Task: In the  document knowledge Apply all border to the tabe with  'with box; Style line and width 1 pt 'Select Header and apply  'Bold' Select the text and align it to the  Center
Action: Mouse moved to (43, 100)
Screenshot: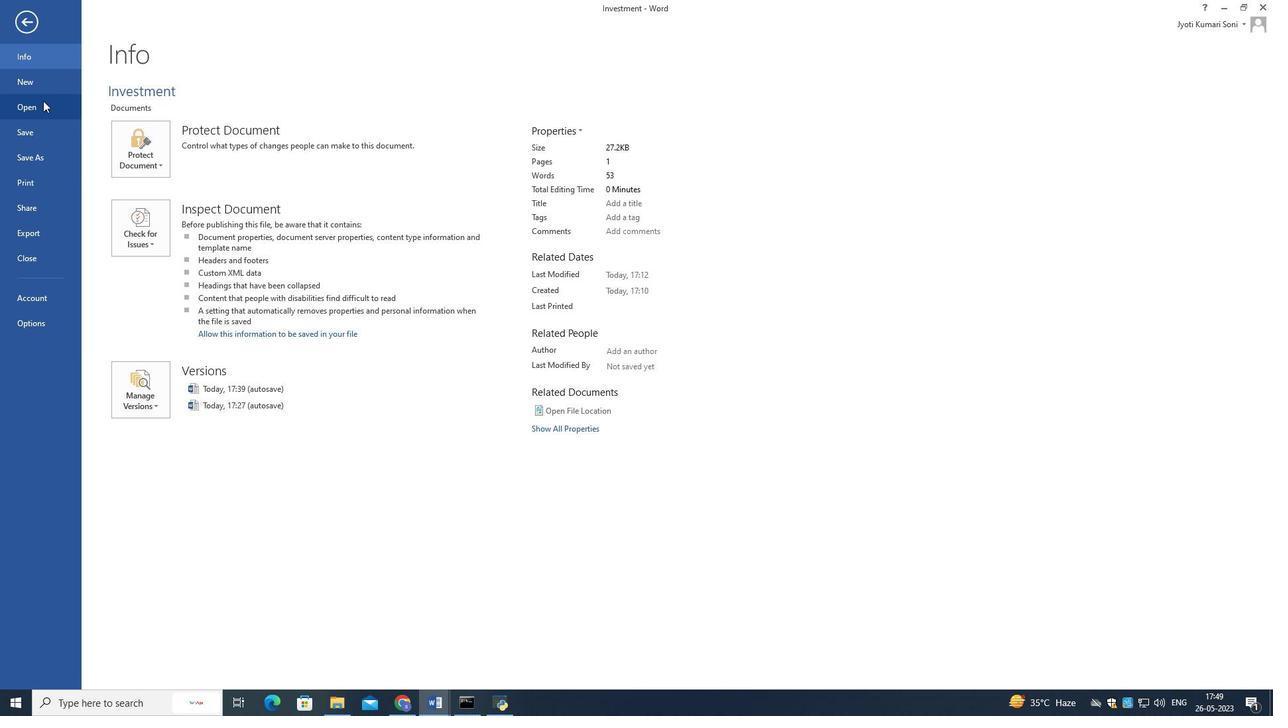 
Action: Mouse pressed left at (43, 100)
Screenshot: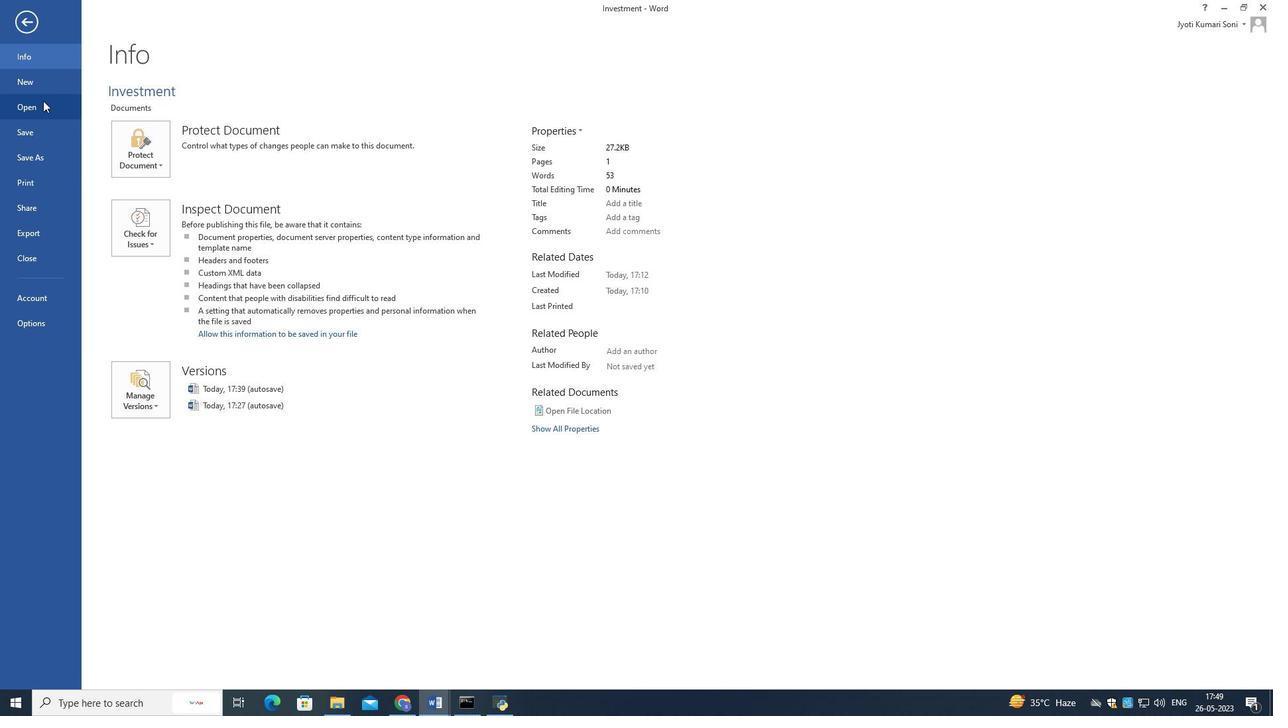 
Action: Mouse moved to (490, 117)
Screenshot: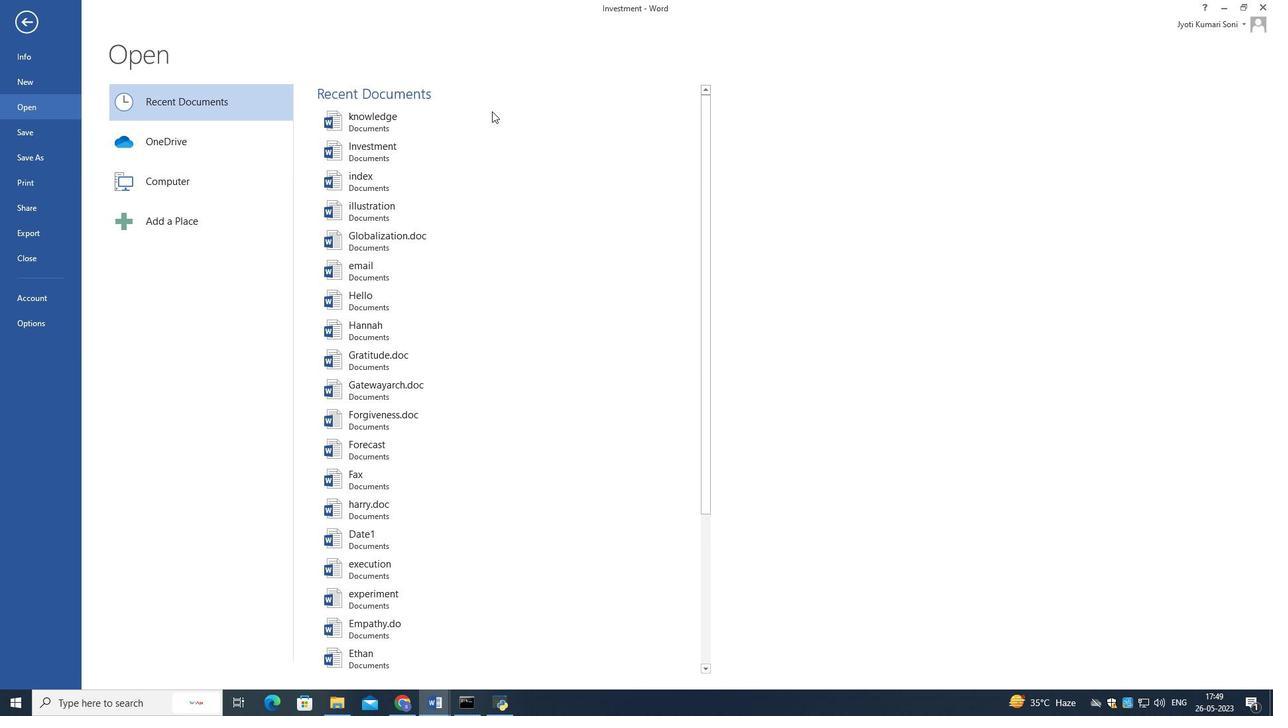 
Action: Mouse pressed left at (490, 117)
Screenshot: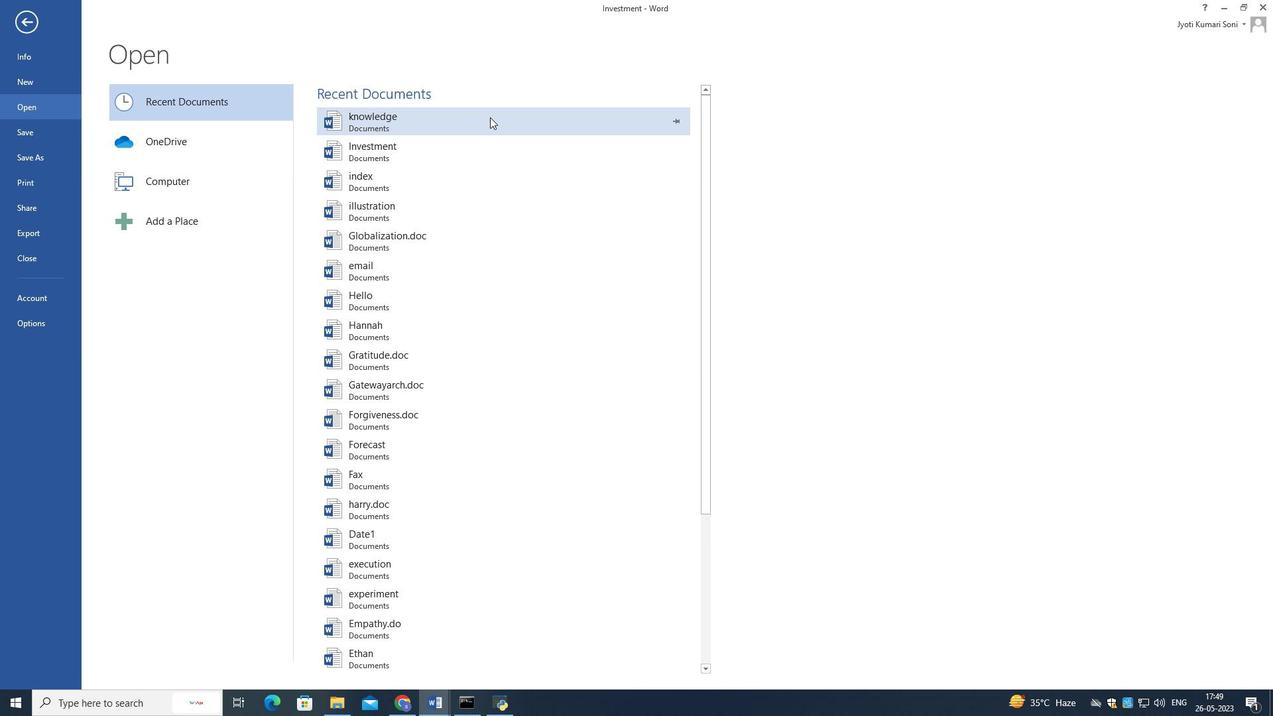 
Action: Mouse moved to (507, 173)
Screenshot: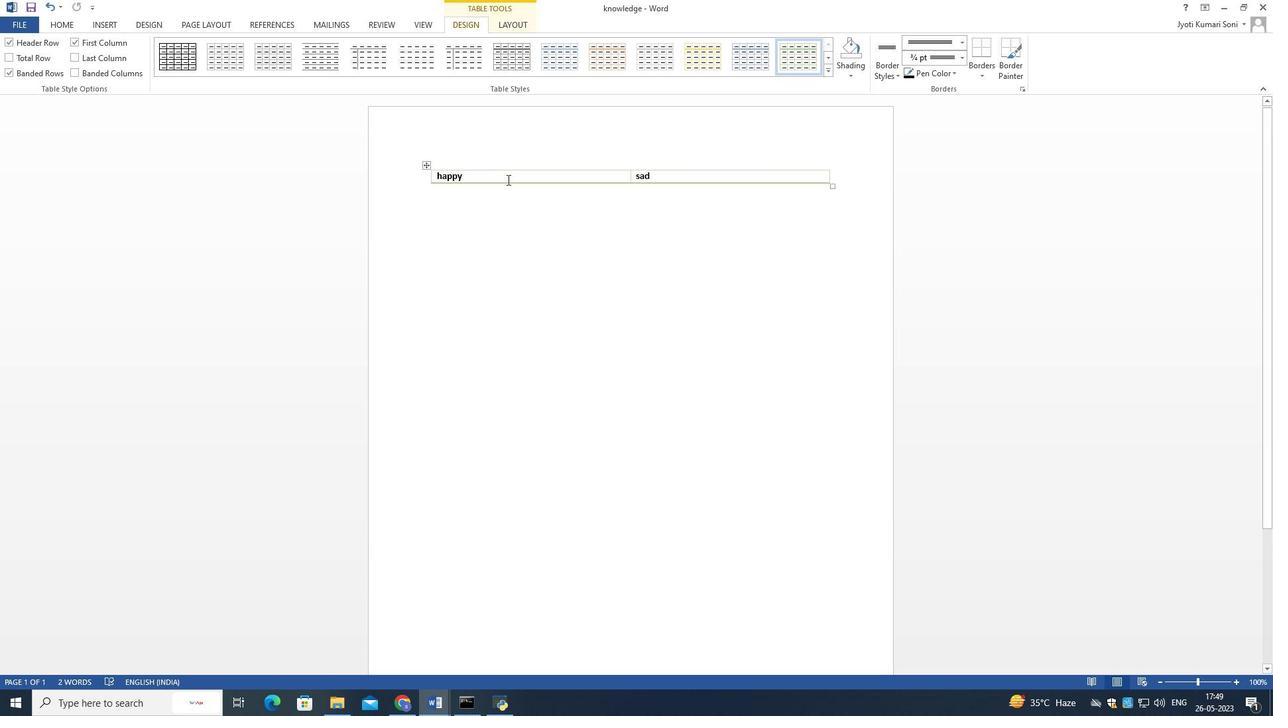 
Action: Mouse pressed left at (507, 173)
Screenshot: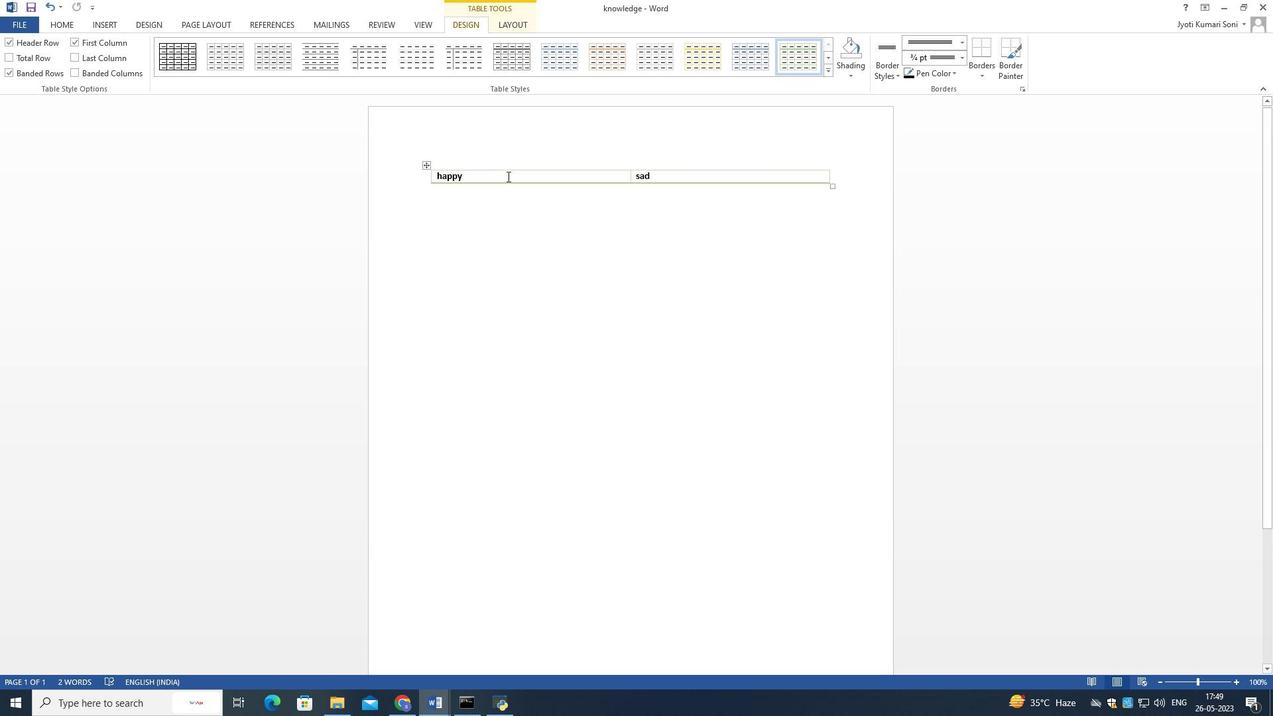 
Action: Mouse moved to (510, 175)
Screenshot: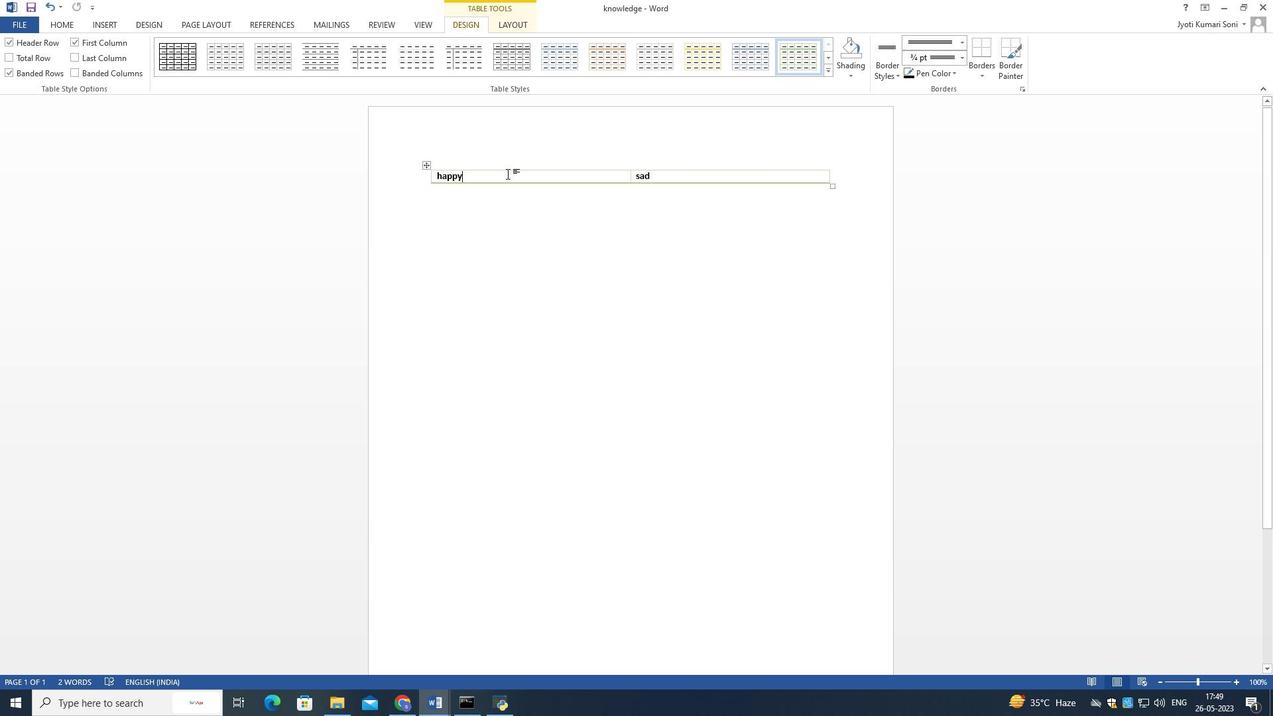 
Action: Mouse pressed left at (510, 175)
Screenshot: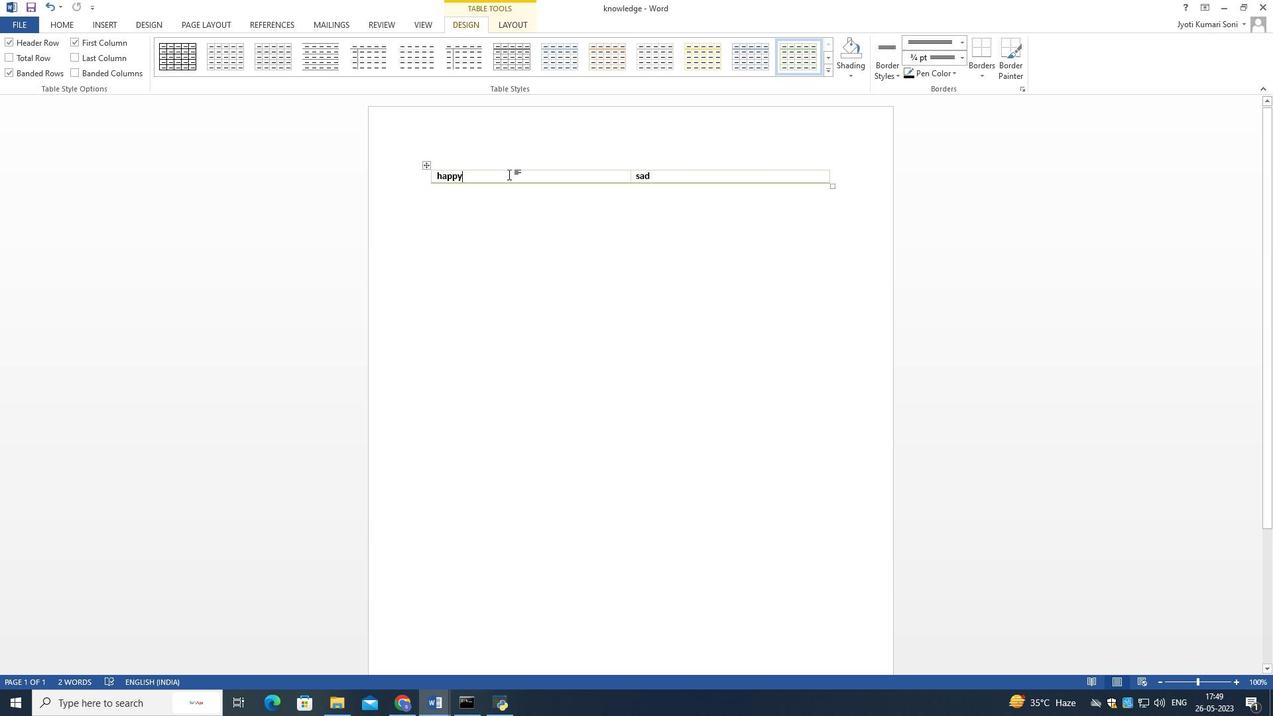 
Action: Mouse moved to (116, 20)
Screenshot: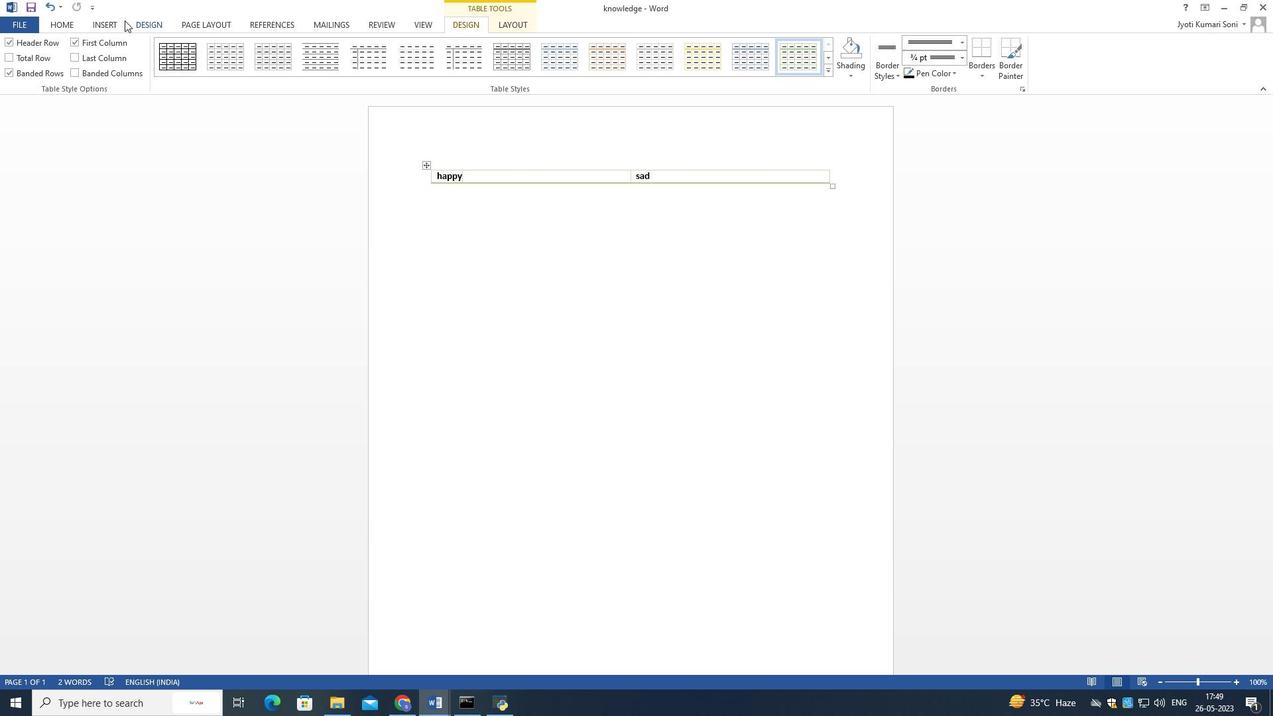 
Action: Mouse pressed left at (116, 20)
Screenshot: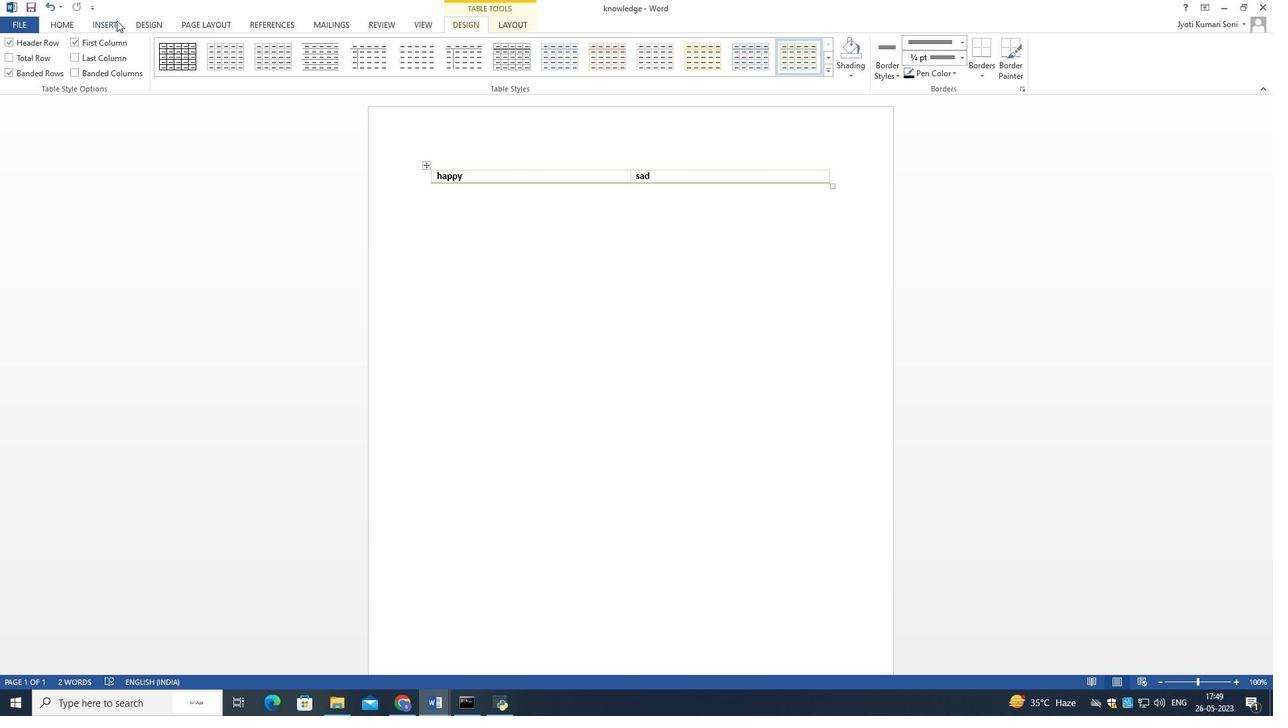 
Action: Mouse moved to (54, 19)
Screenshot: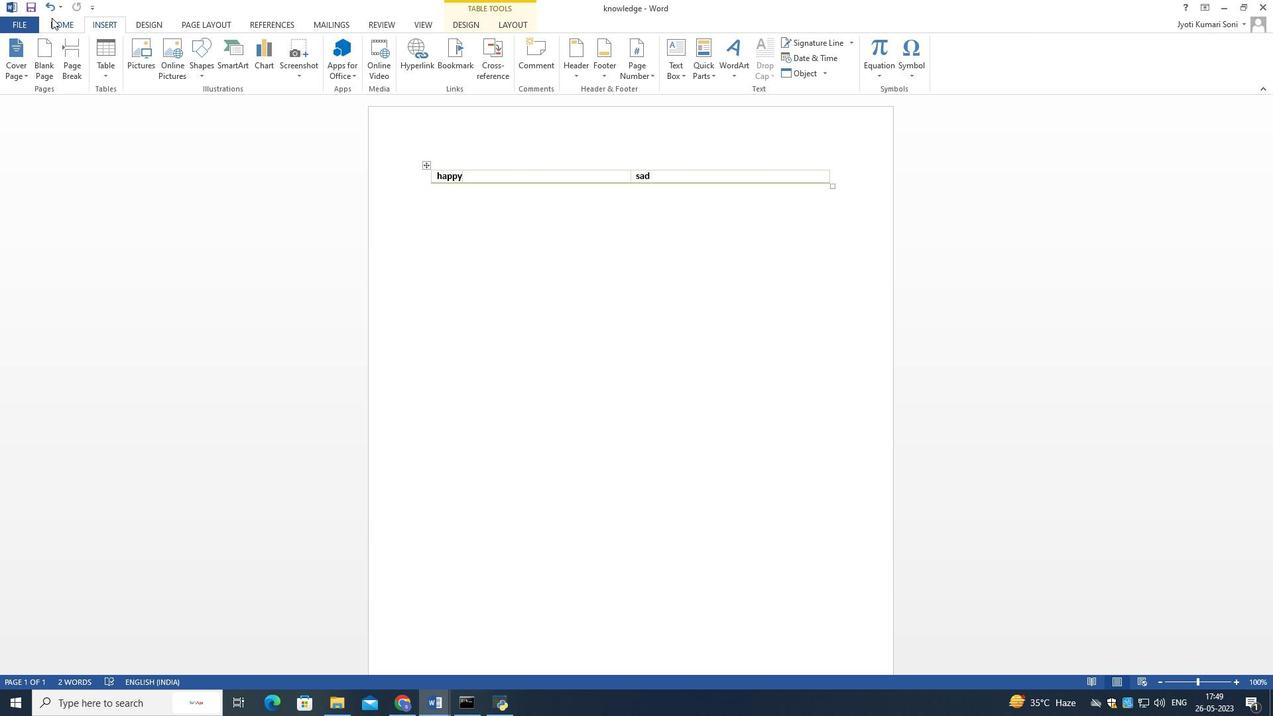 
Action: Mouse pressed left at (54, 19)
Screenshot: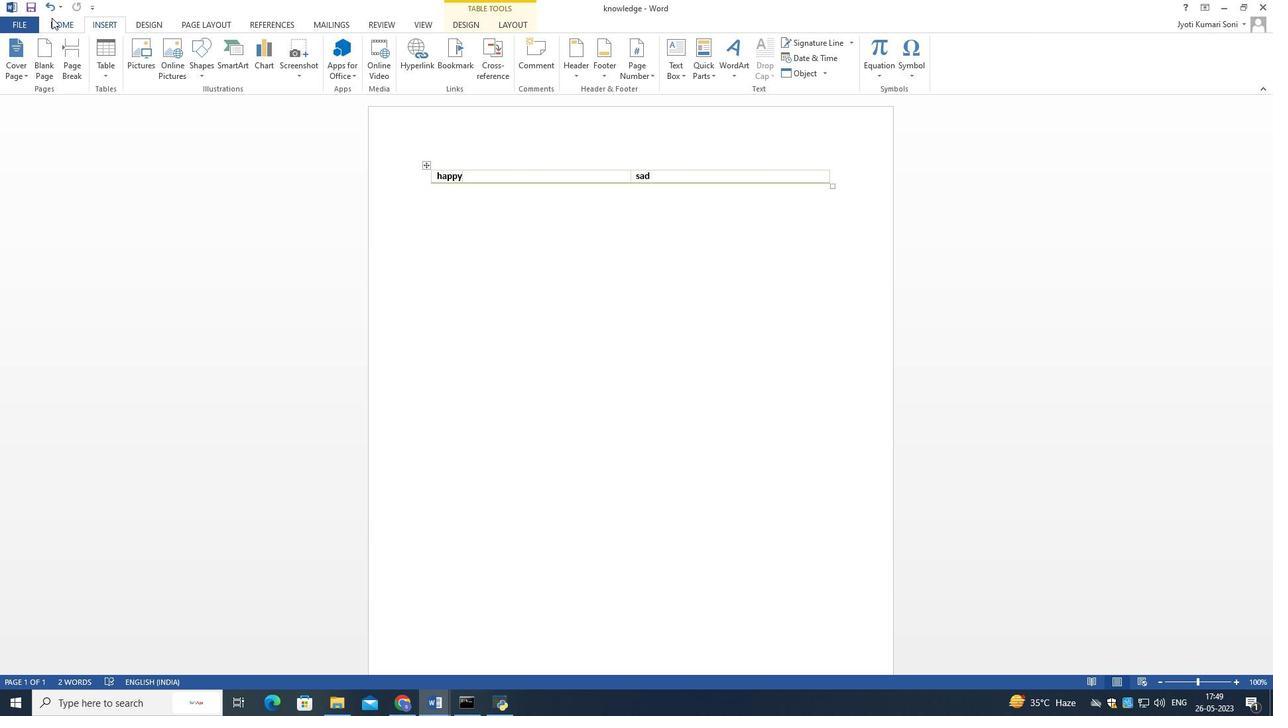 
Action: Mouse moved to (415, 71)
Screenshot: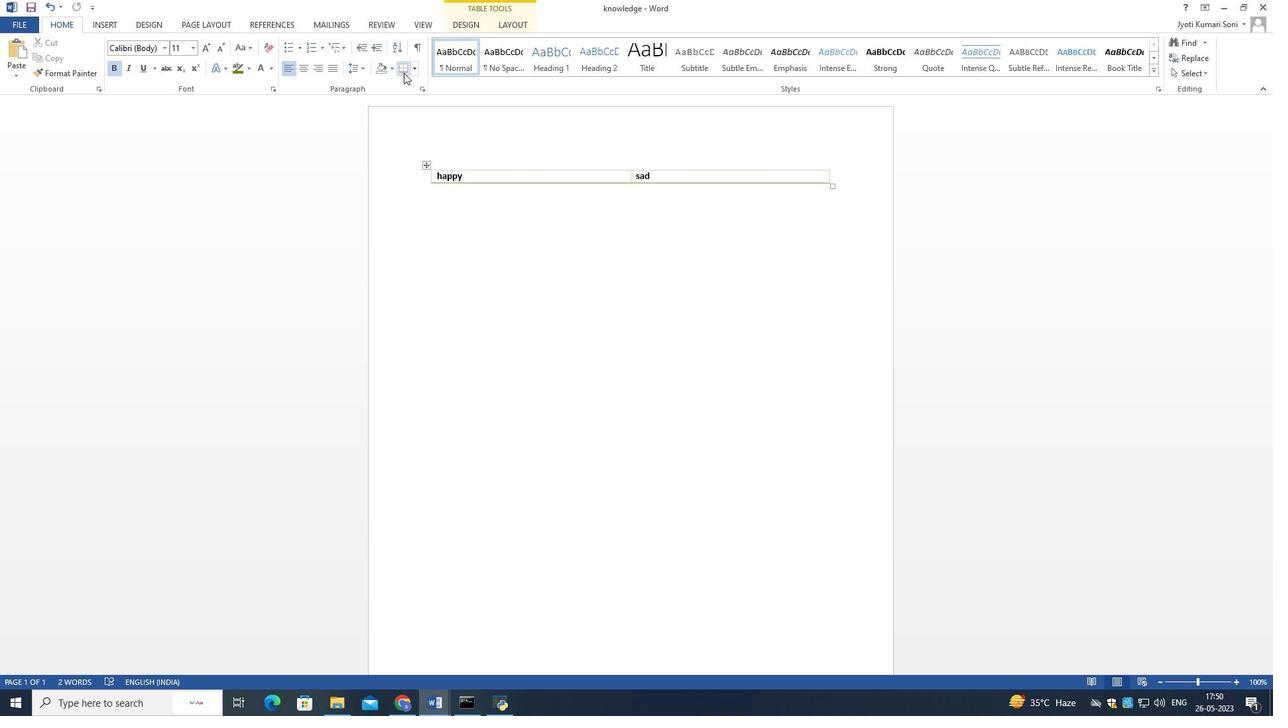 
Action: Mouse pressed left at (415, 71)
Screenshot: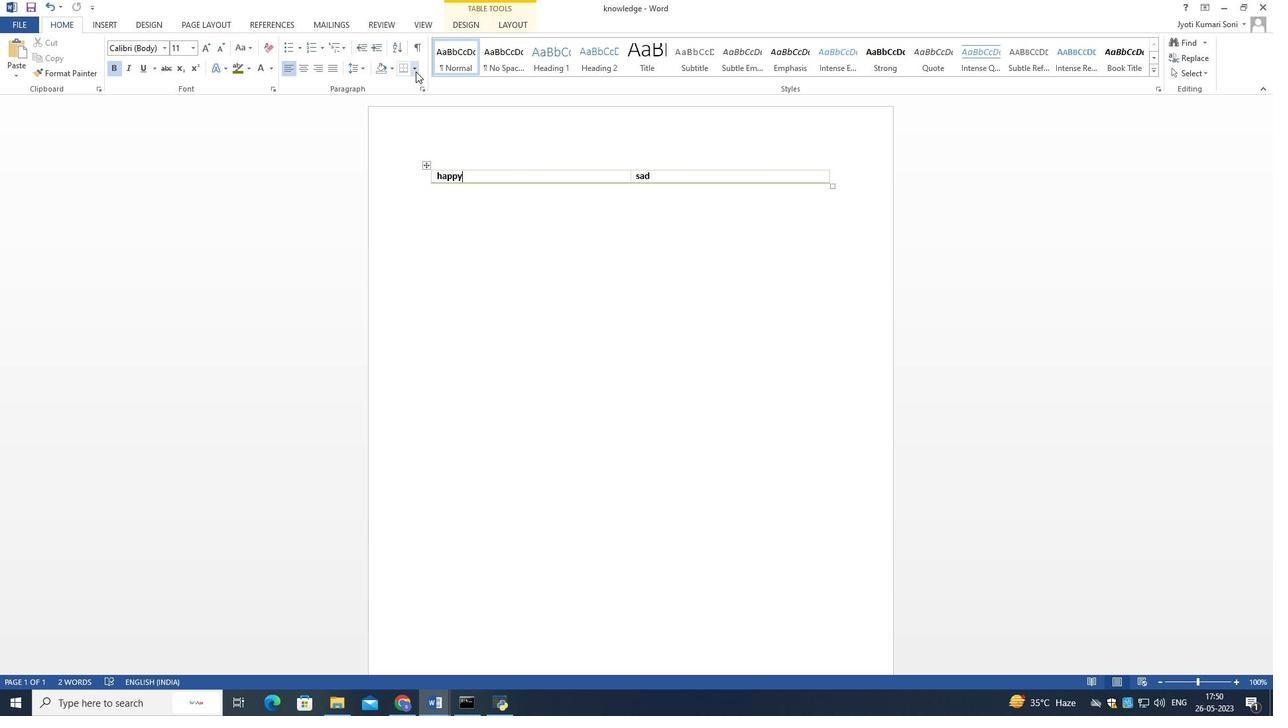 
Action: Mouse moved to (580, 205)
Screenshot: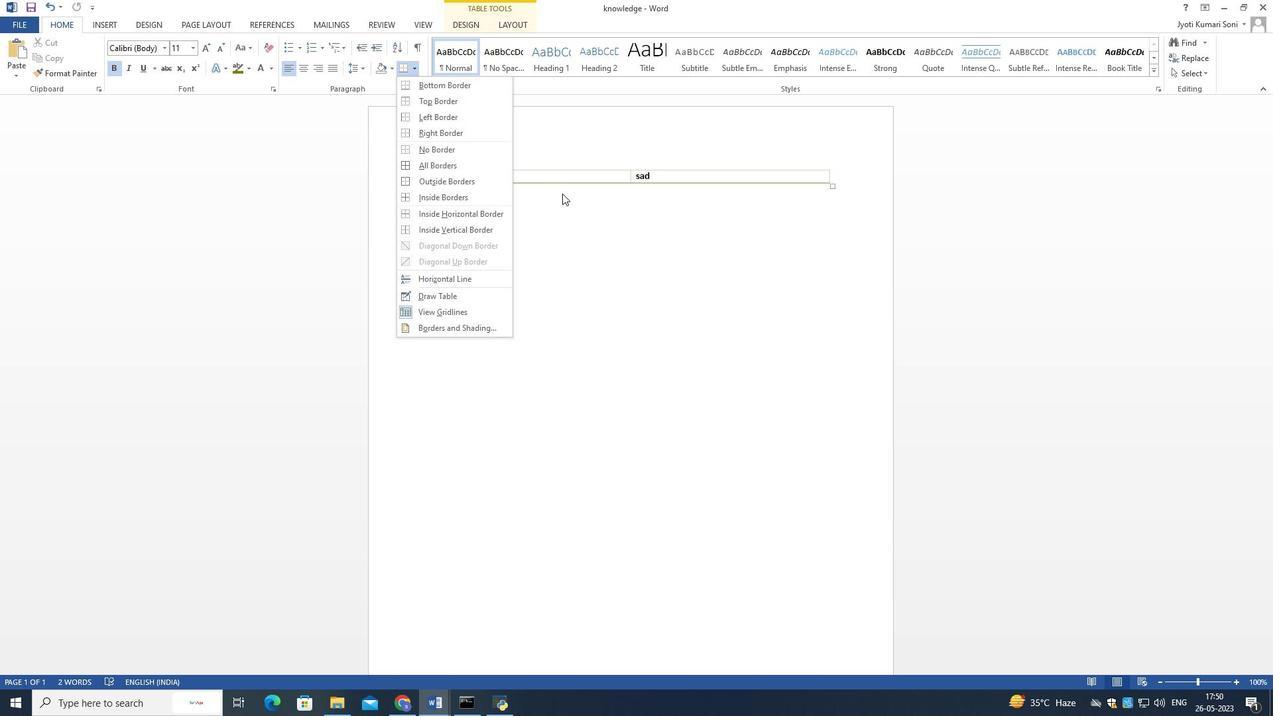 
Action: Mouse pressed left at (580, 205)
Screenshot: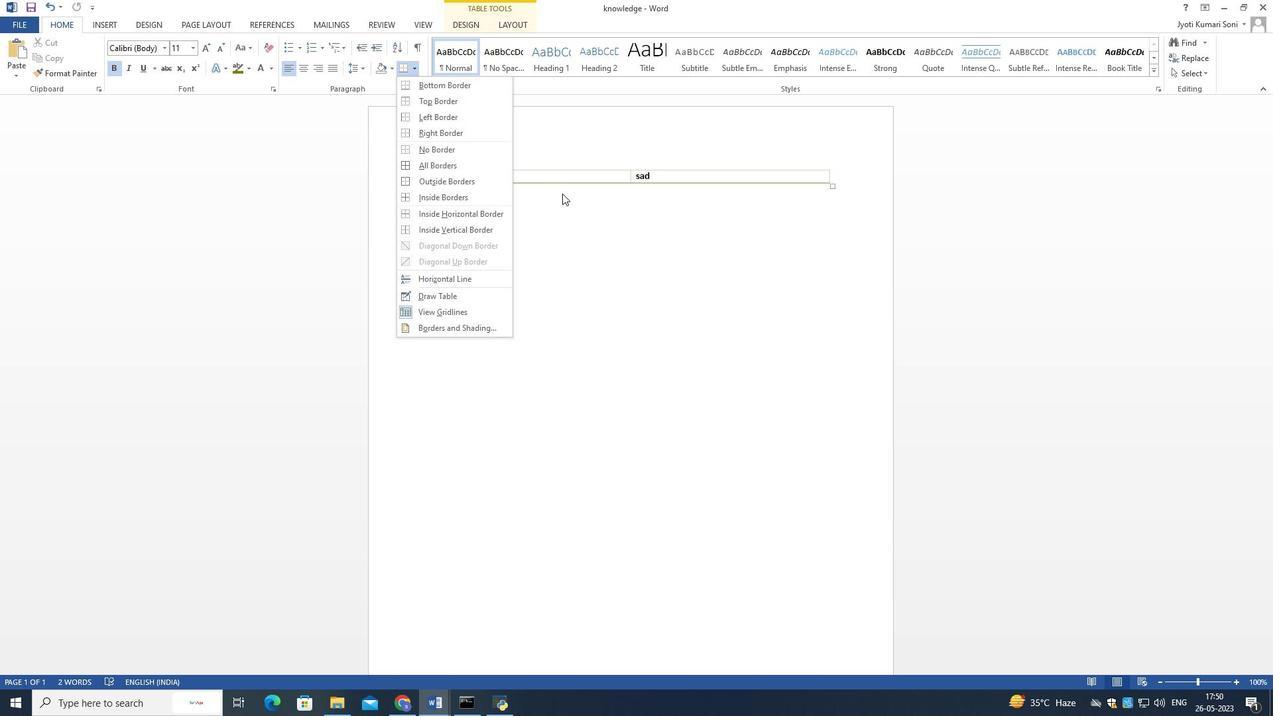 
Action: Mouse moved to (585, 179)
Screenshot: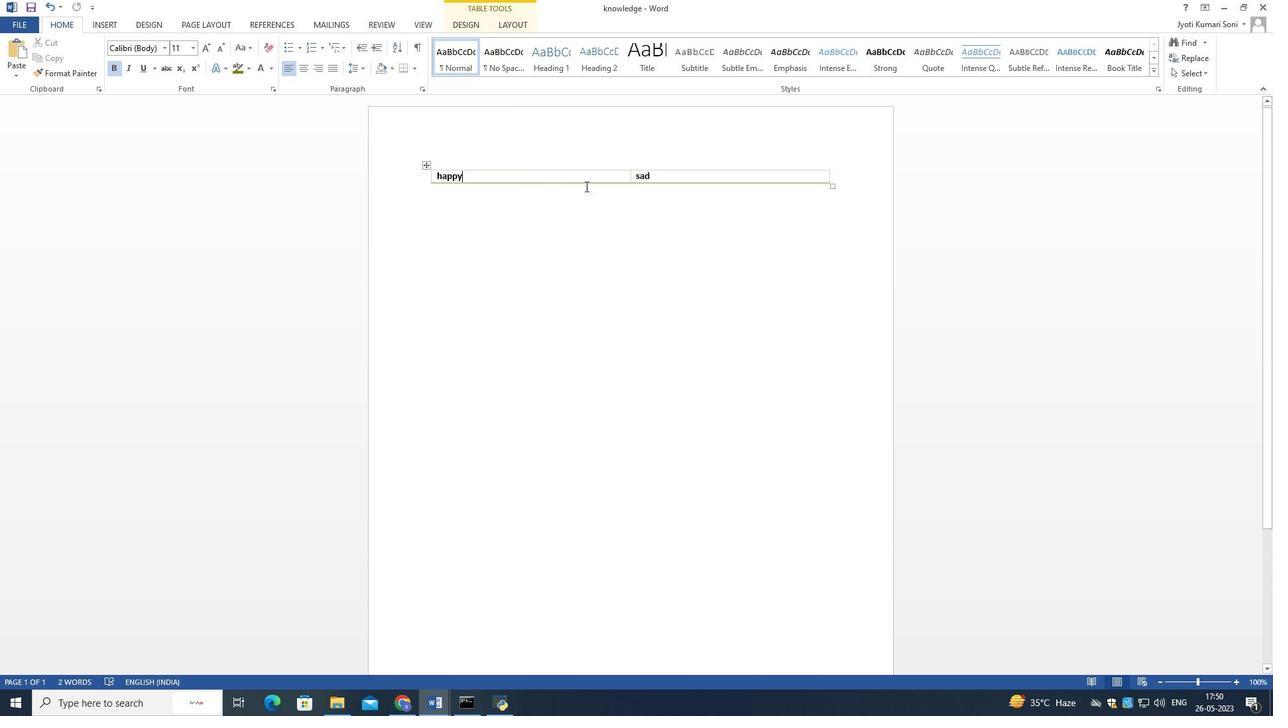 
Action: Mouse pressed left at (585, 179)
Screenshot: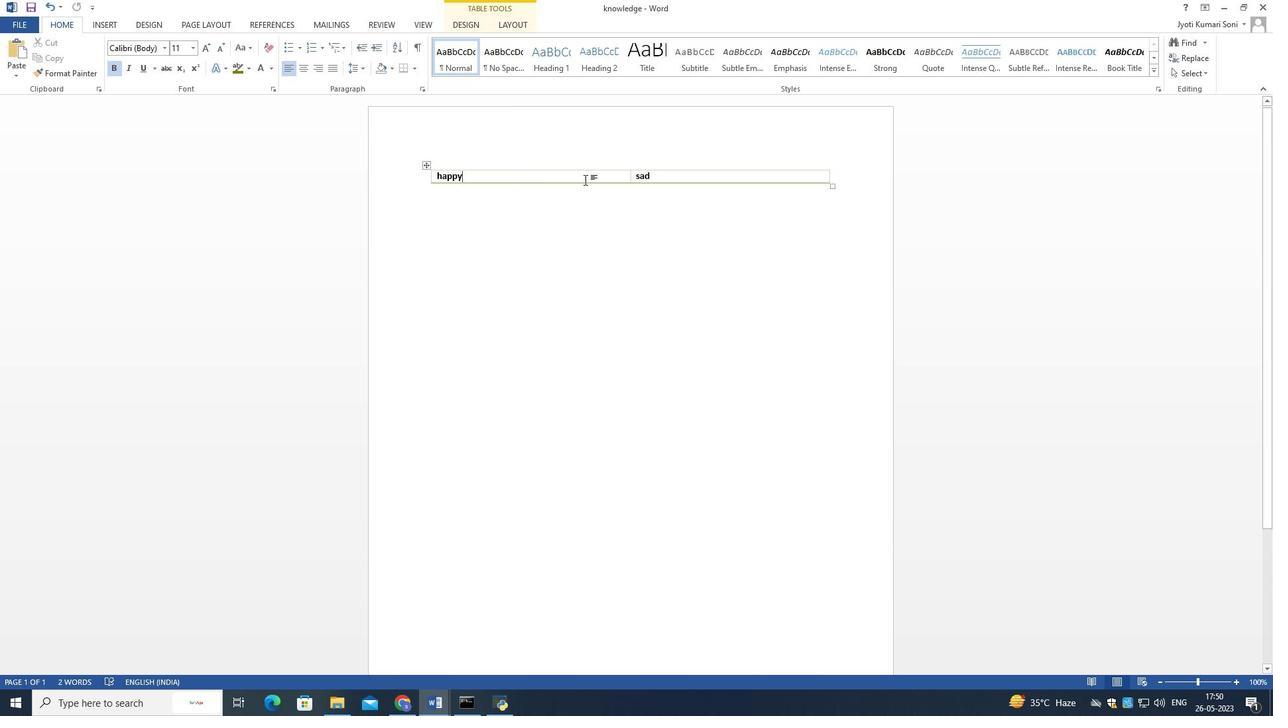 
Action: Mouse moved to (412, 66)
Screenshot: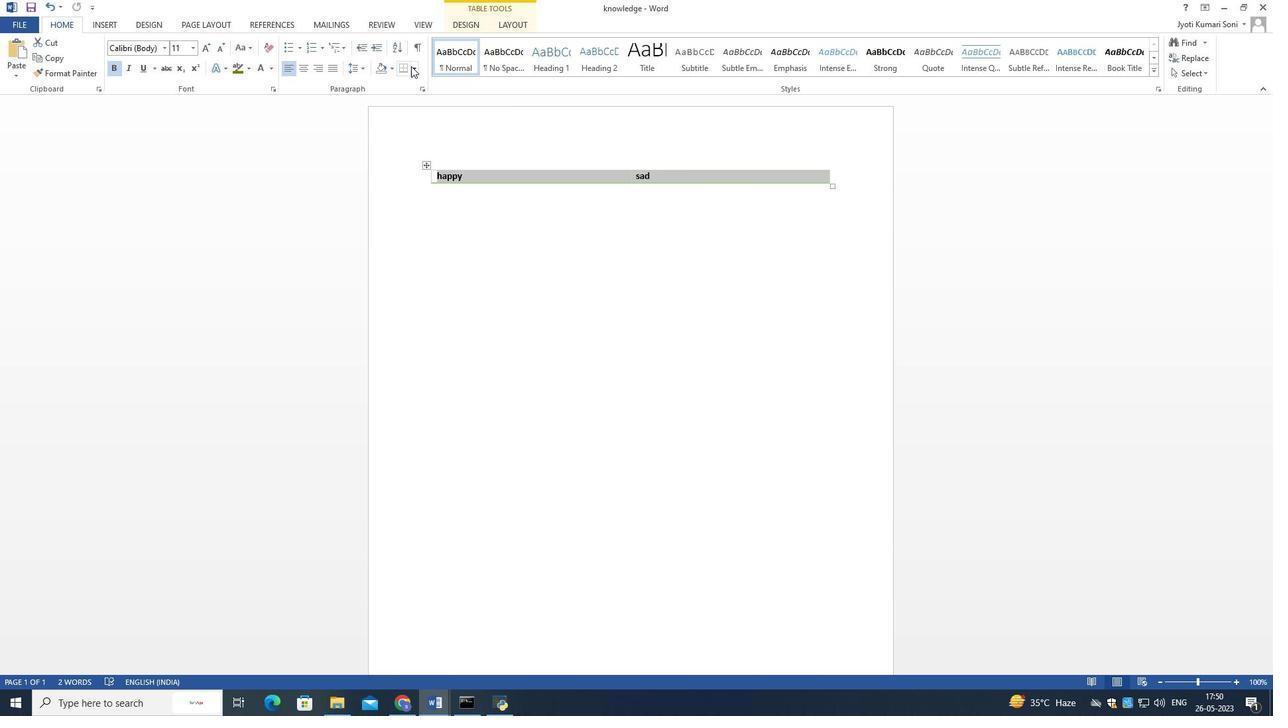 
Action: Mouse pressed left at (412, 66)
Screenshot: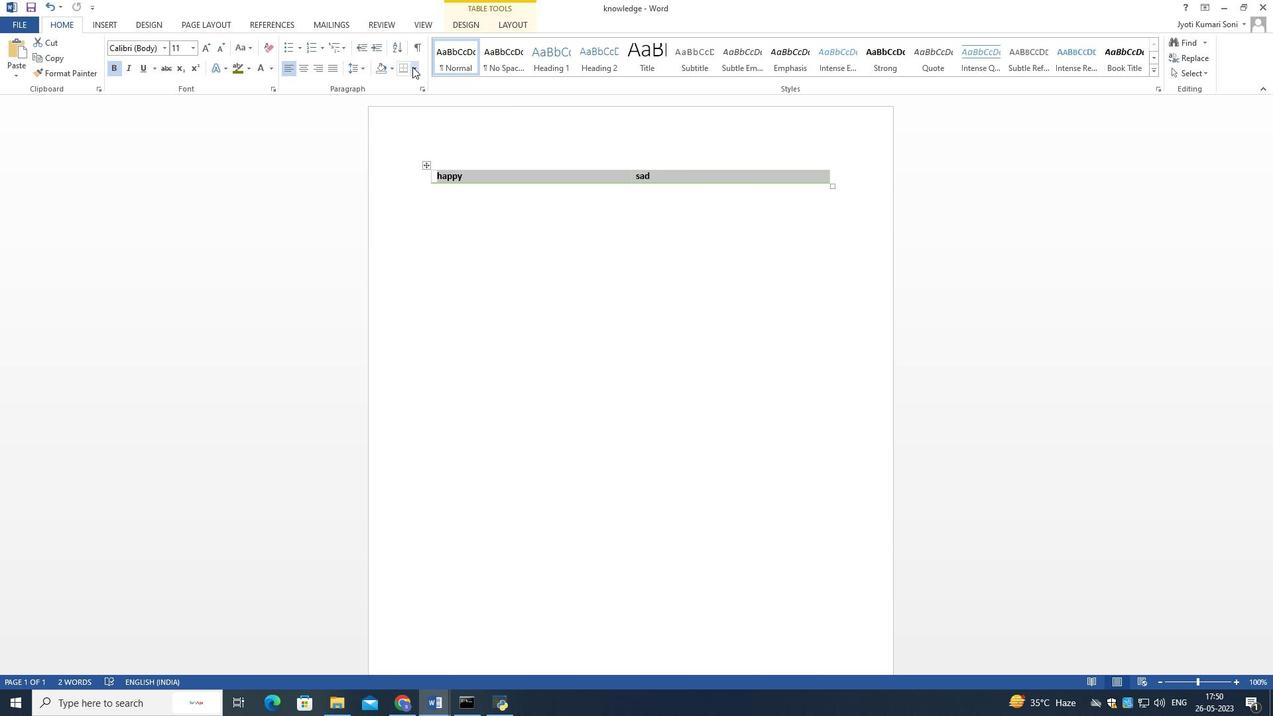 
Action: Mouse moved to (425, 158)
Screenshot: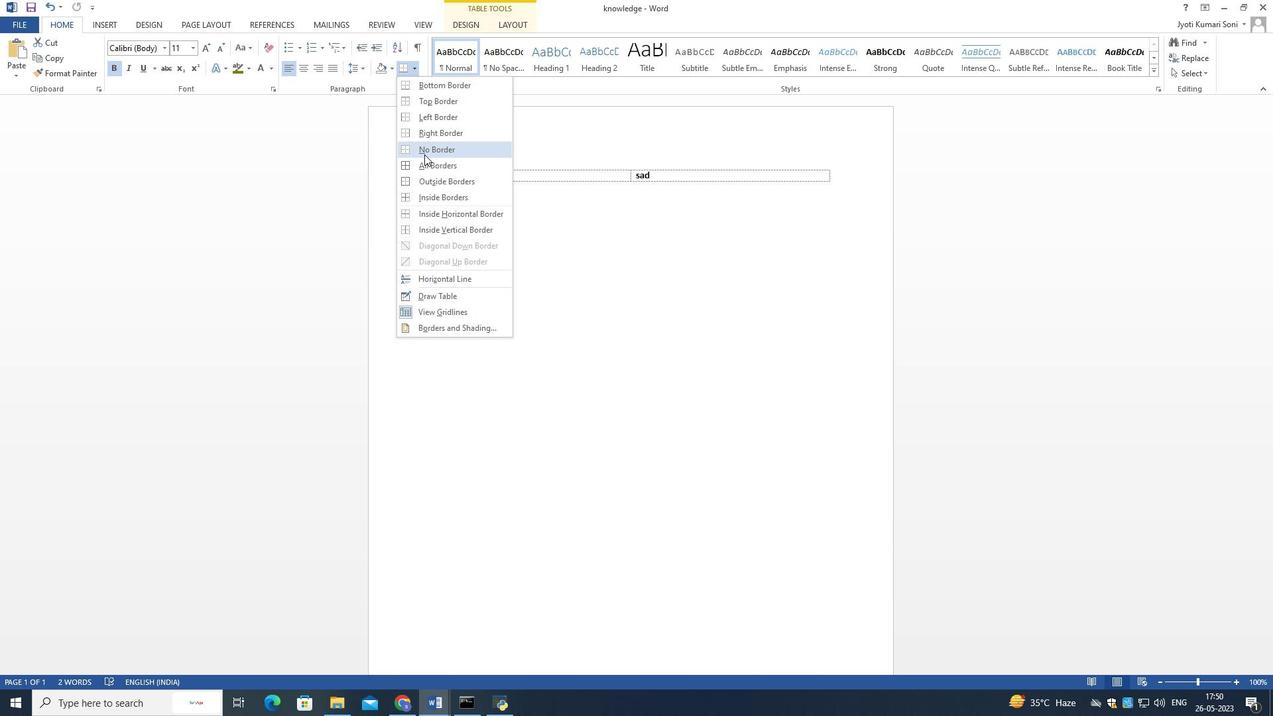 
Action: Mouse pressed left at (425, 158)
Screenshot: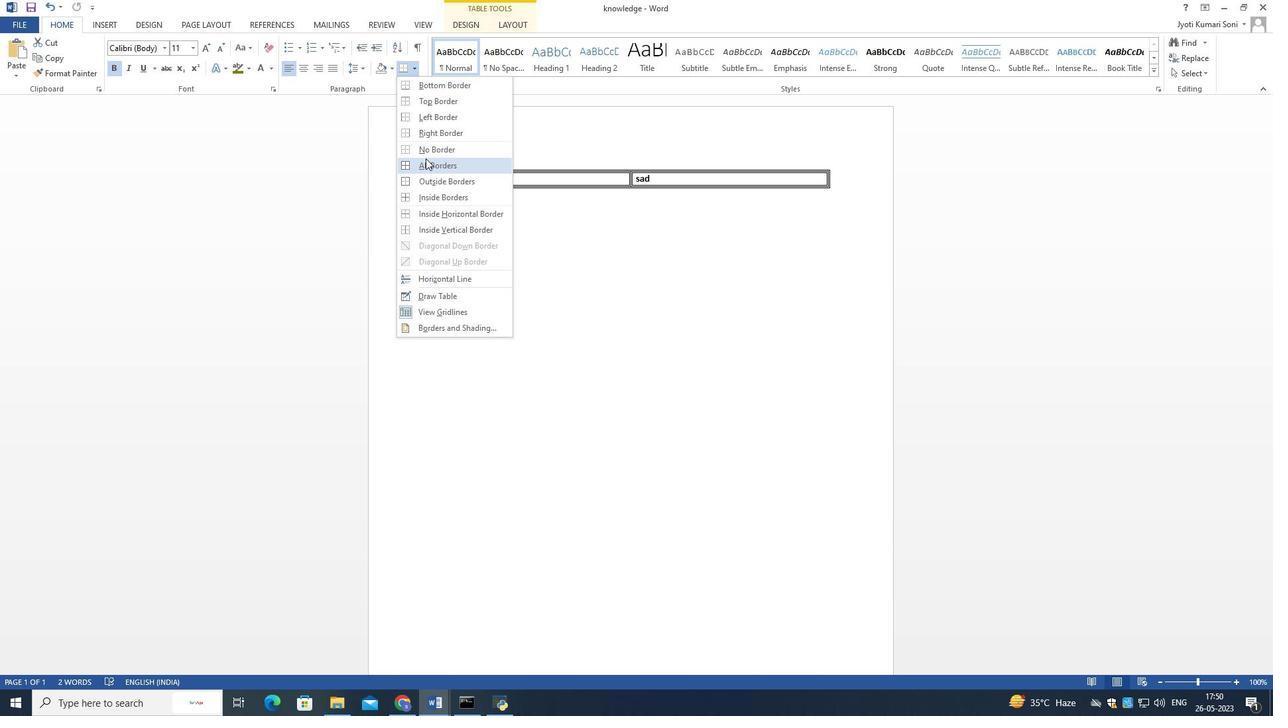 
Action: Mouse pressed left at (425, 158)
Screenshot: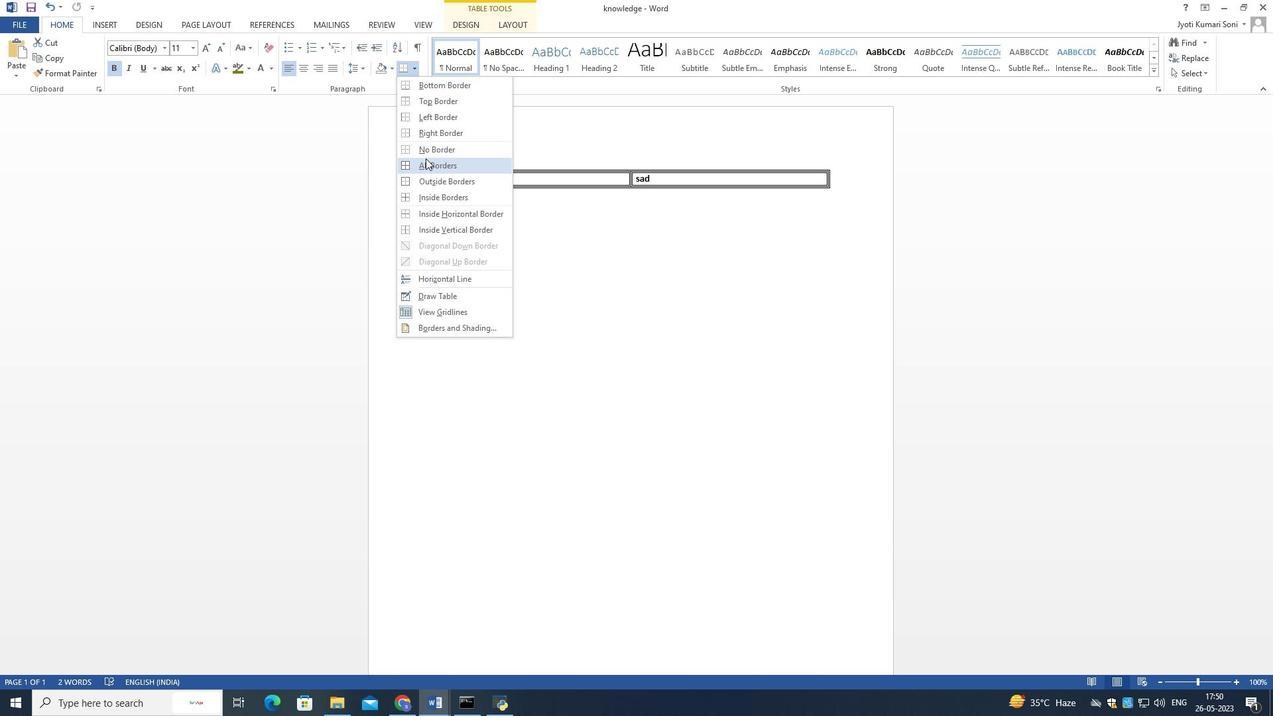 
Action: Mouse moved to (414, 68)
Screenshot: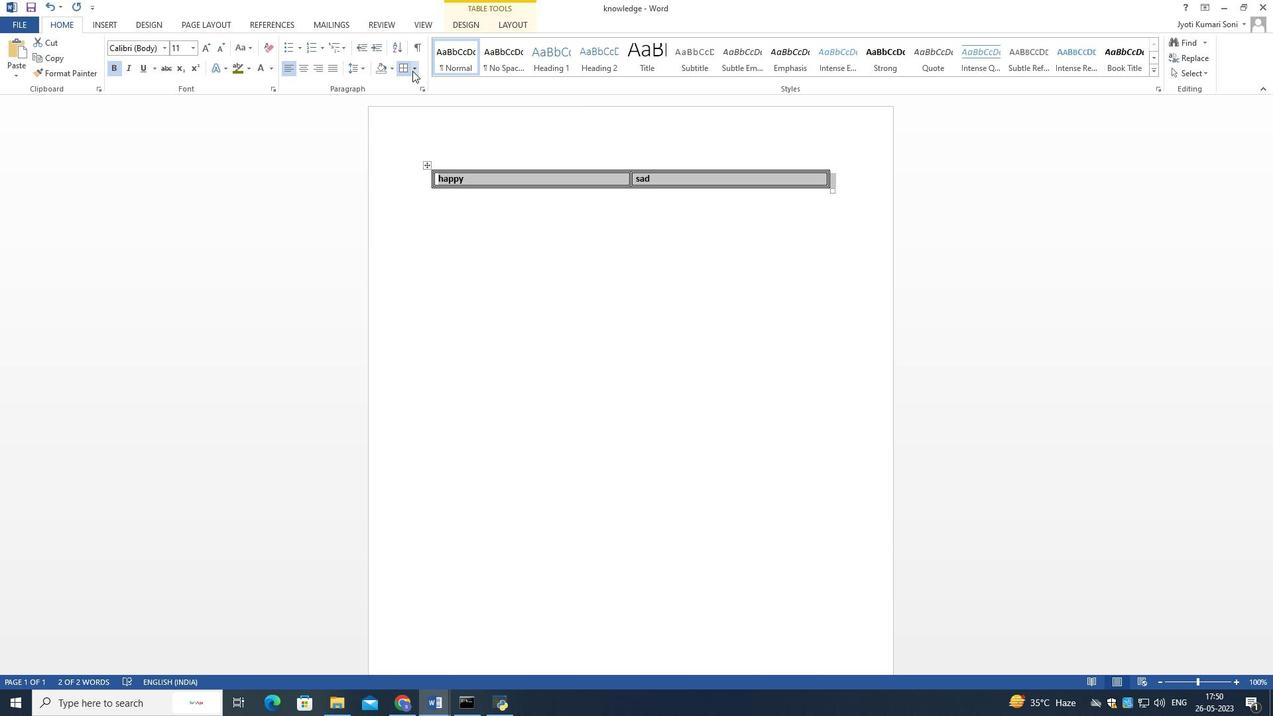 
Action: Mouse pressed left at (414, 68)
Screenshot: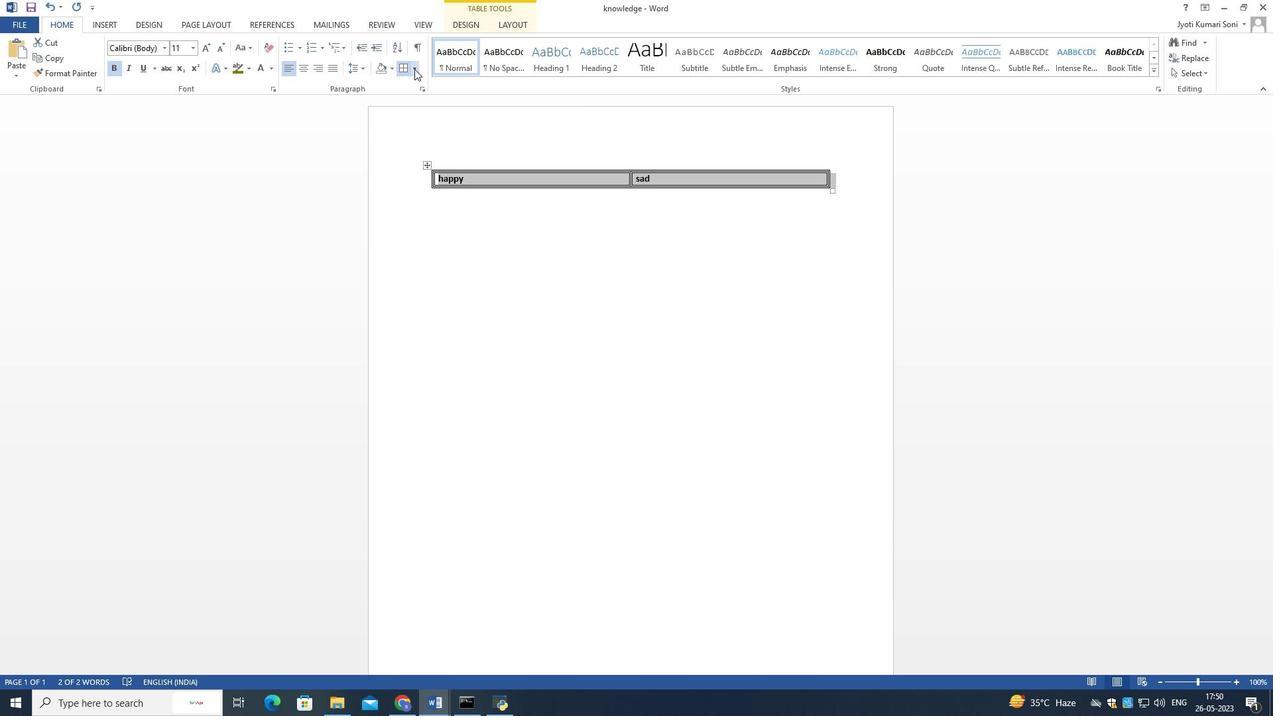 
Action: Mouse moved to (436, 324)
Screenshot: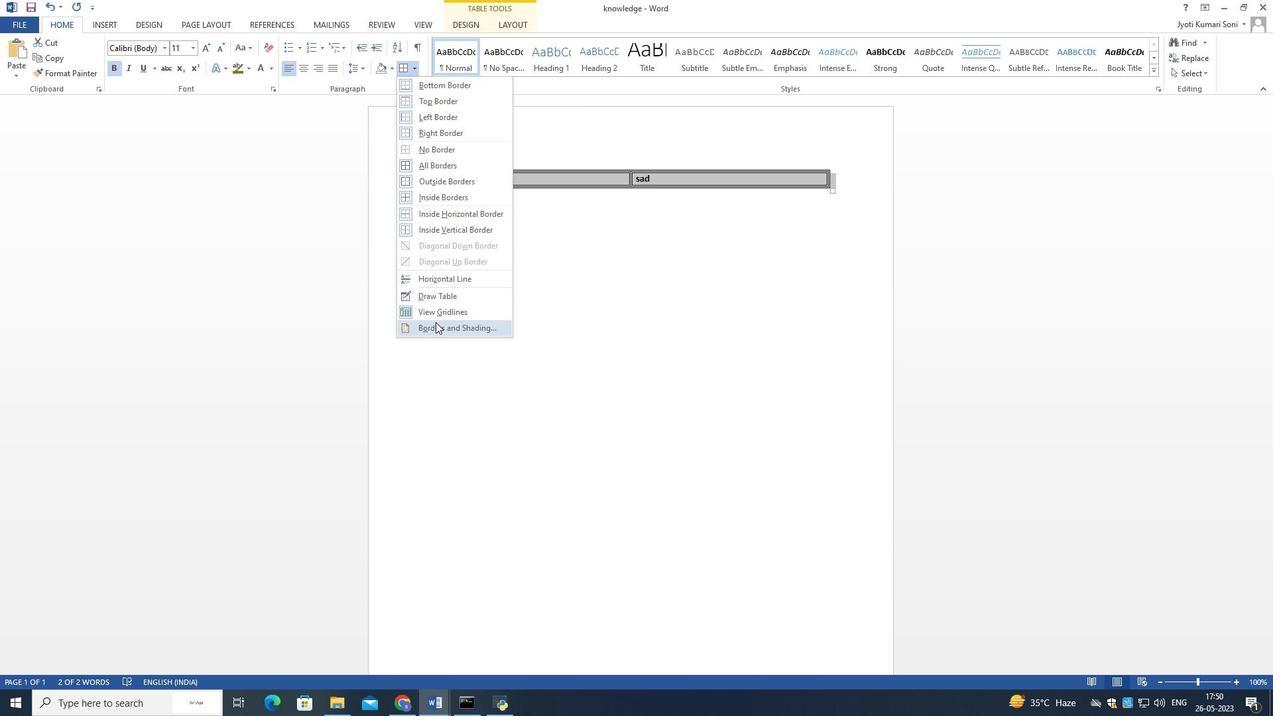 
Action: Mouse pressed left at (436, 324)
Screenshot: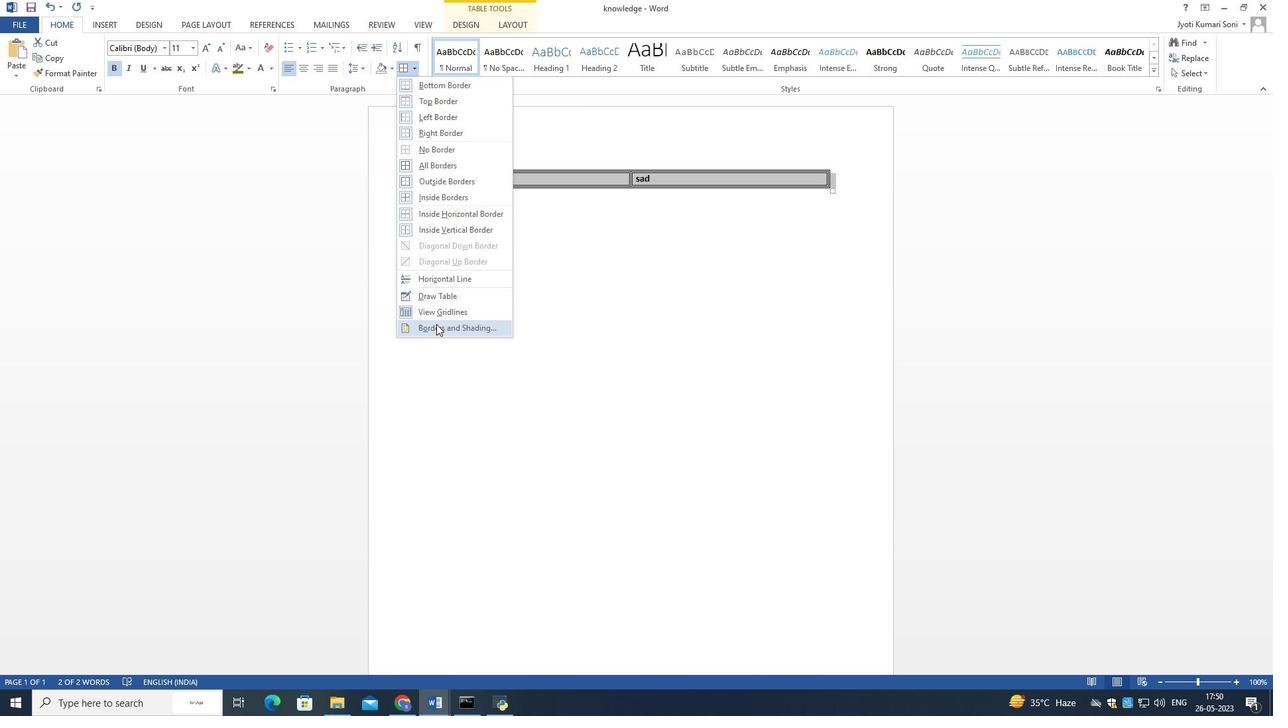 
Action: Mouse moved to (636, 396)
Screenshot: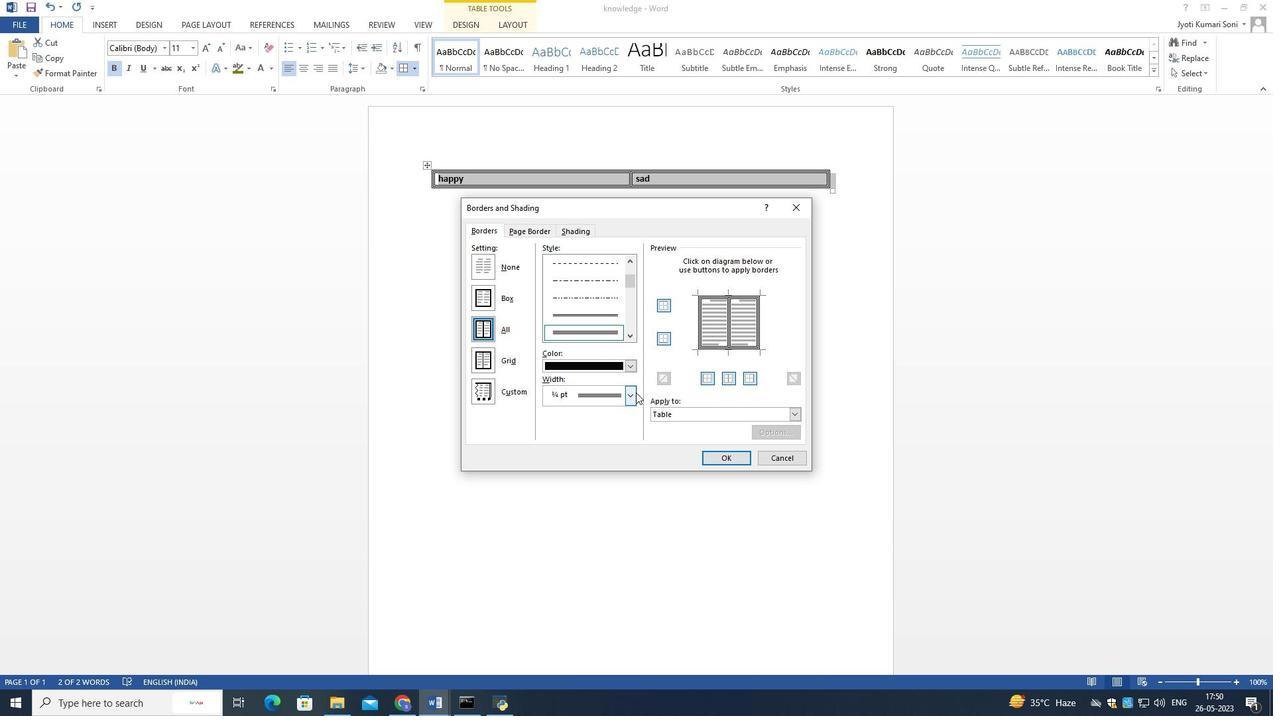
Action: Mouse pressed left at (636, 396)
Screenshot: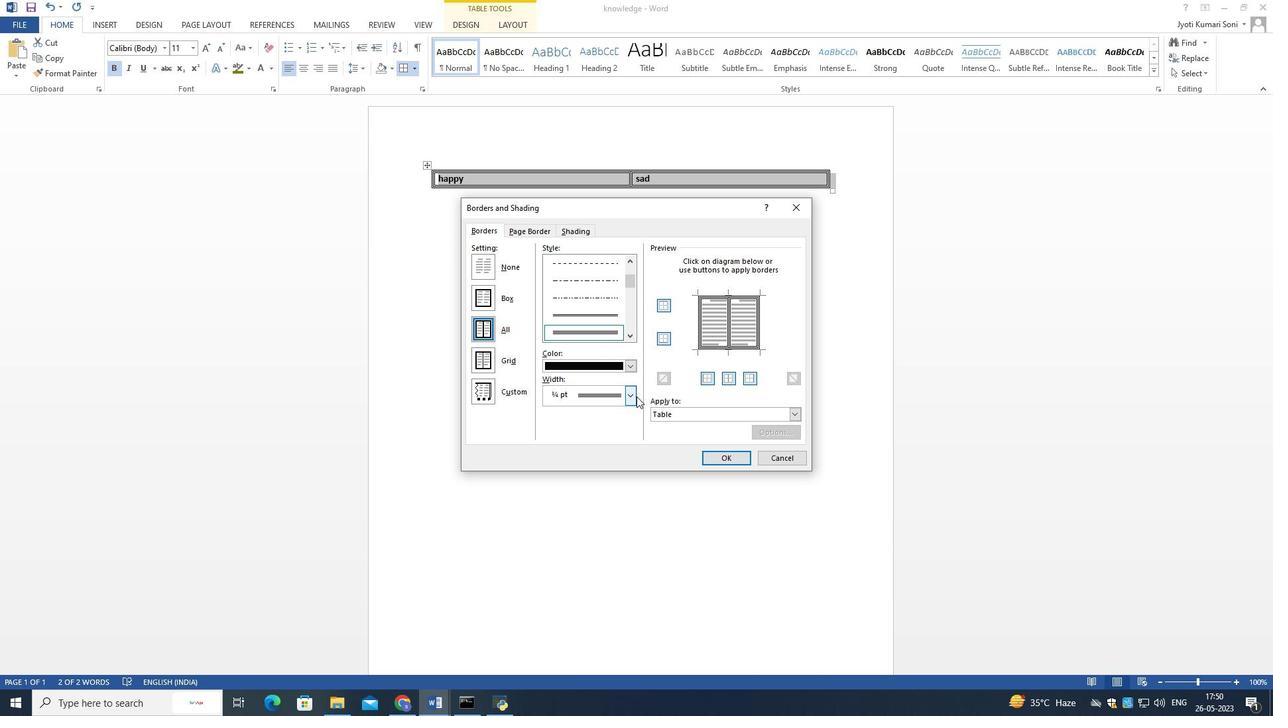 
Action: Mouse moved to (572, 433)
Screenshot: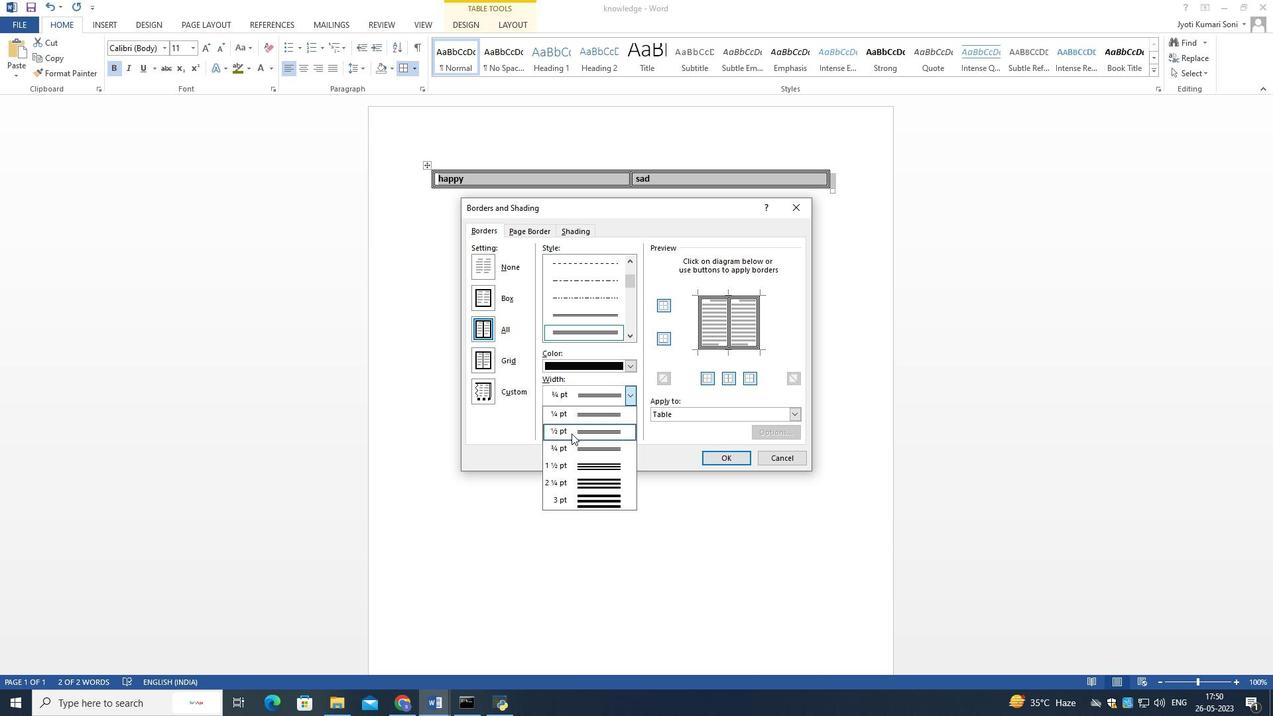 
Action: Mouse scrolled (572, 434) with delta (0, 0)
Screenshot: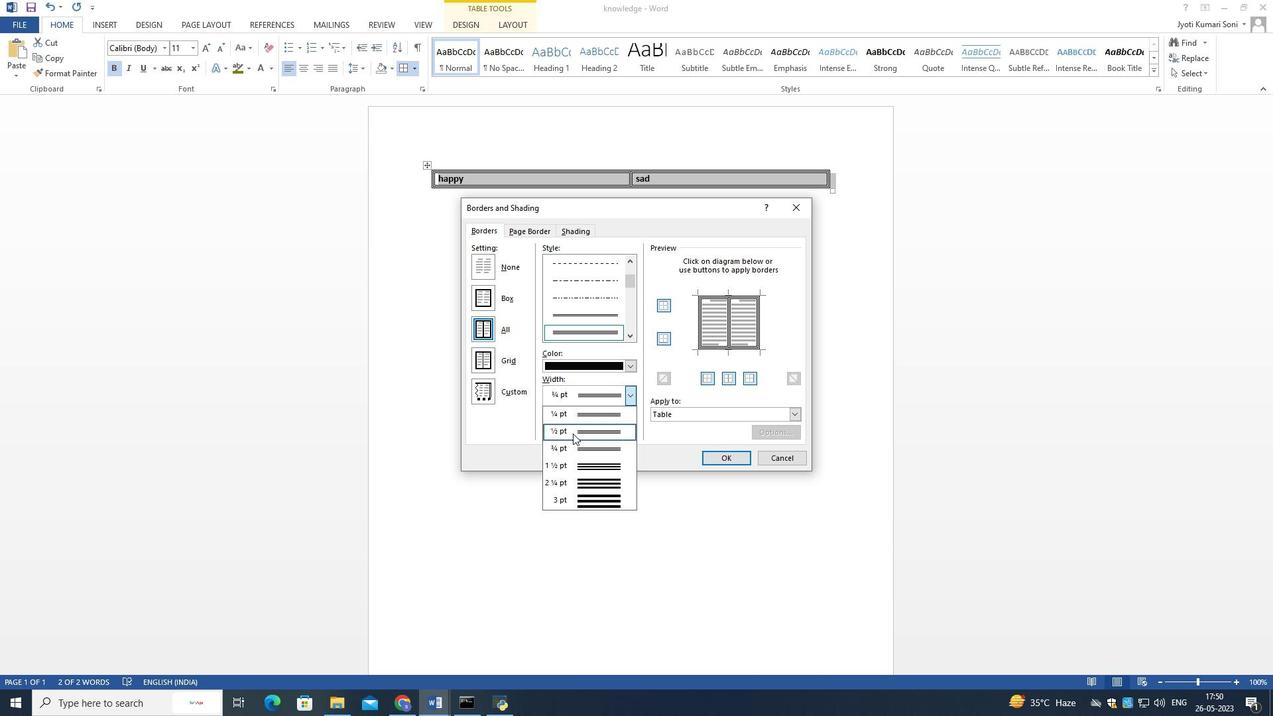 
Action: Mouse moved to (488, 299)
Screenshot: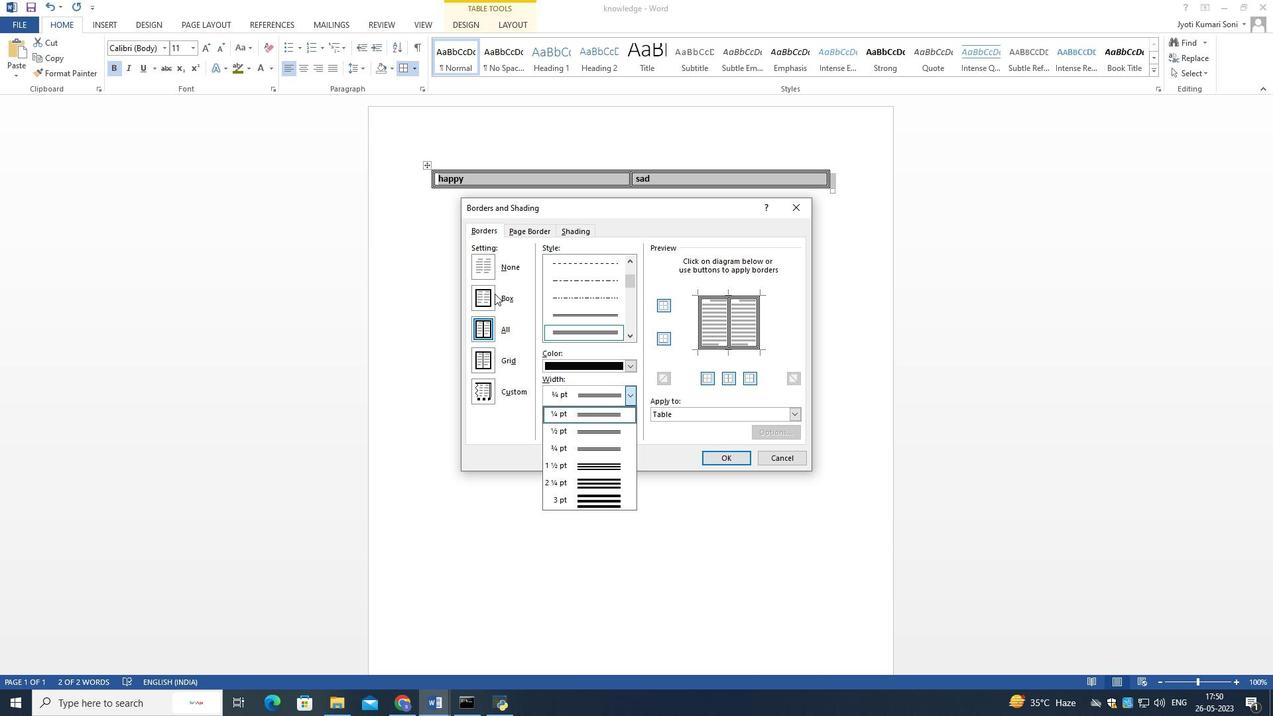 
Action: Mouse pressed left at (488, 299)
Screenshot: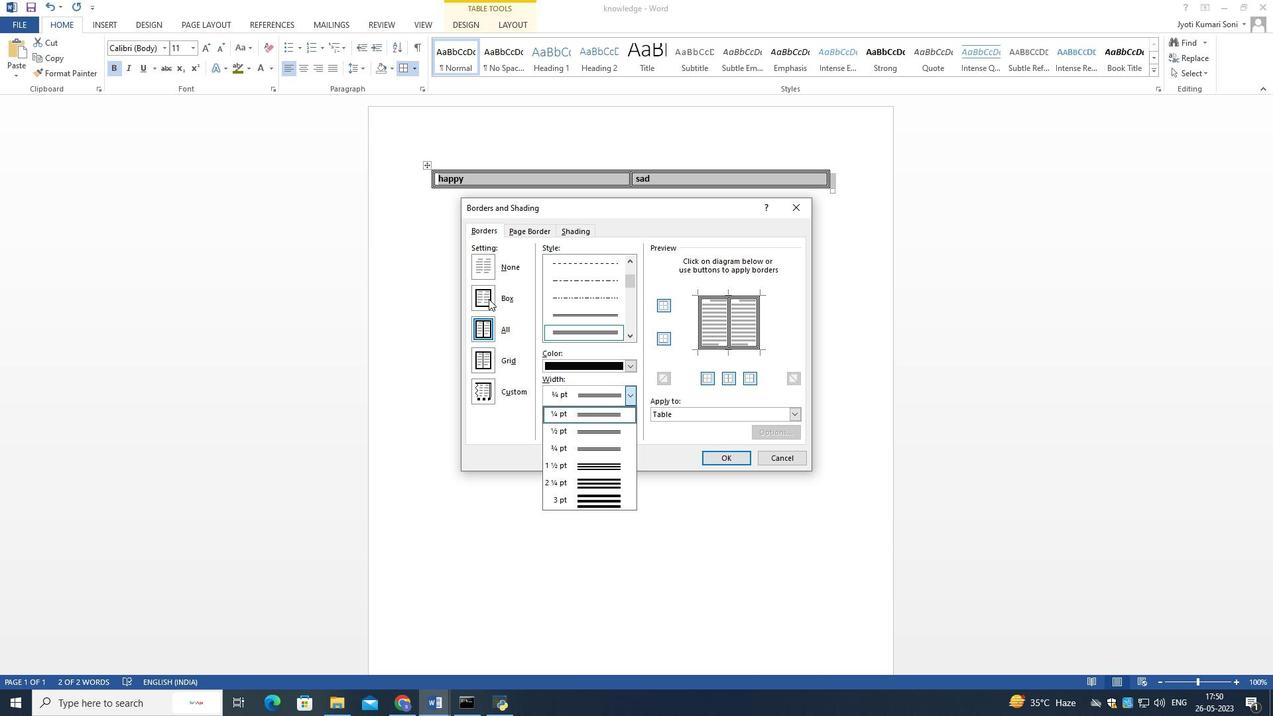 
Action: Mouse moved to (632, 334)
Screenshot: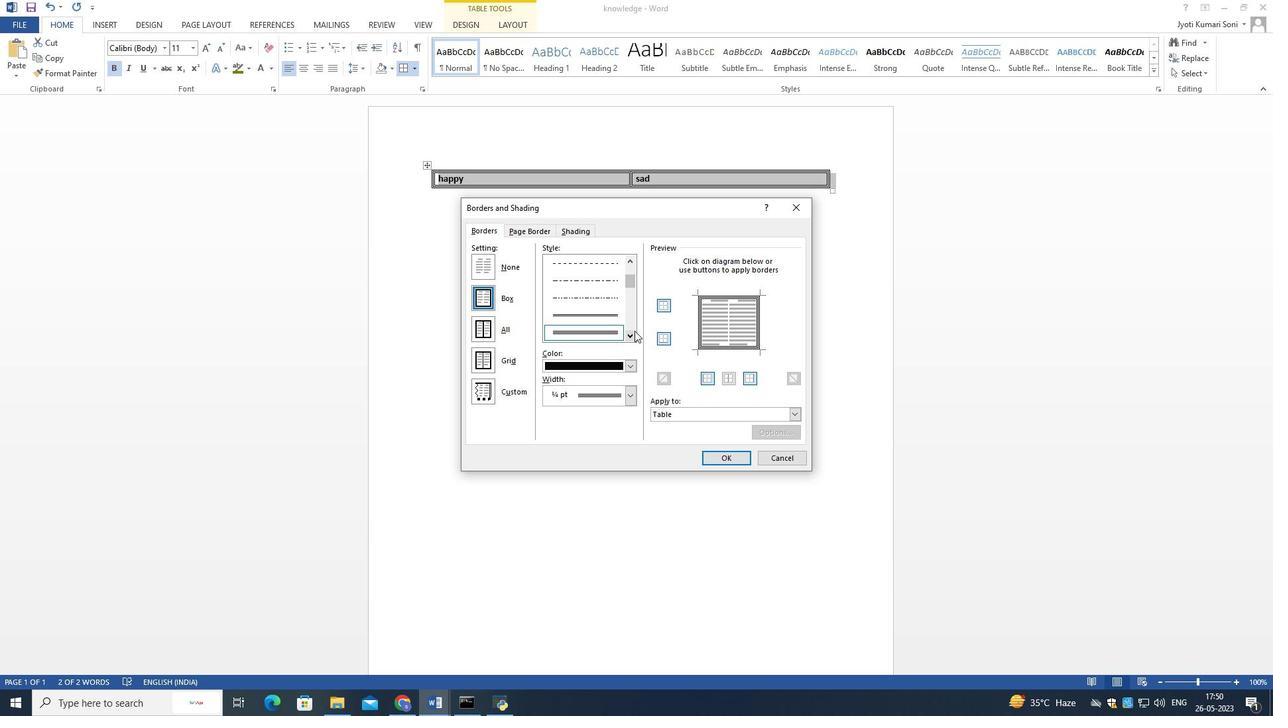 
Action: Mouse pressed left at (632, 334)
Screenshot: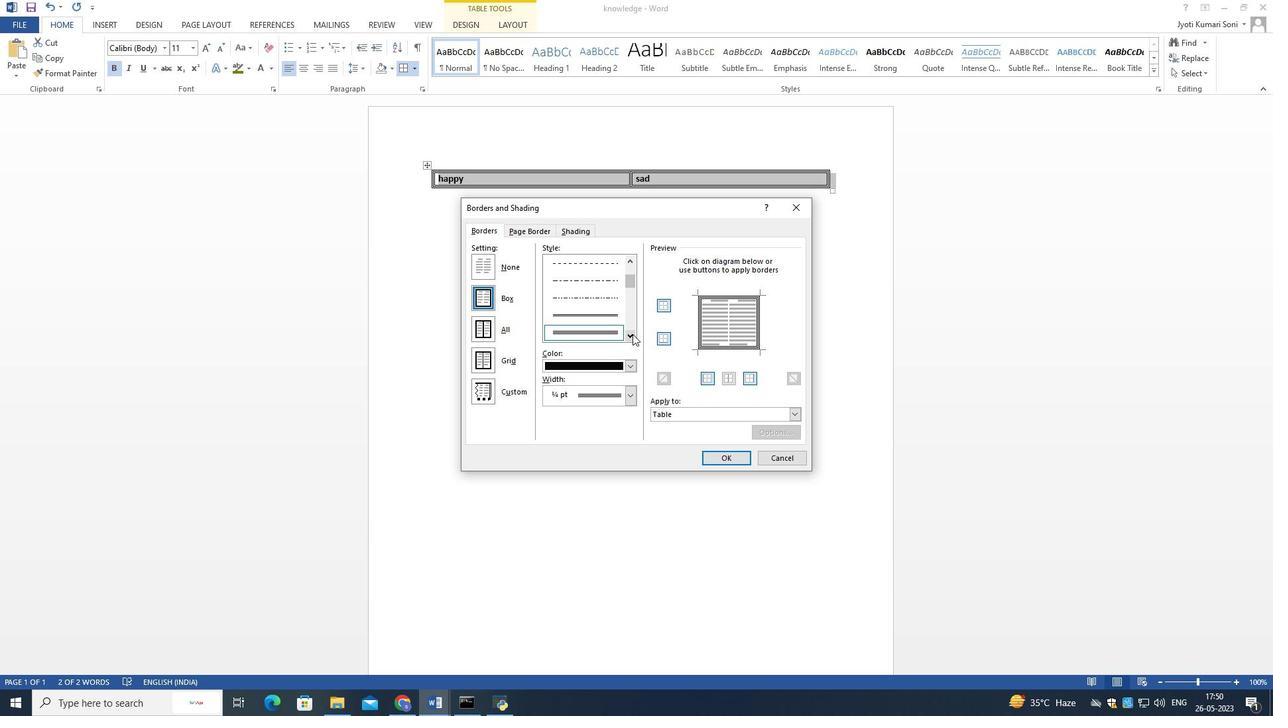 
Action: Mouse pressed left at (632, 334)
Screenshot: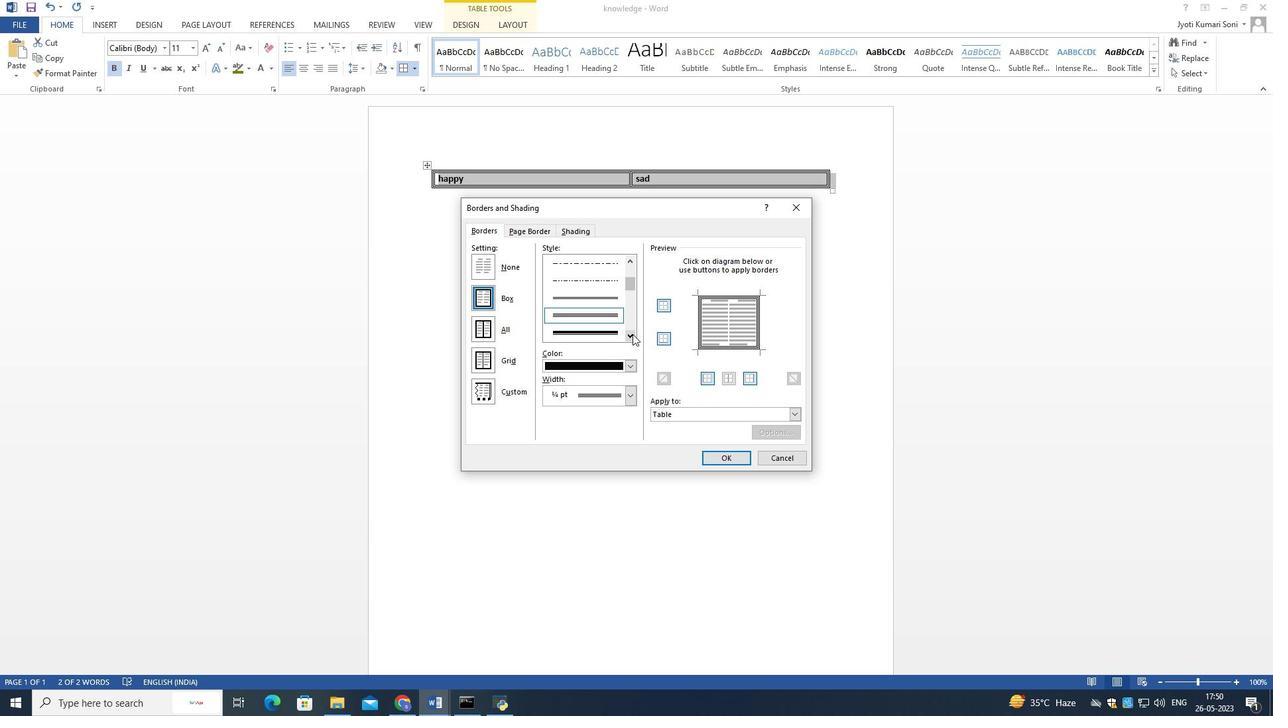 
Action: Mouse pressed left at (632, 334)
Screenshot: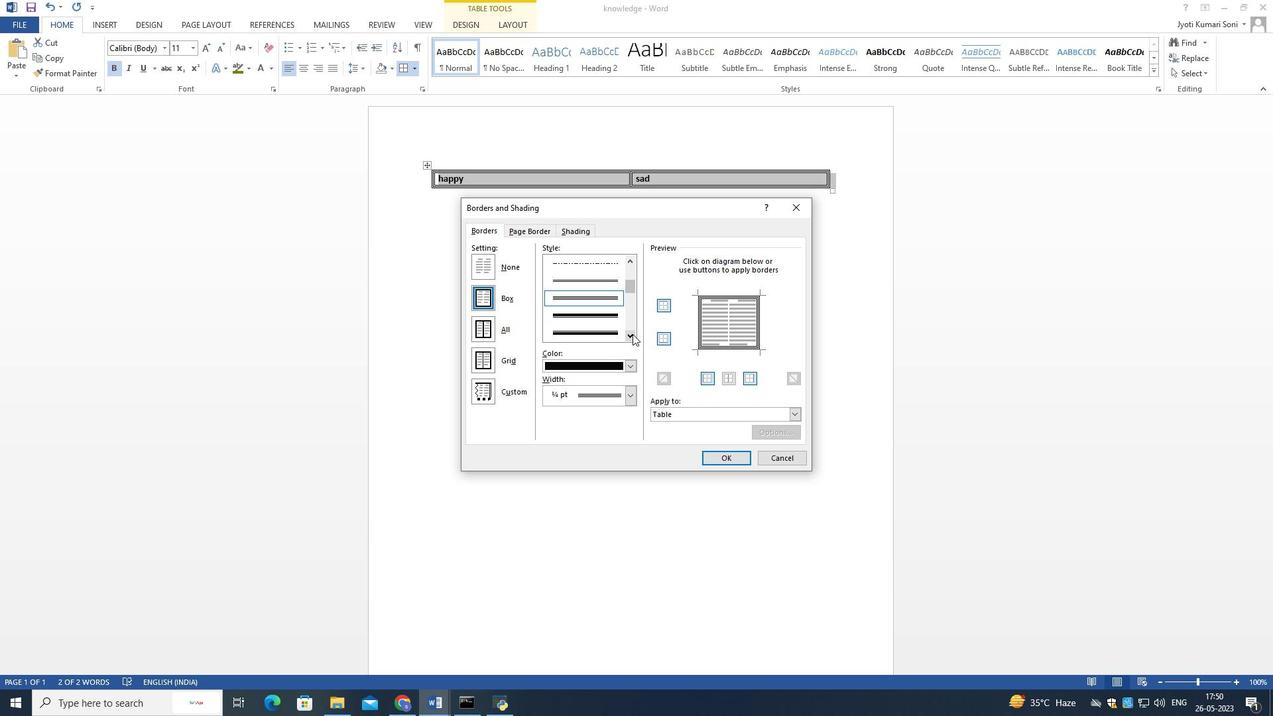 
Action: Mouse pressed left at (632, 334)
Screenshot: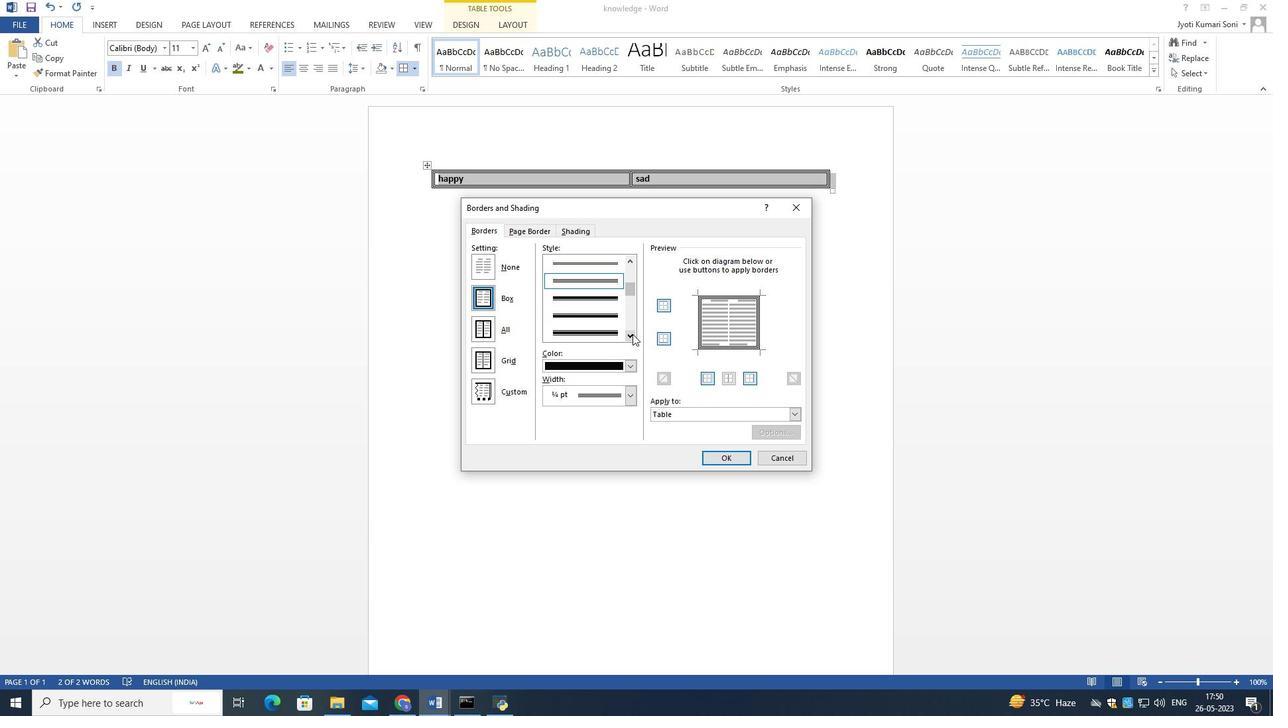 
Action: Mouse pressed left at (632, 334)
Screenshot: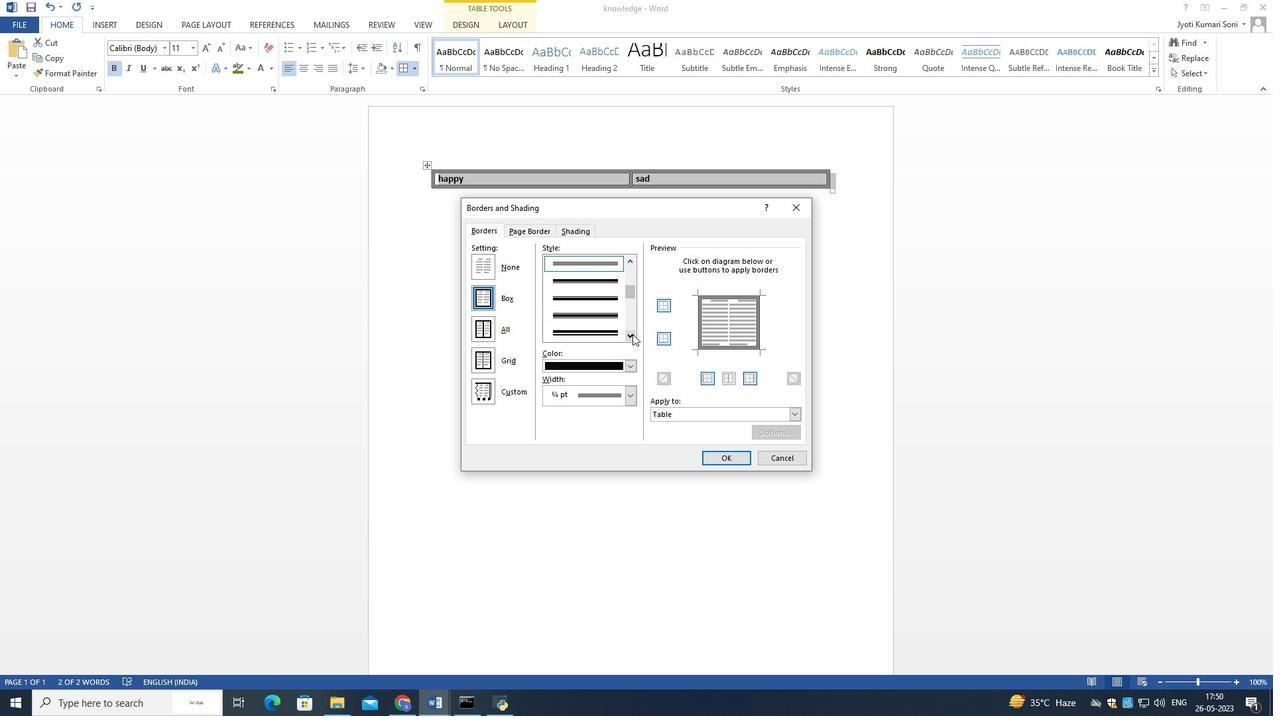 
Action: Mouse pressed left at (632, 334)
Screenshot: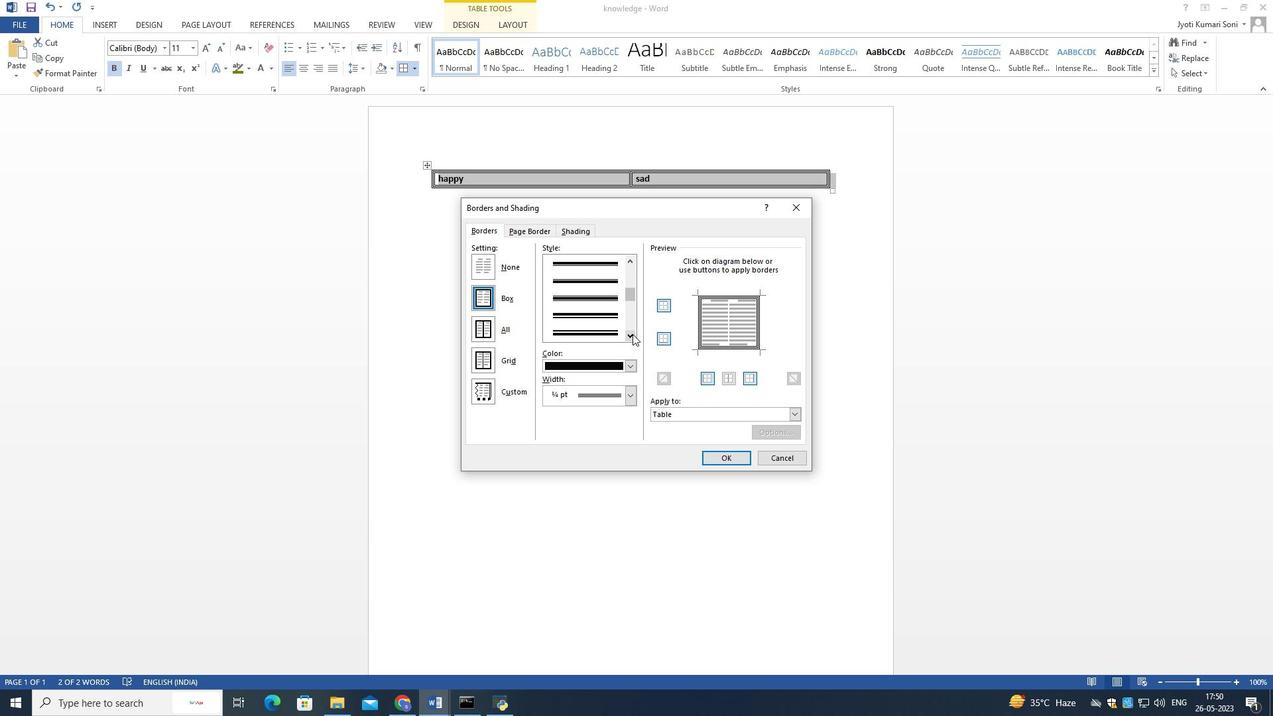 
Action: Mouse pressed left at (632, 334)
Screenshot: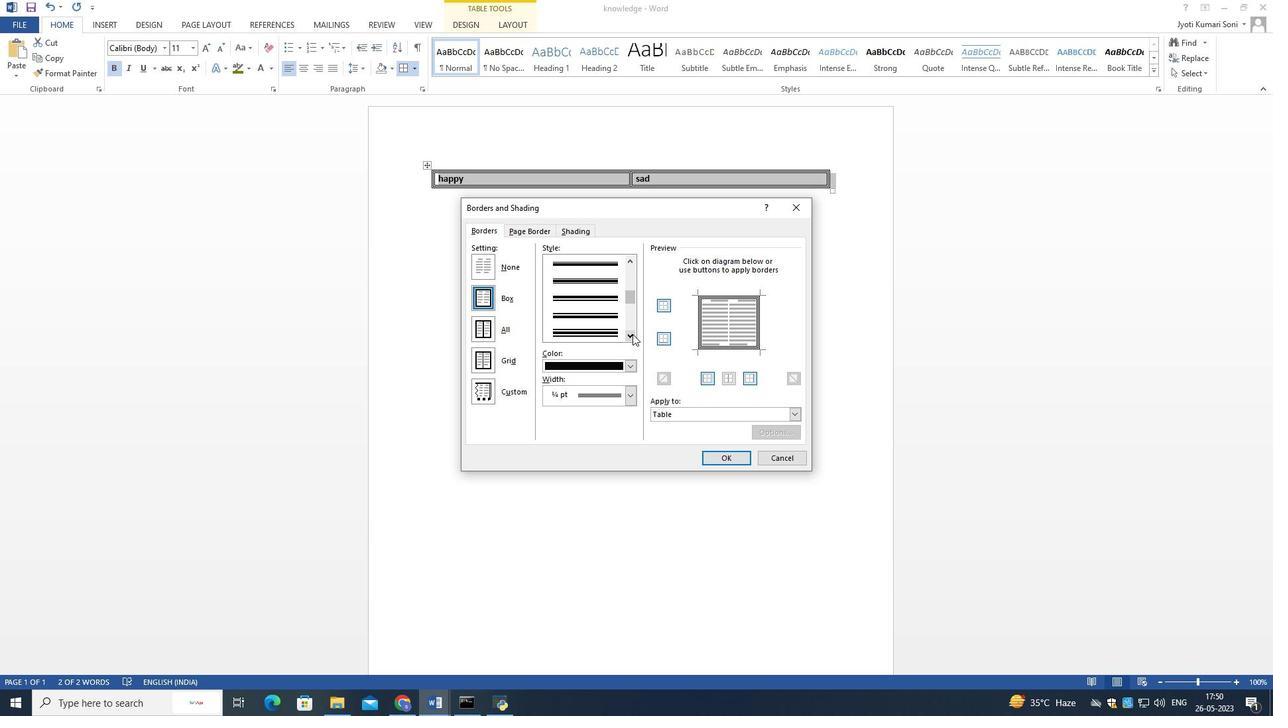 
Action: Mouse pressed left at (632, 334)
Screenshot: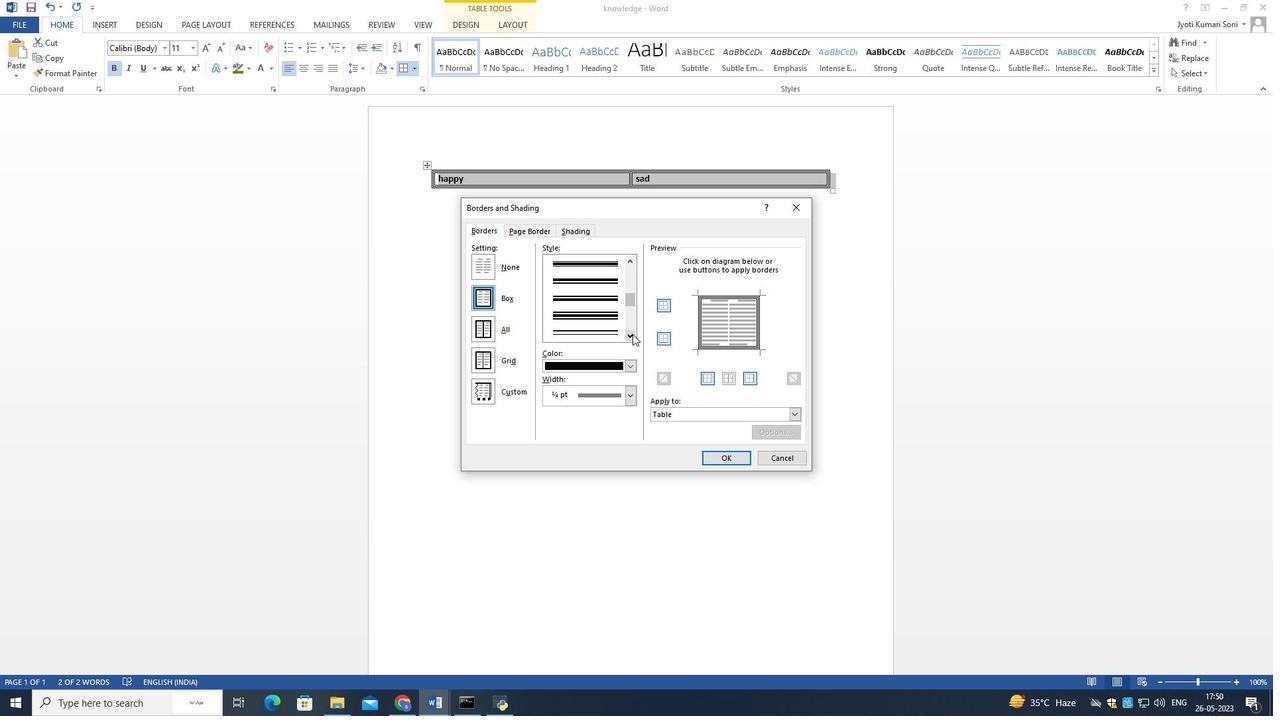 
Action: Mouse moved to (634, 395)
Screenshot: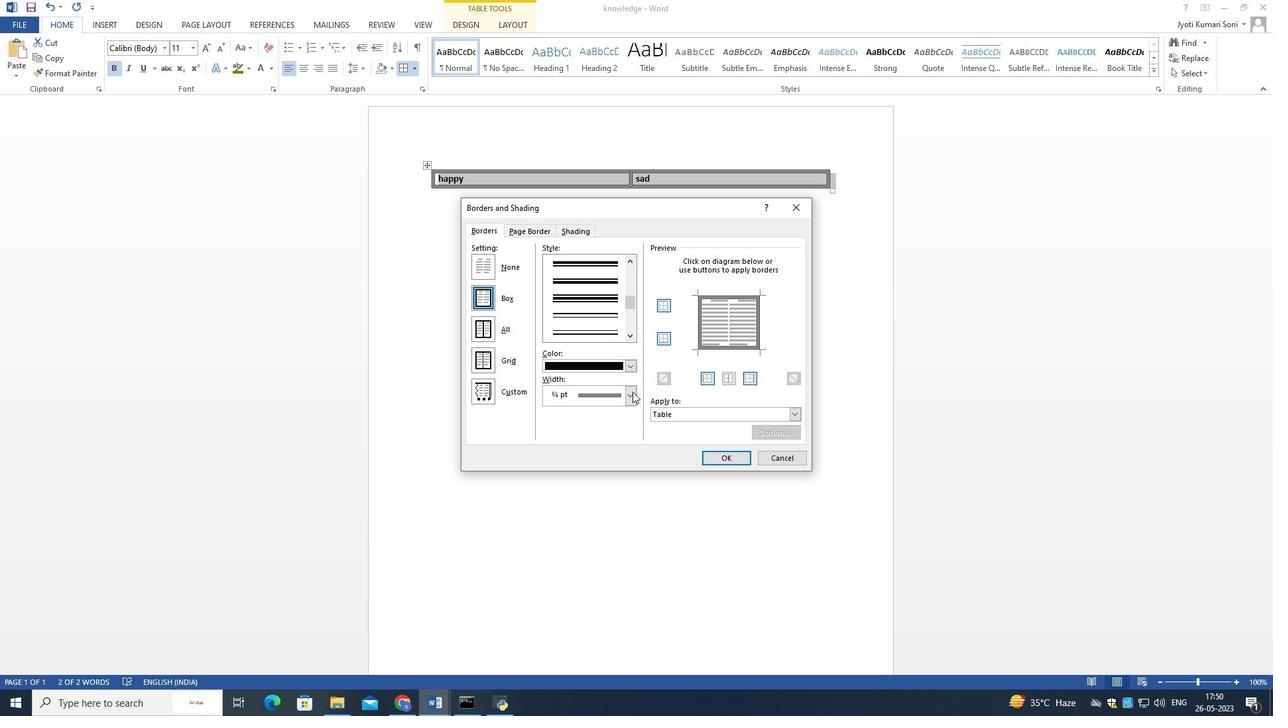 
Action: Mouse pressed left at (634, 395)
Screenshot: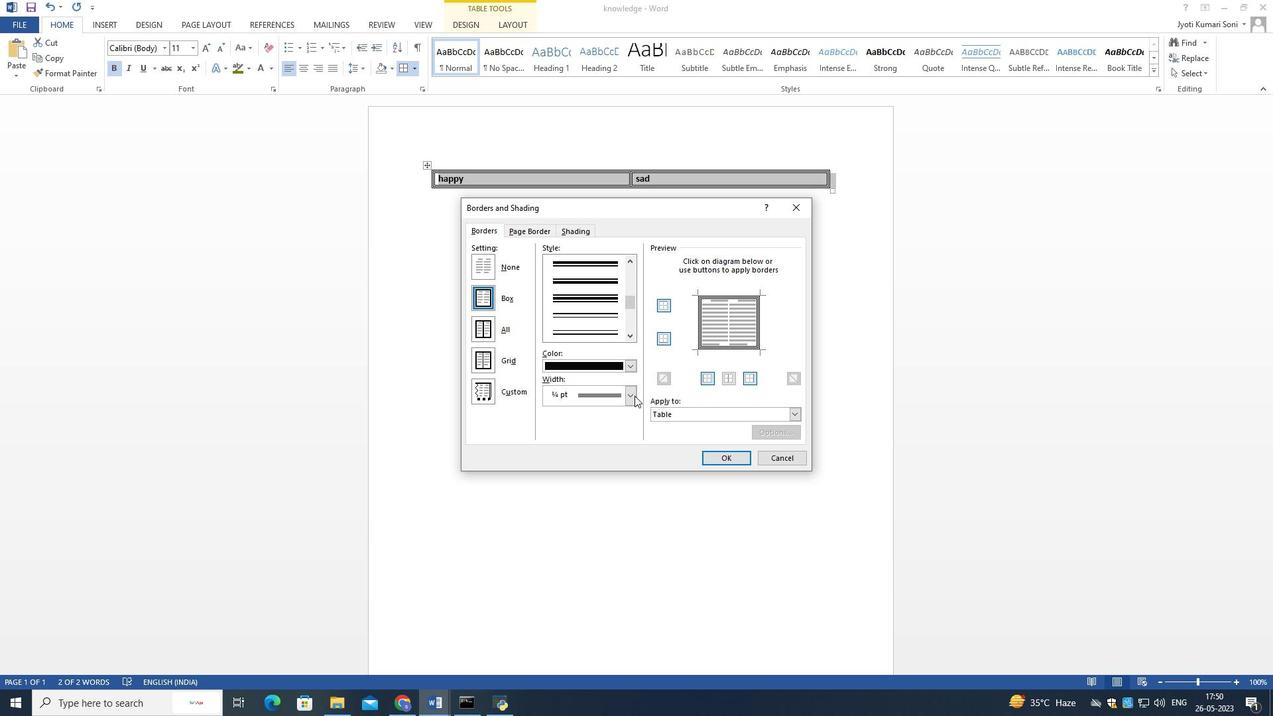 
Action: Mouse moved to (562, 465)
Screenshot: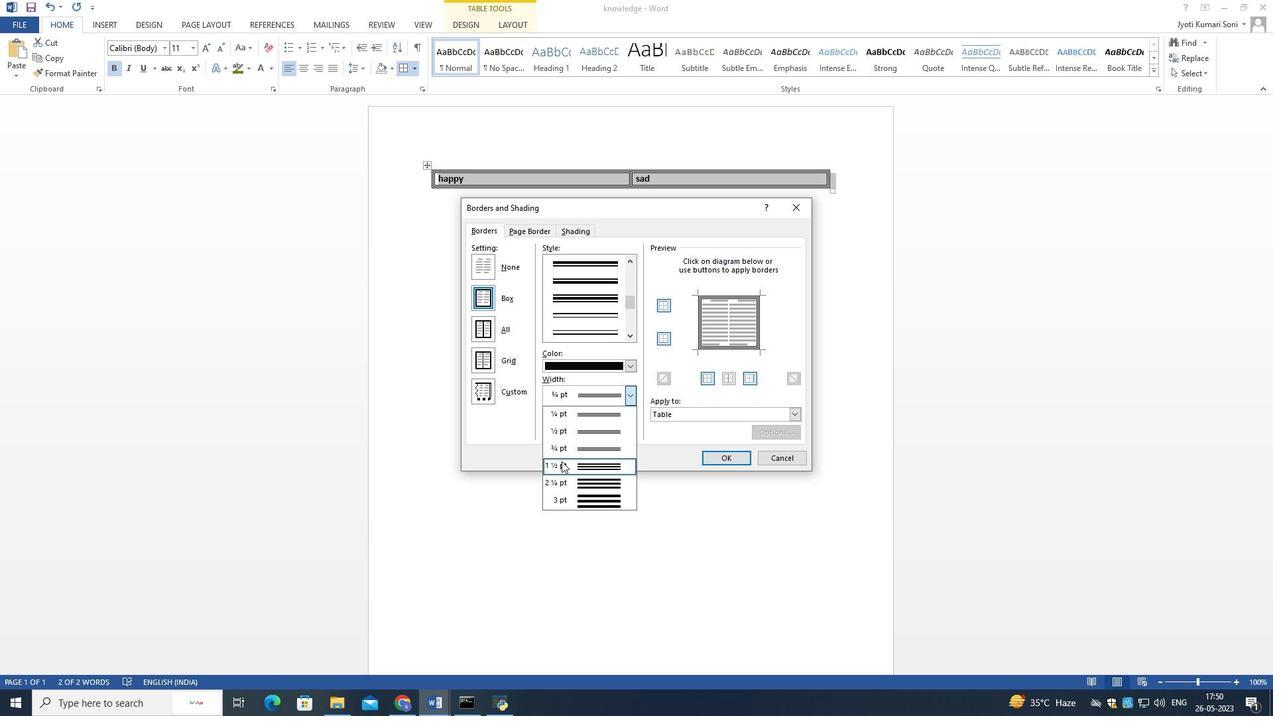 
Action: Mouse pressed left at (562, 465)
Screenshot: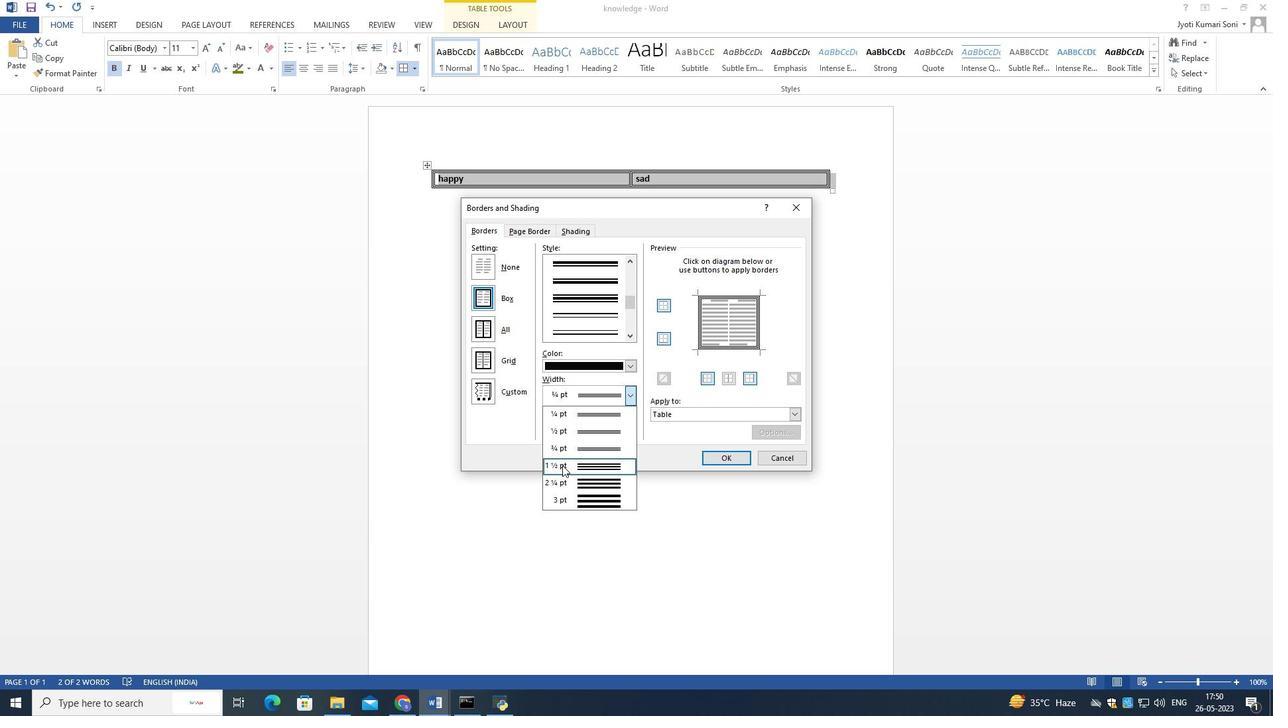 
Action: Mouse pressed left at (562, 465)
Screenshot: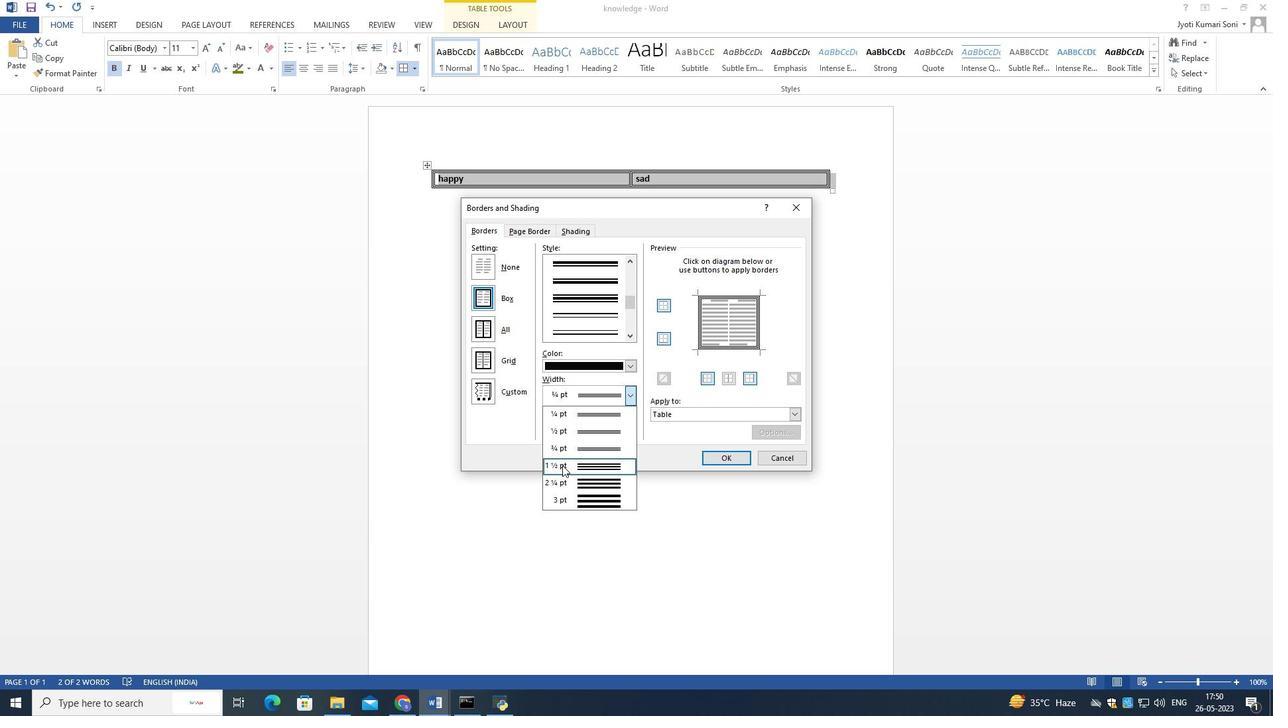 
Action: Mouse moved to (628, 396)
Screenshot: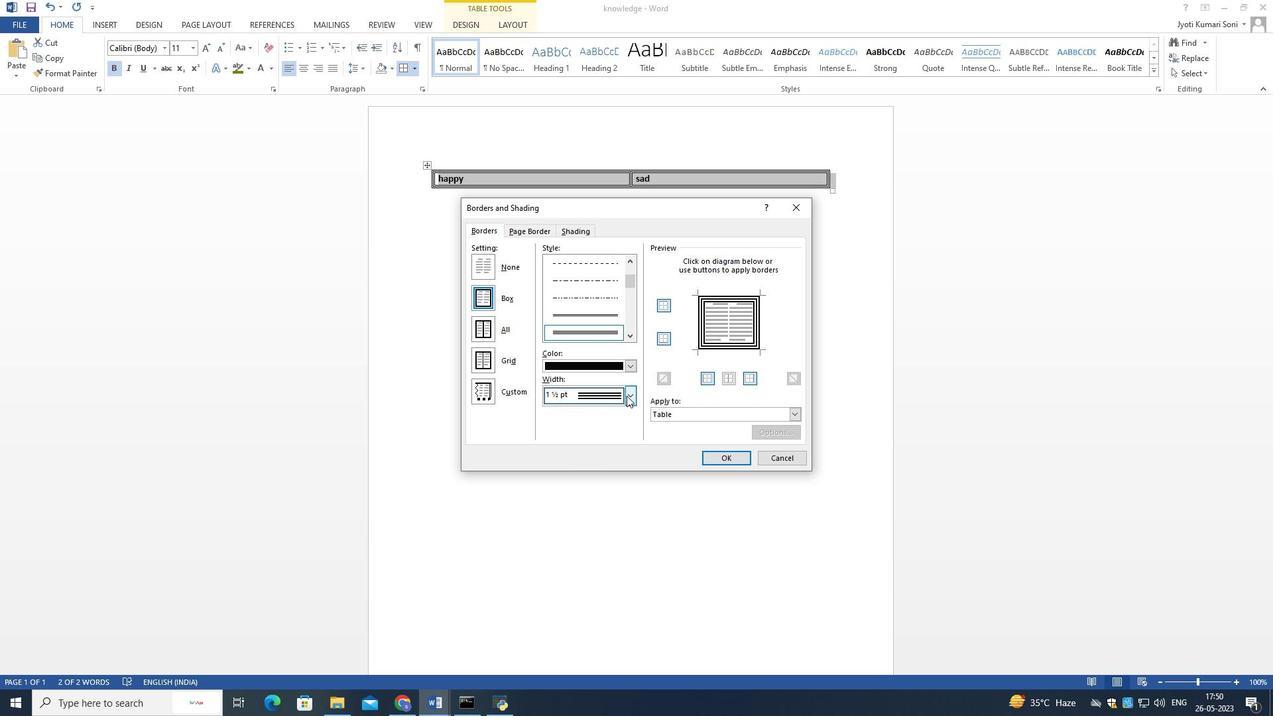 
Action: Mouse pressed left at (628, 396)
Screenshot: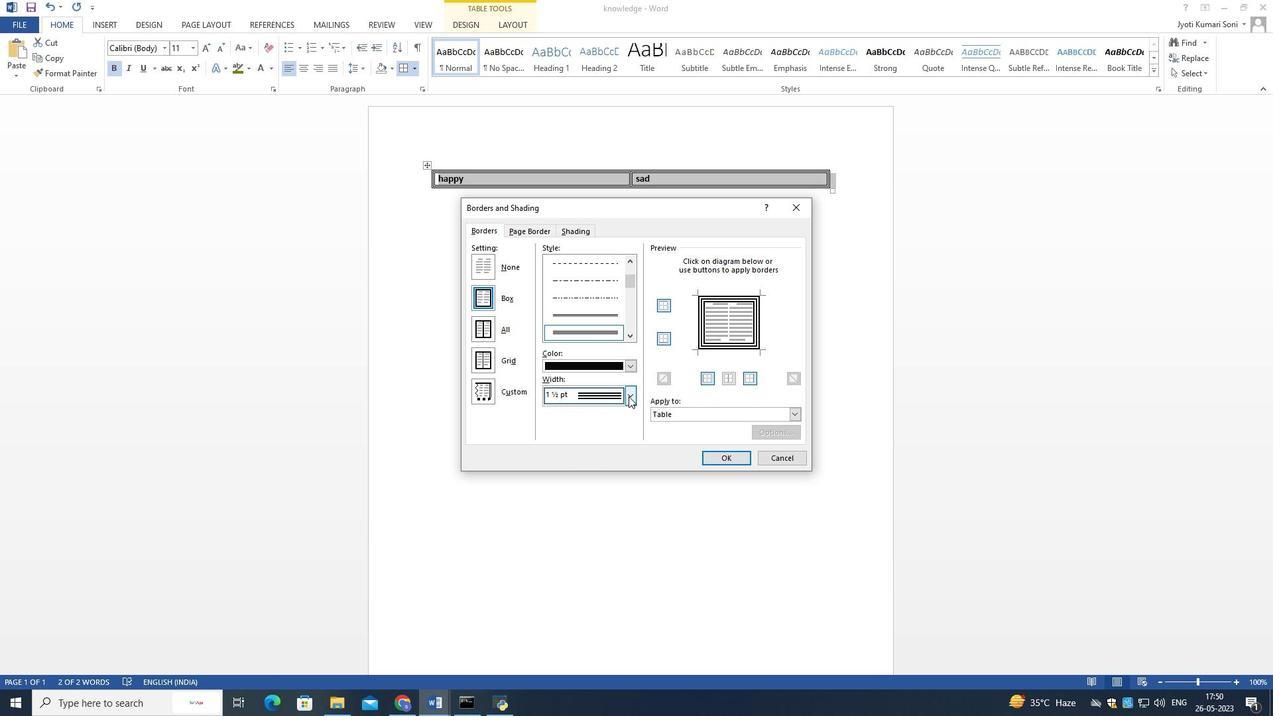 
Action: Mouse moved to (577, 442)
Screenshot: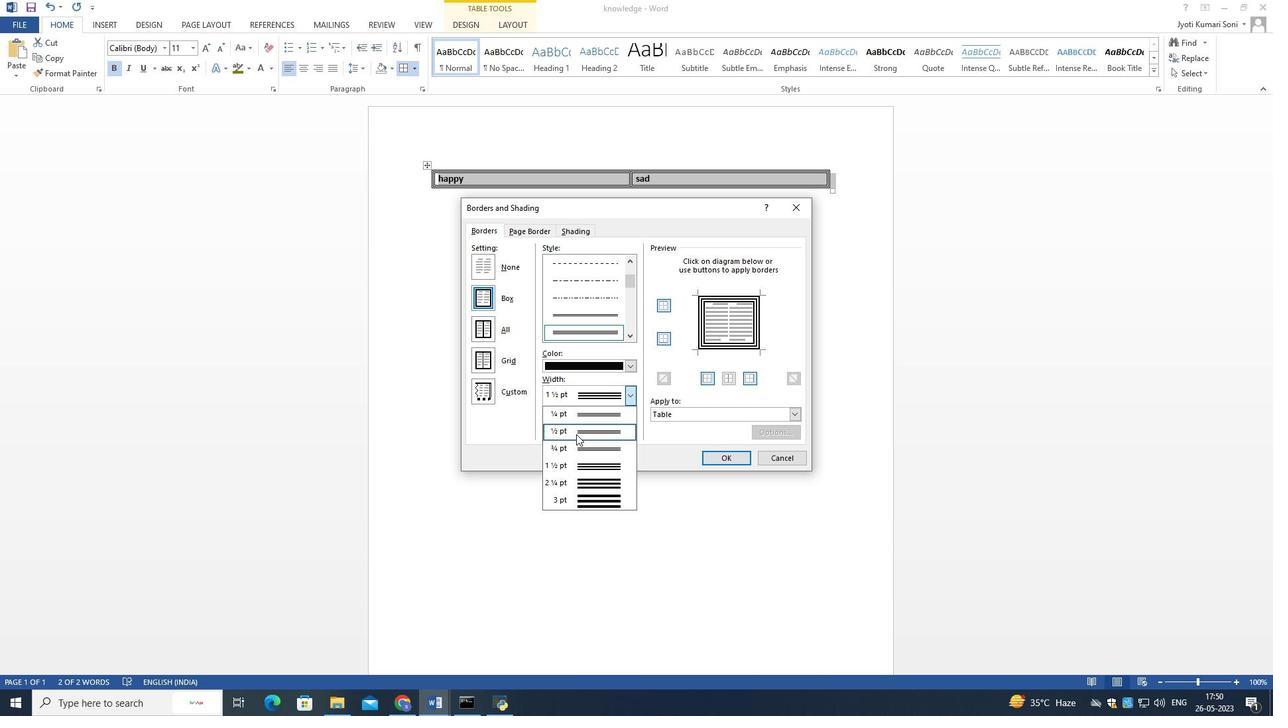 
Action: Mouse scrolled (577, 443) with delta (0, 0)
Screenshot: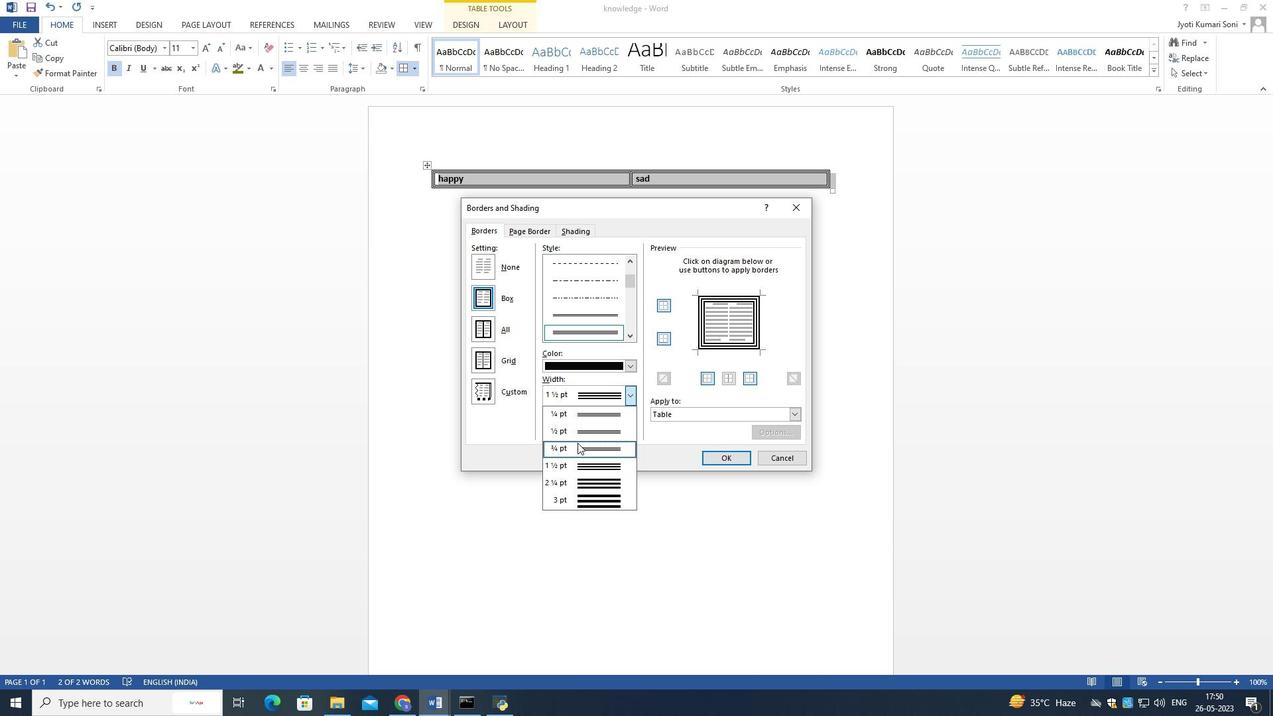 
Action: Mouse scrolled (577, 443) with delta (0, 0)
Screenshot: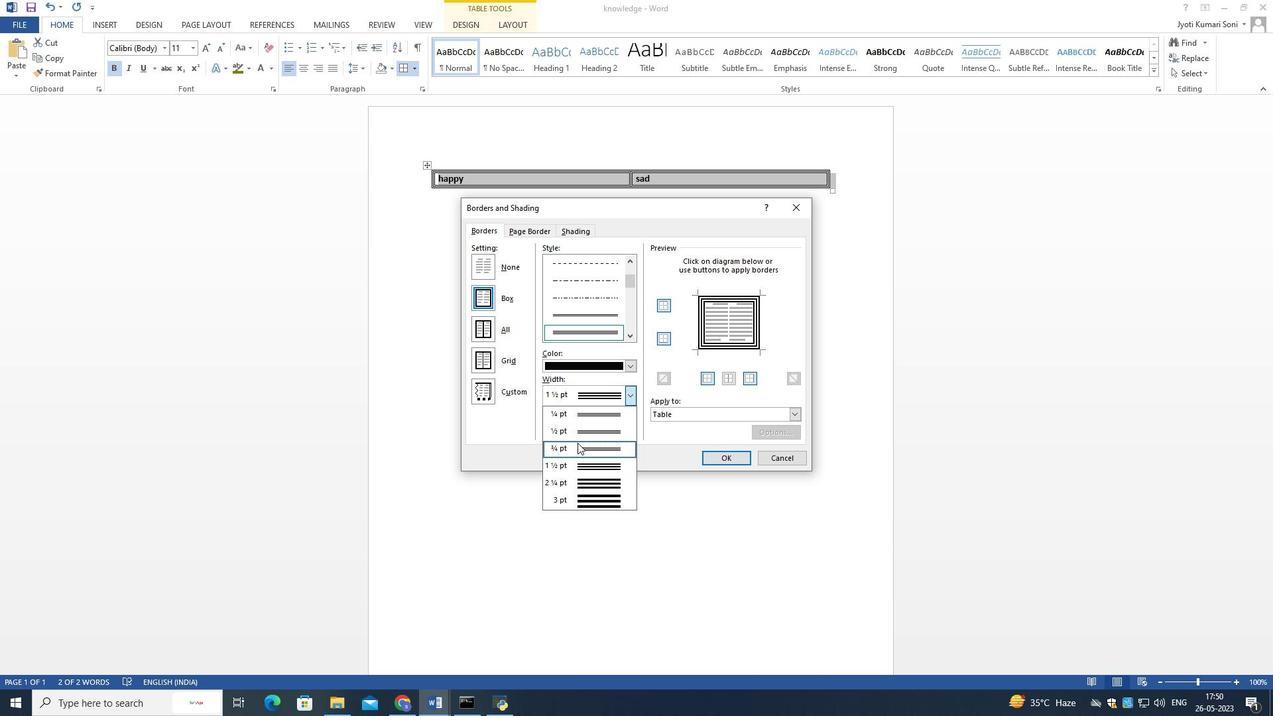 
Action: Mouse scrolled (577, 443) with delta (0, 0)
Screenshot: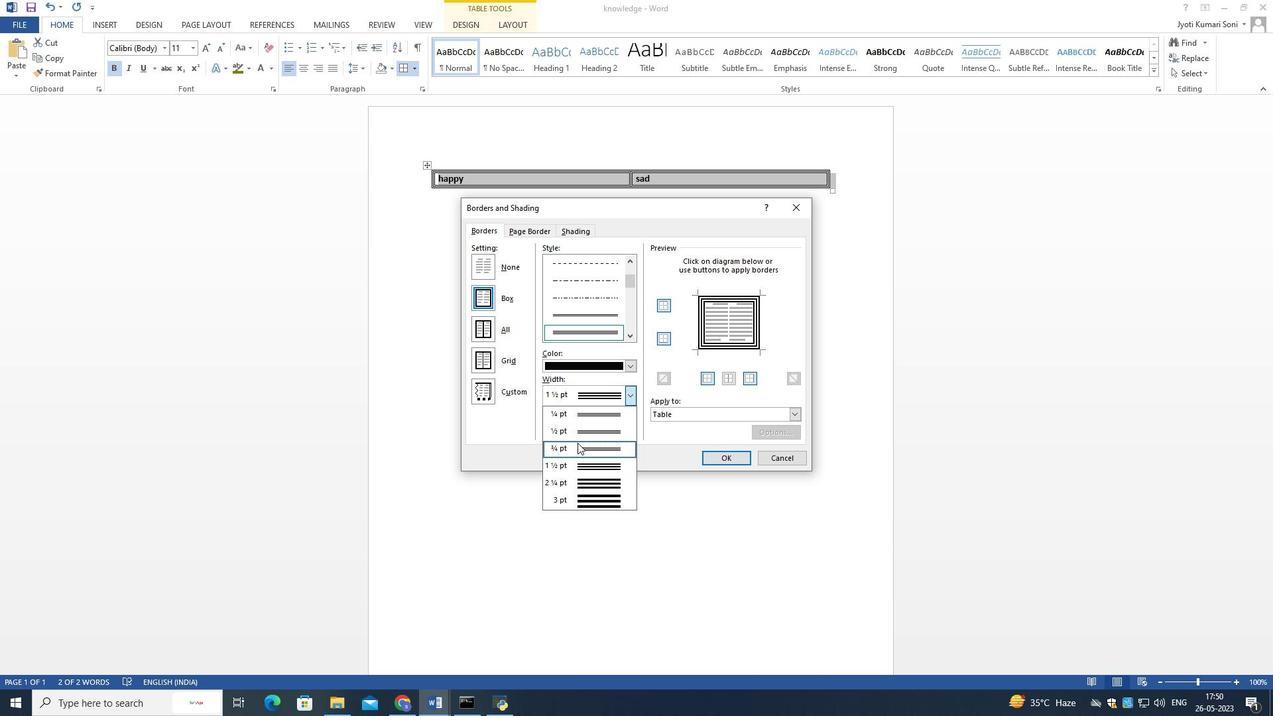 
Action: Mouse scrolled (577, 442) with delta (0, 0)
Screenshot: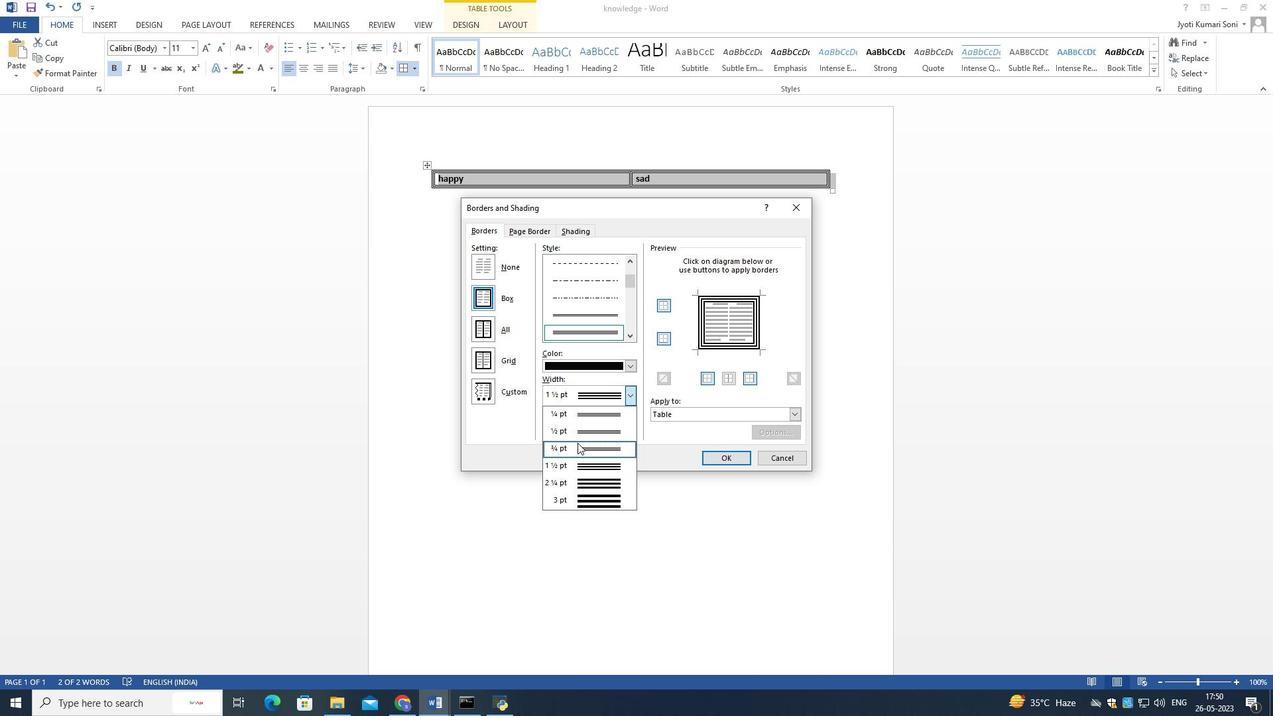 
Action: Mouse scrolled (577, 442) with delta (0, 0)
Screenshot: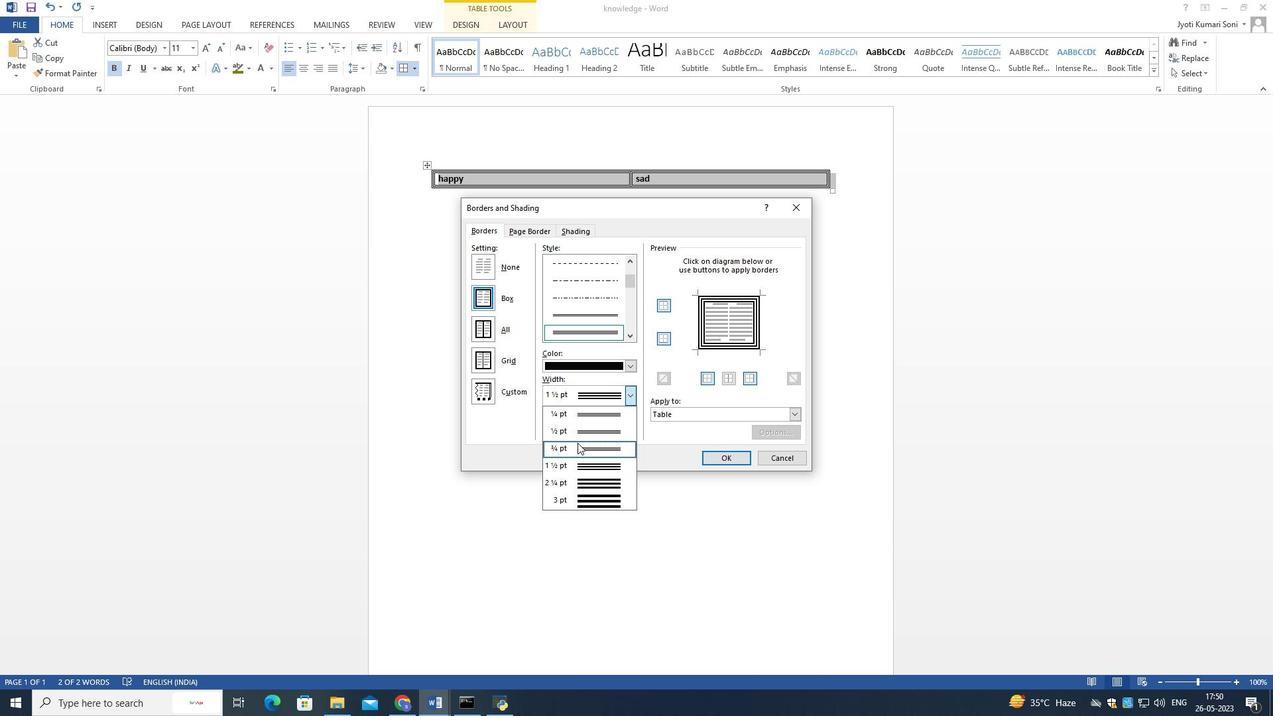 
Action: Mouse scrolled (577, 442) with delta (0, 0)
Screenshot: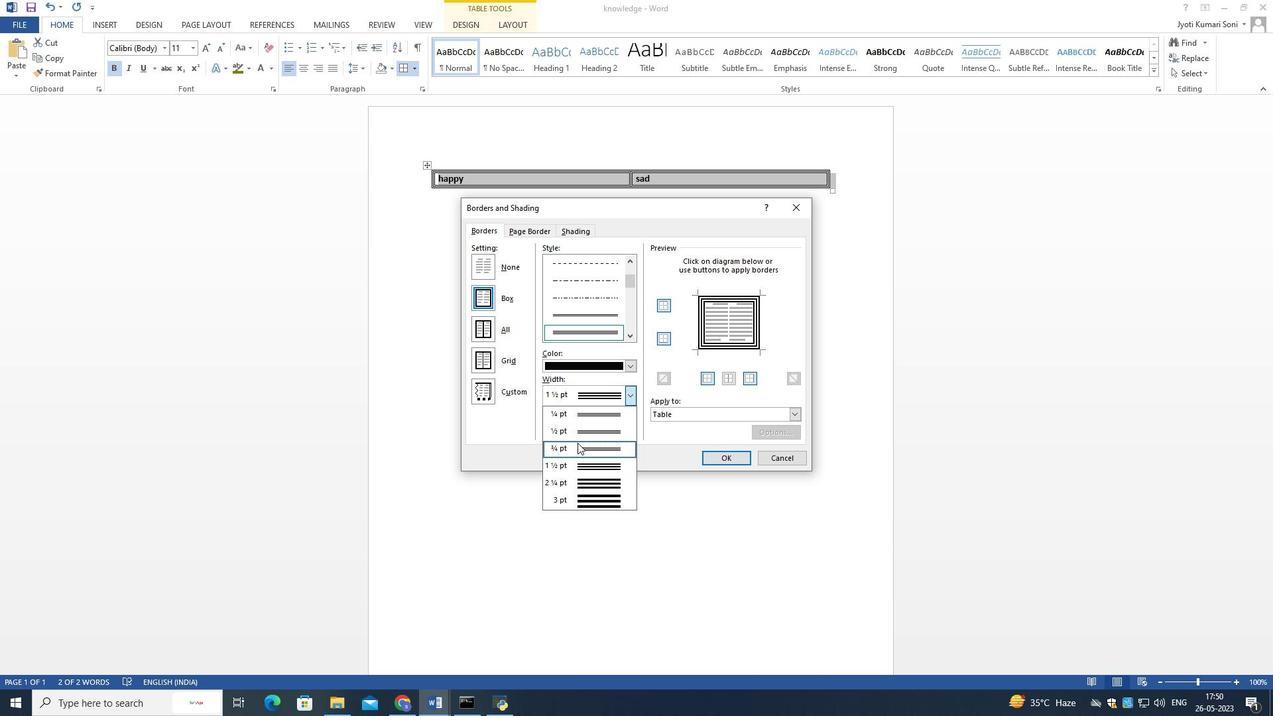 
Action: Mouse scrolled (577, 443) with delta (0, 0)
Screenshot: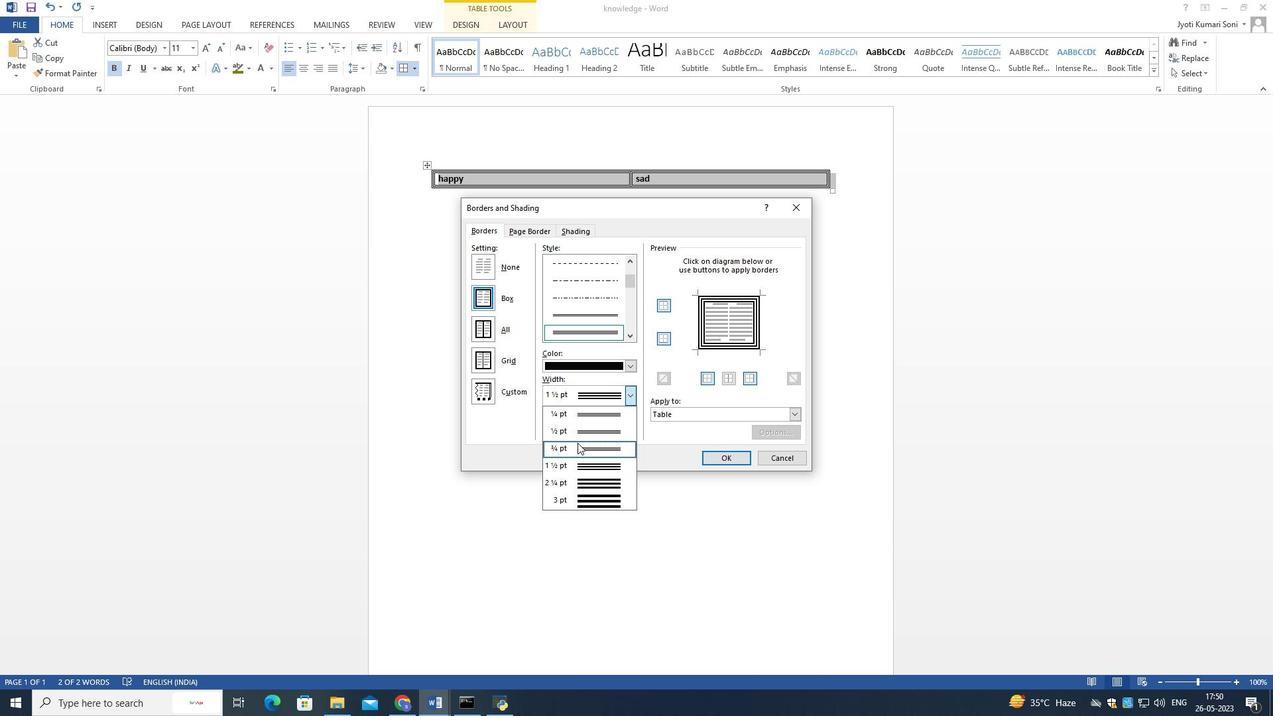 
Action: Mouse scrolled (577, 443) with delta (0, 0)
Screenshot: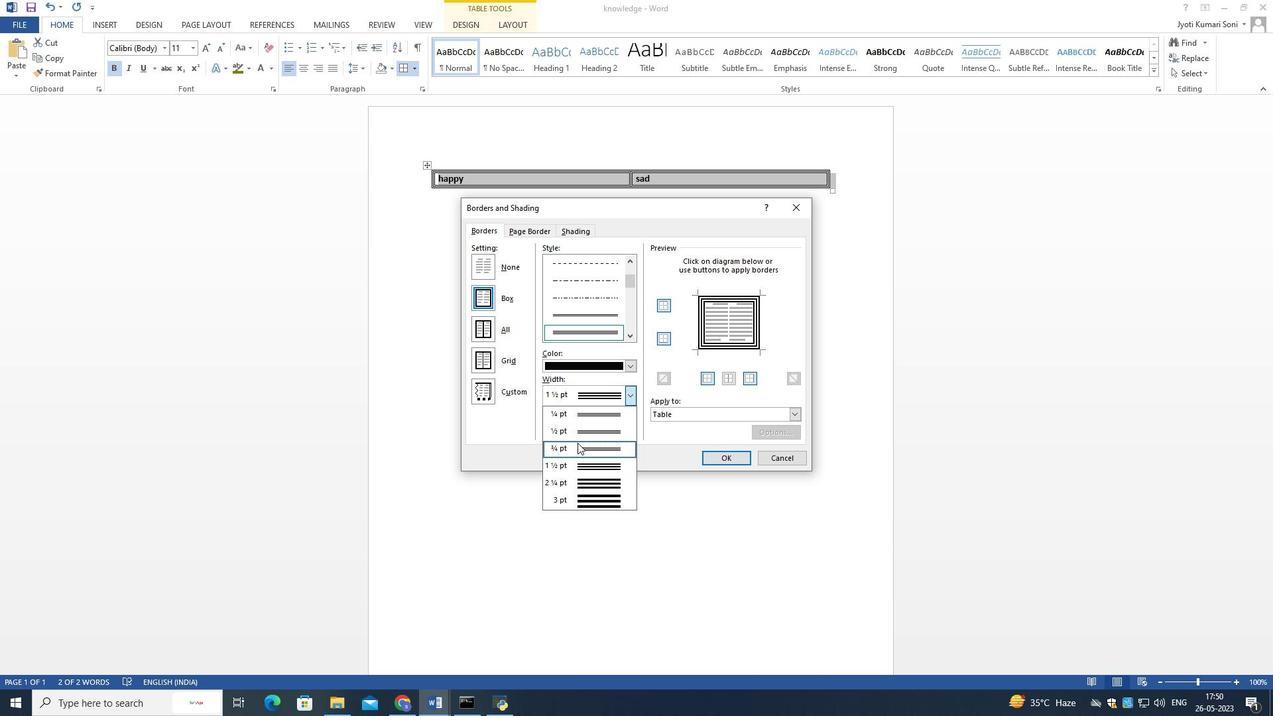 
Action: Mouse scrolled (577, 442) with delta (0, 0)
Screenshot: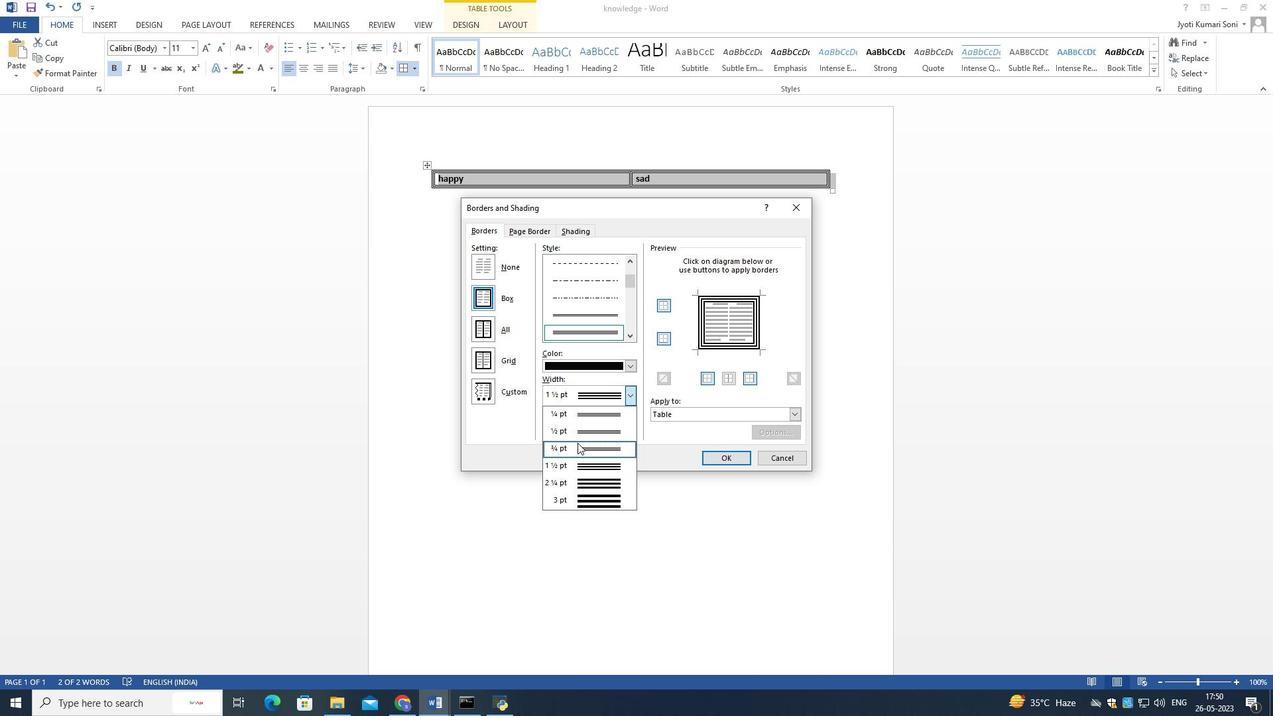 
Action: Mouse scrolled (577, 442) with delta (0, 0)
Screenshot: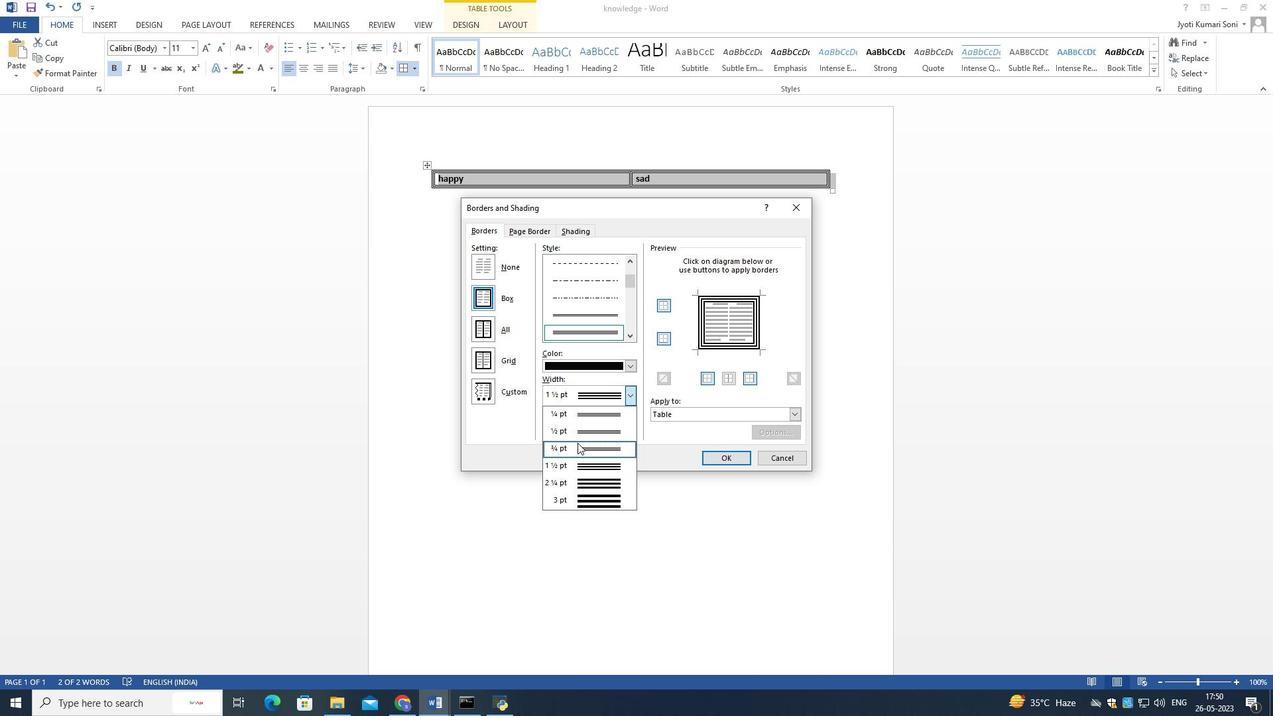 
Action: Mouse moved to (629, 280)
Screenshot: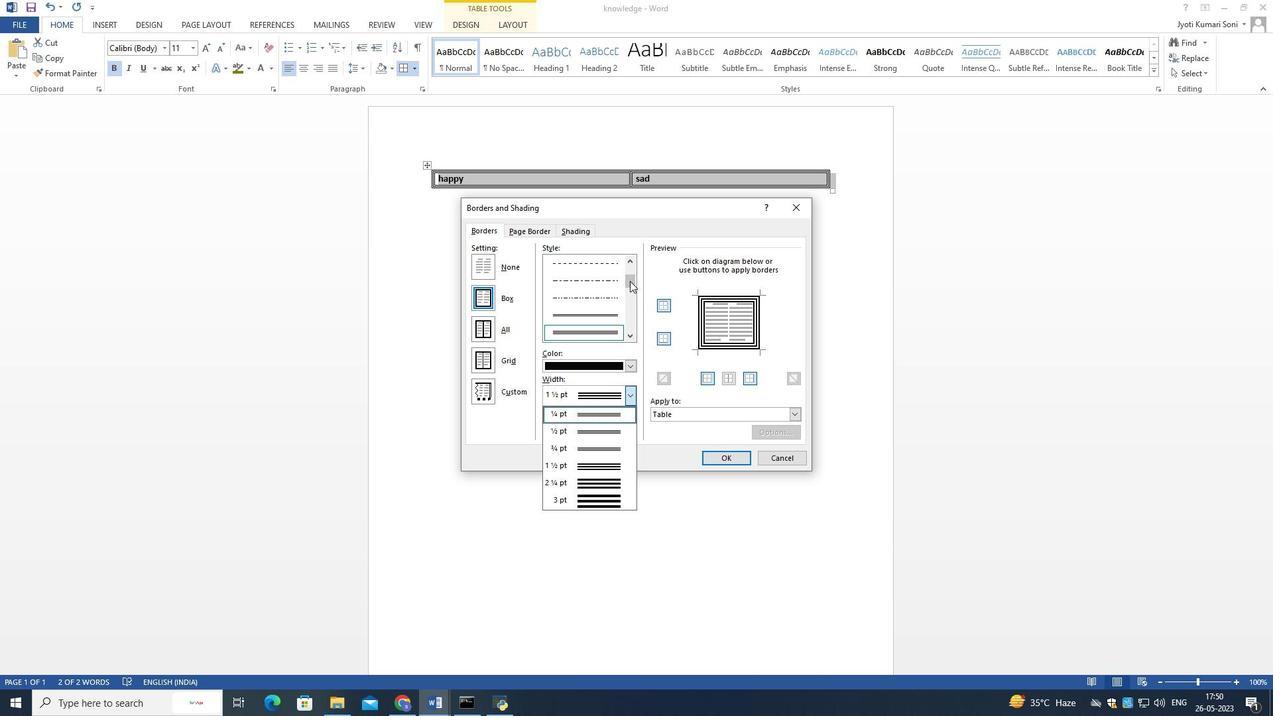 
Action: Mouse pressed left at (629, 280)
Screenshot: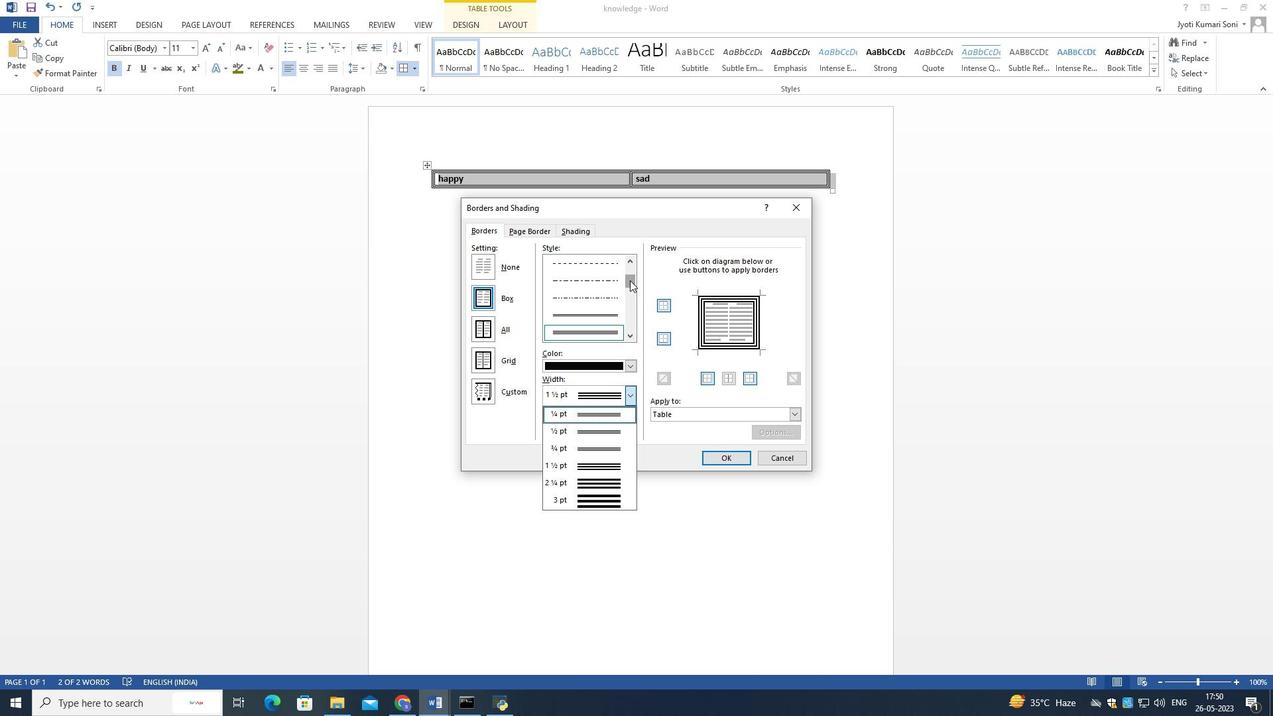 
Action: Mouse moved to (610, 259)
Screenshot: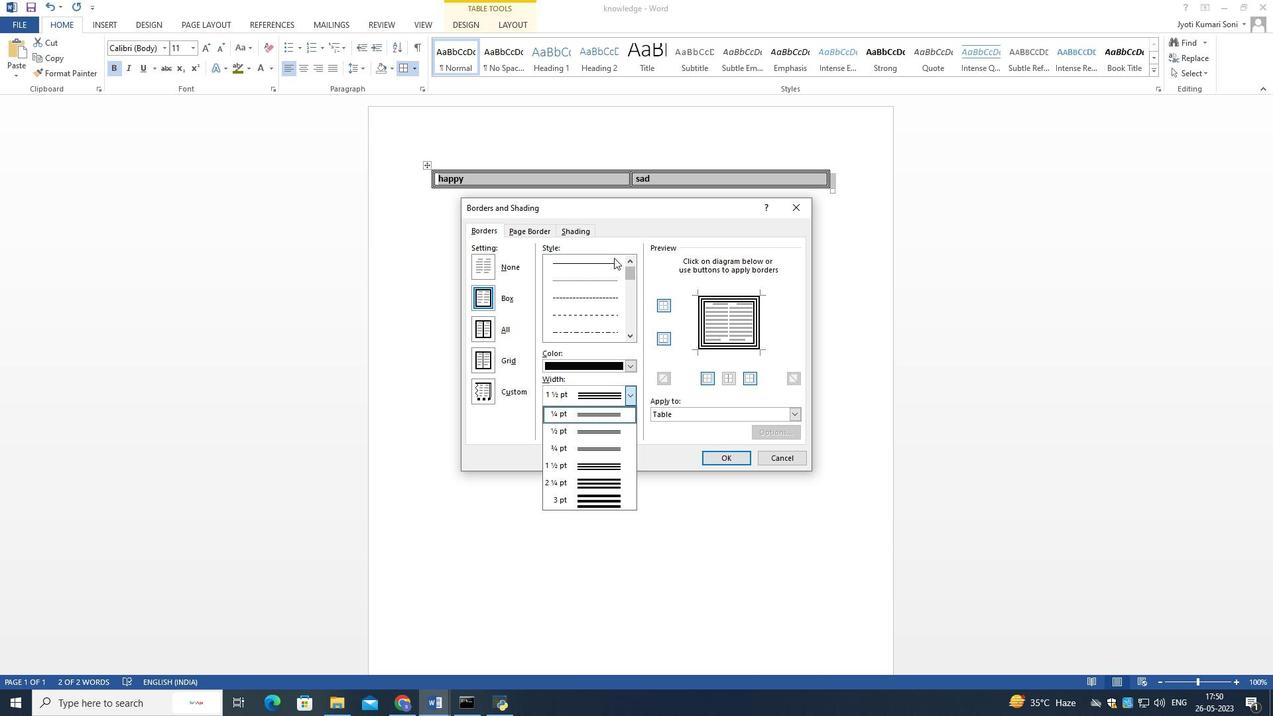 
Action: Mouse pressed left at (610, 259)
Screenshot: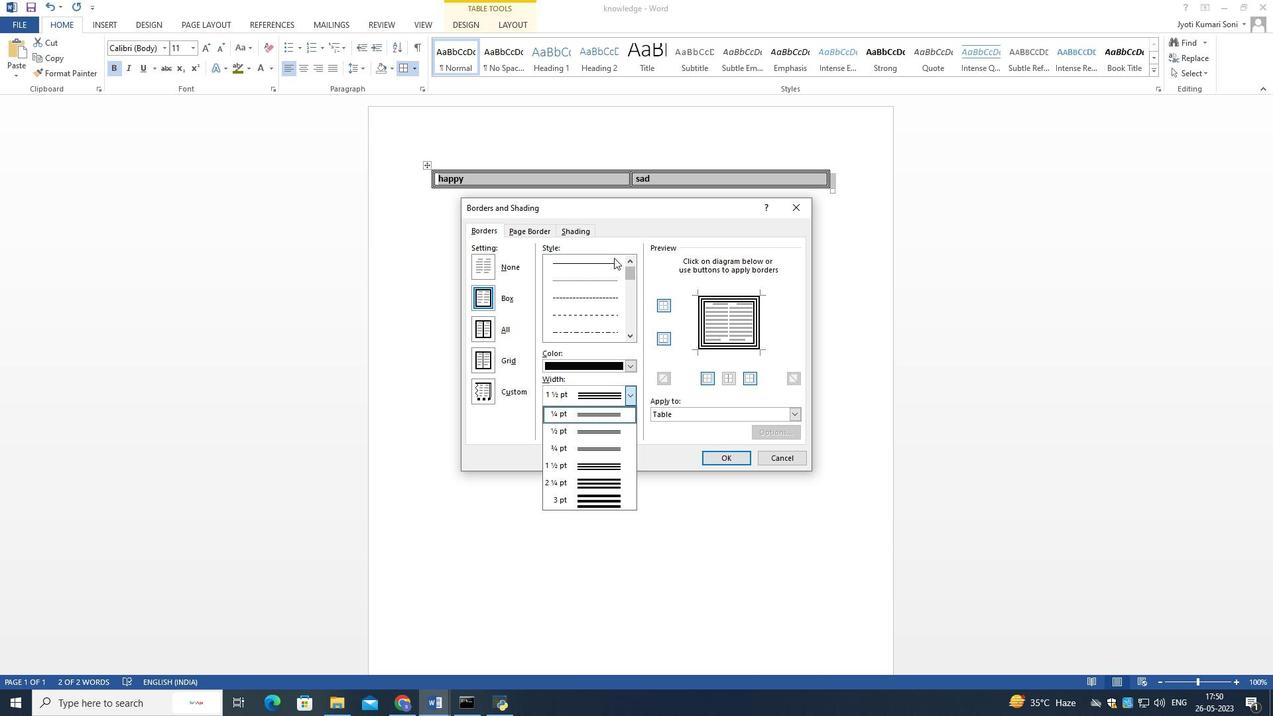 
Action: Mouse moved to (632, 394)
Screenshot: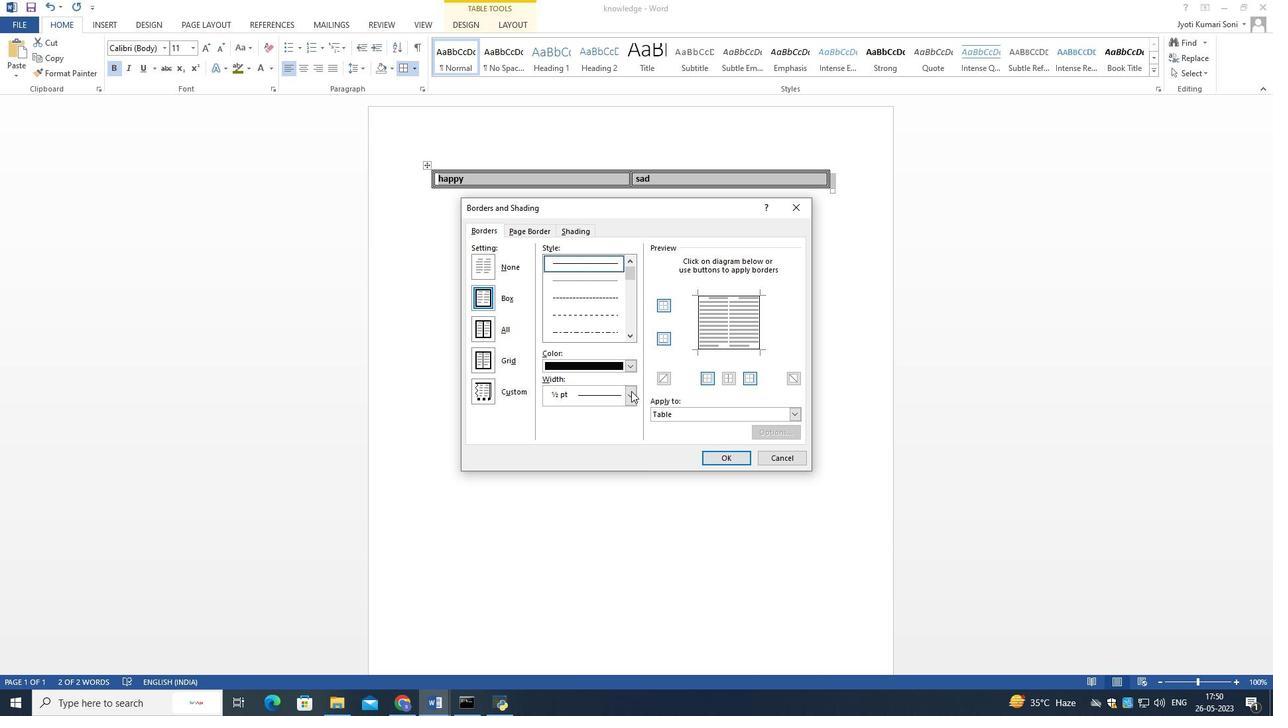 
Action: Mouse pressed left at (632, 394)
Screenshot: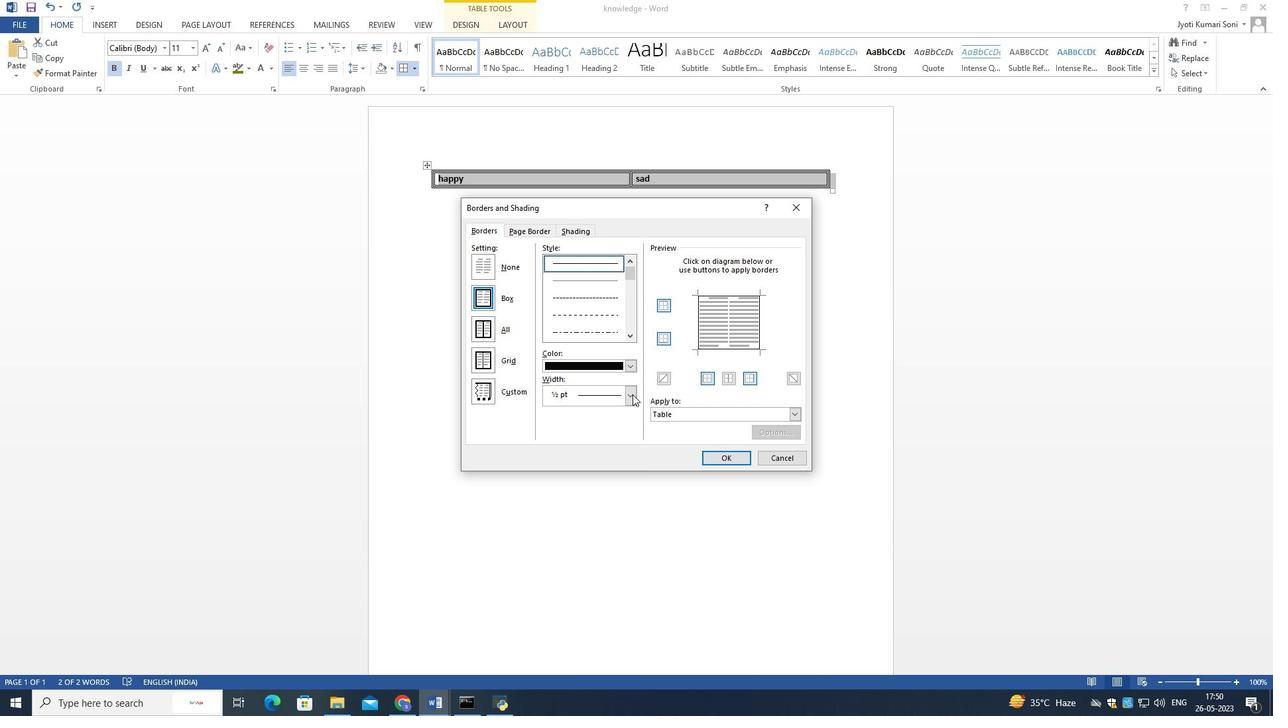 
Action: Mouse moved to (599, 462)
Screenshot: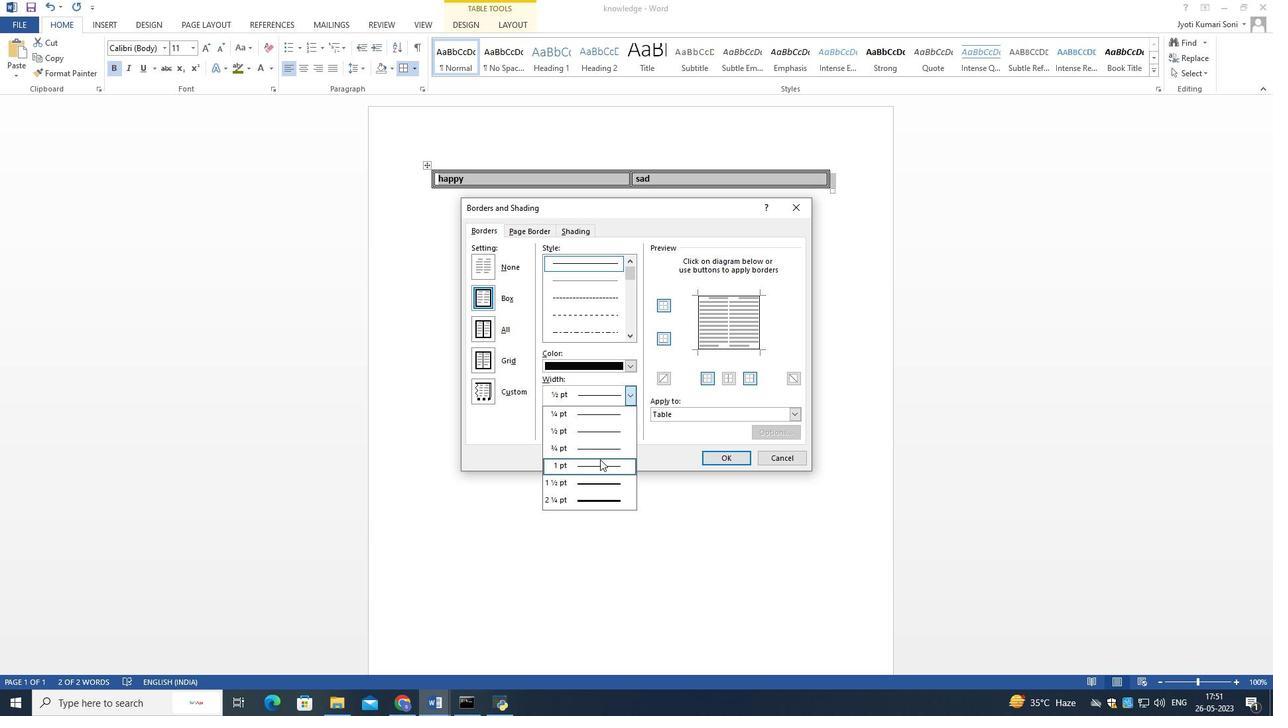 
Action: Mouse pressed left at (599, 462)
Screenshot: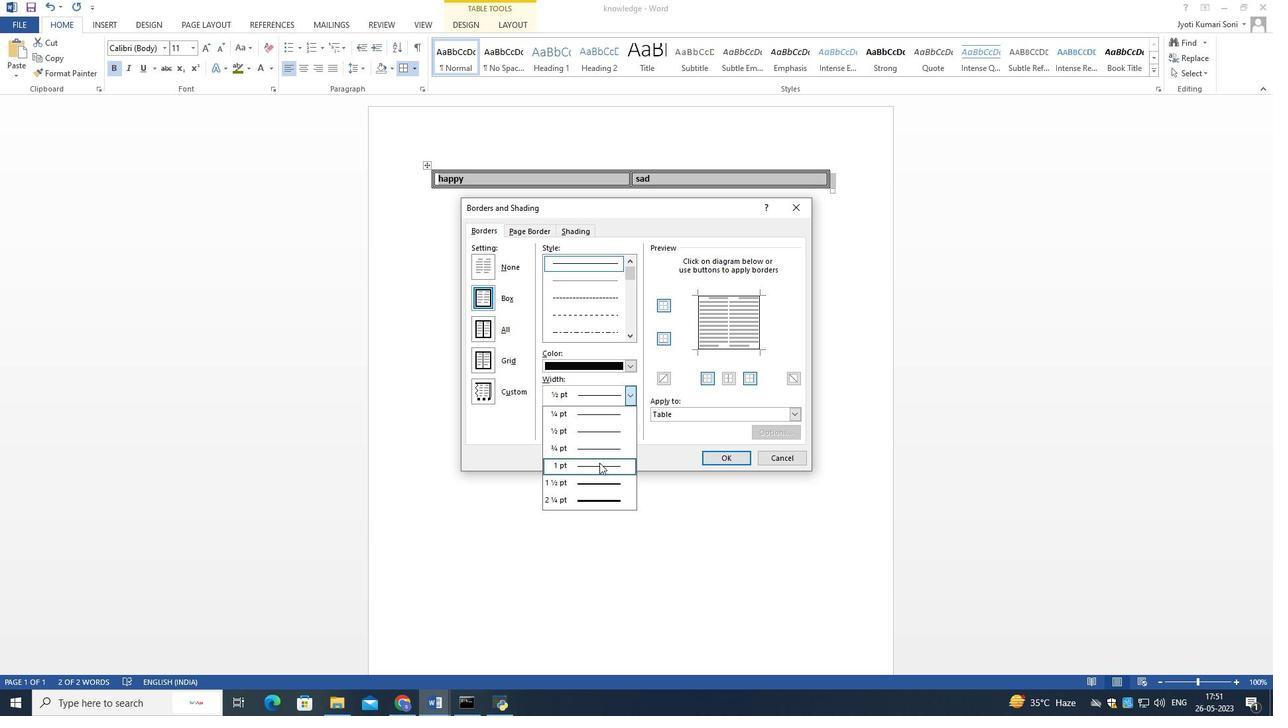 
Action: Mouse moved to (719, 455)
Screenshot: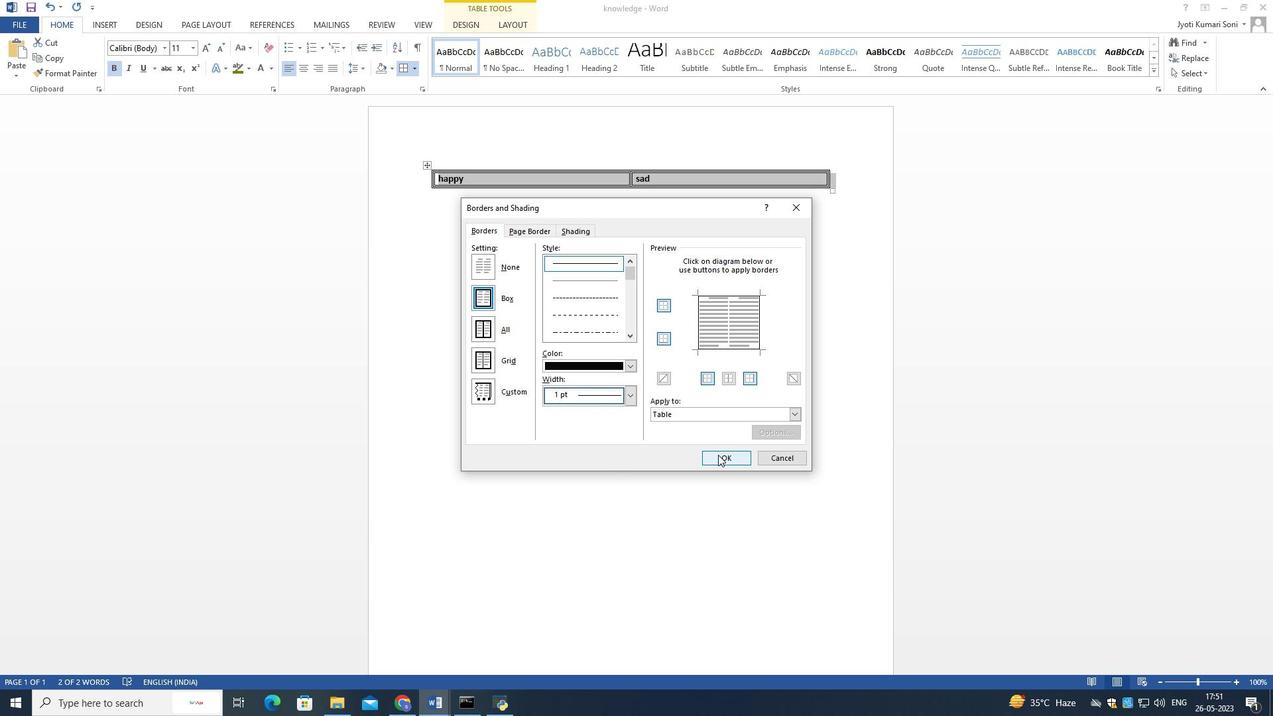 
Action: Mouse pressed left at (719, 455)
Screenshot: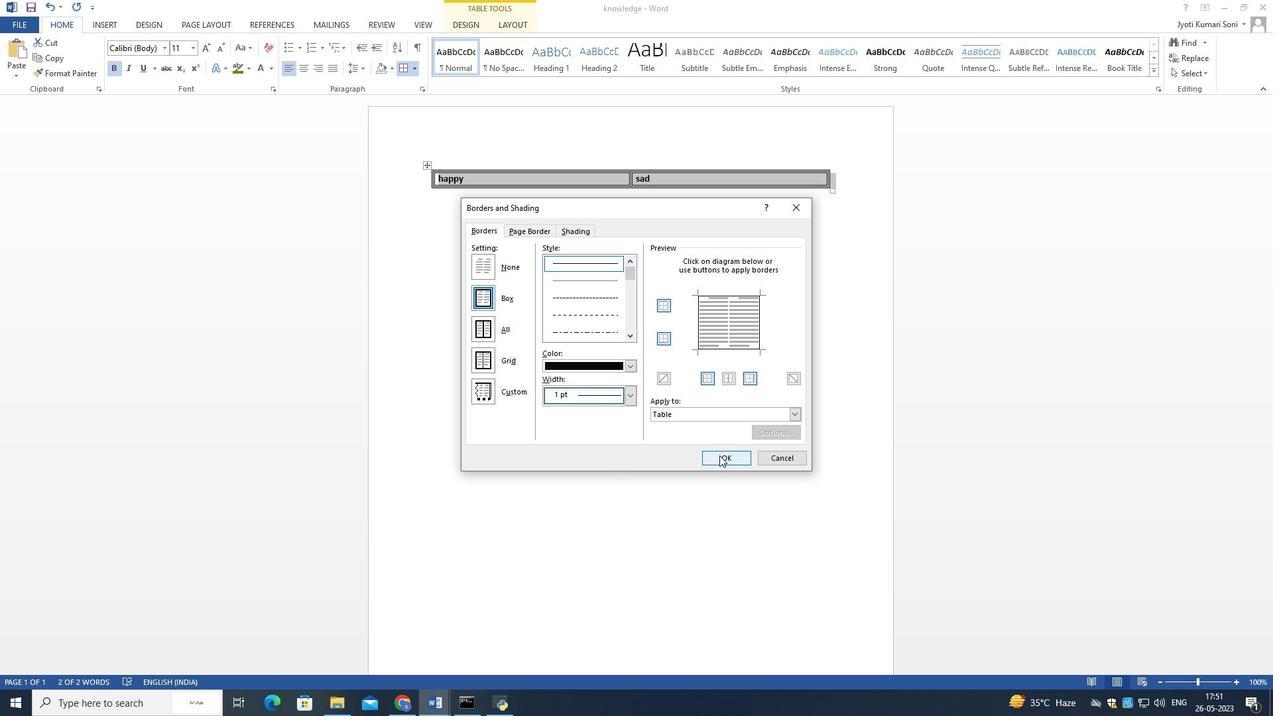 
Action: Mouse moved to (665, 175)
Screenshot: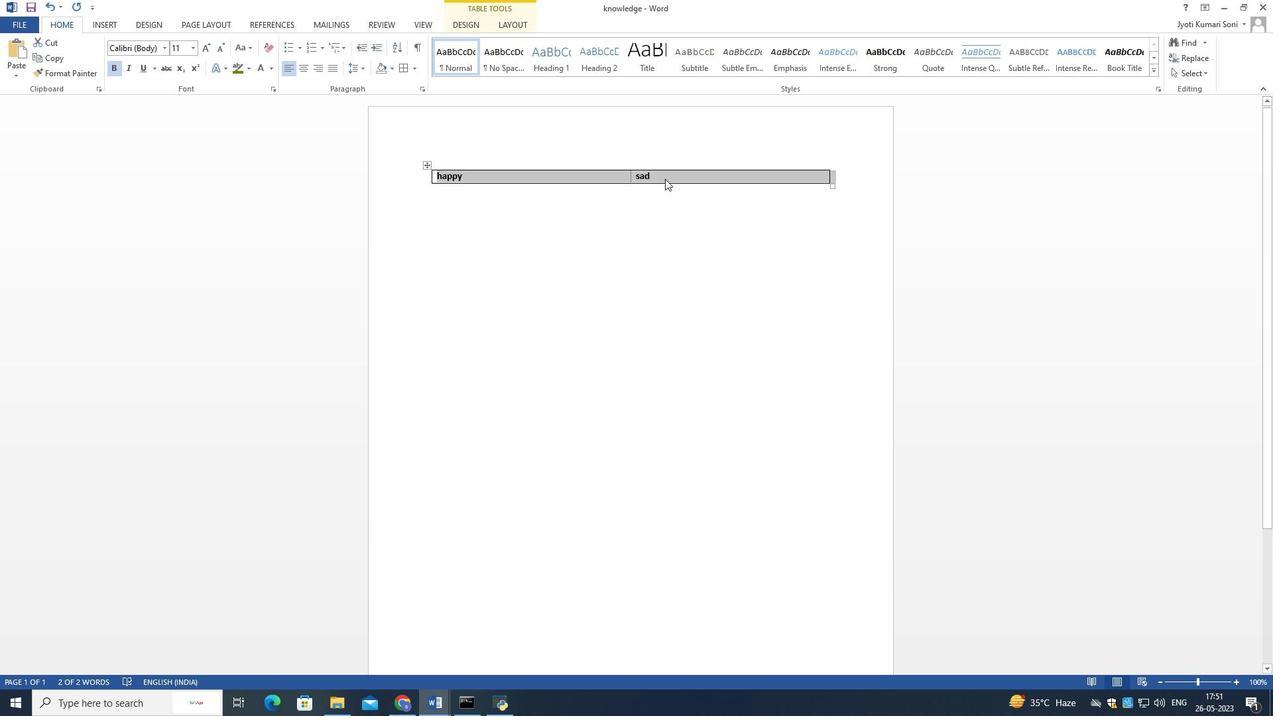 
Action: Mouse pressed left at (665, 175)
Screenshot: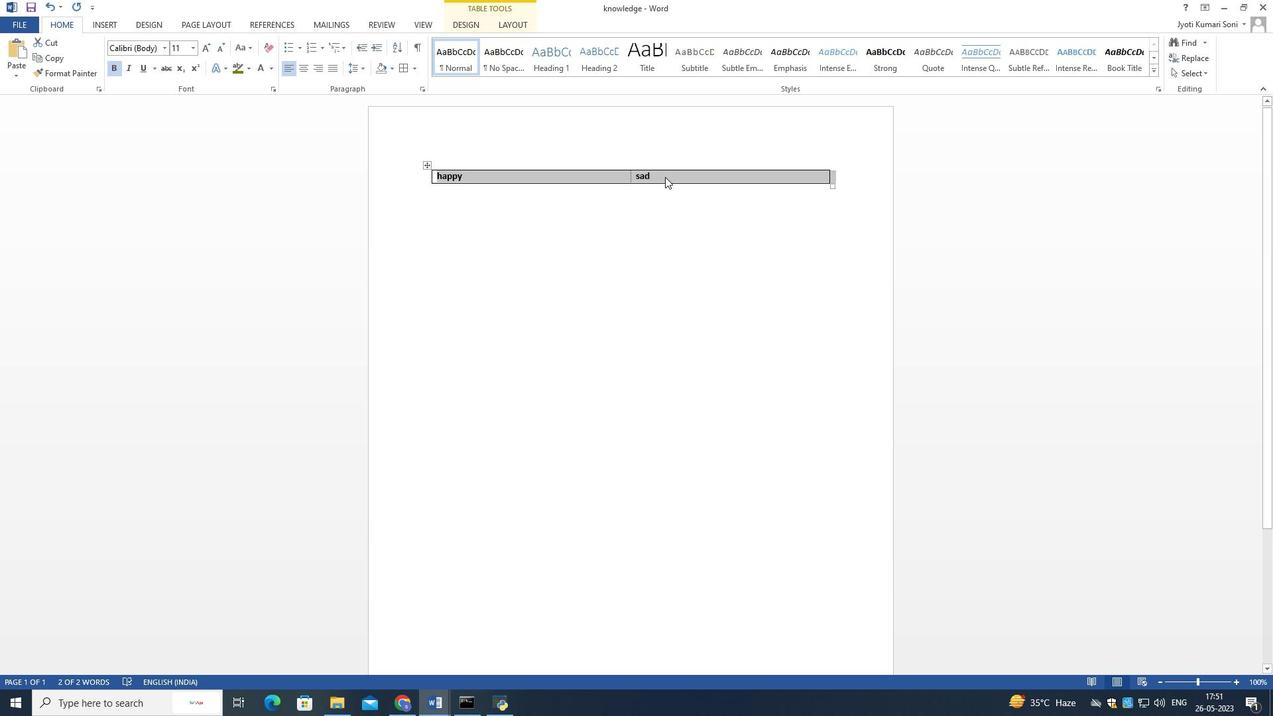 
Action: Mouse moved to (115, 66)
Screenshot: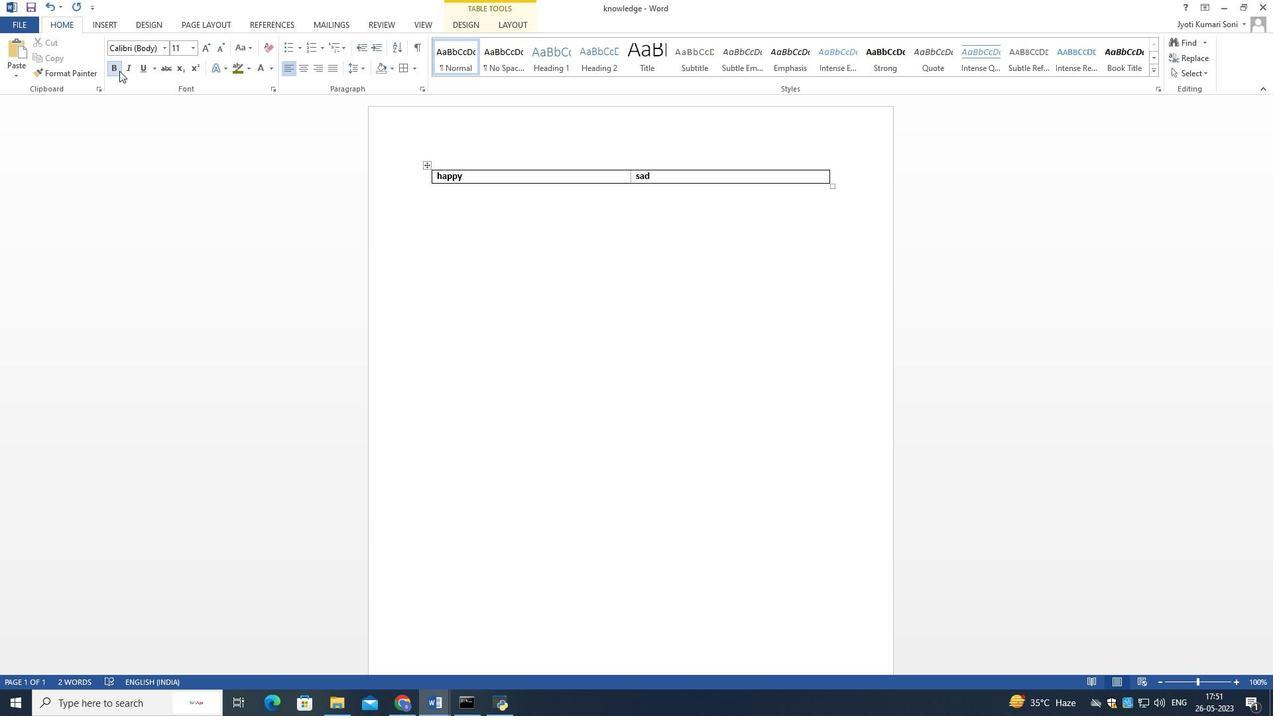 
Action: Mouse pressed left at (115, 66)
Screenshot: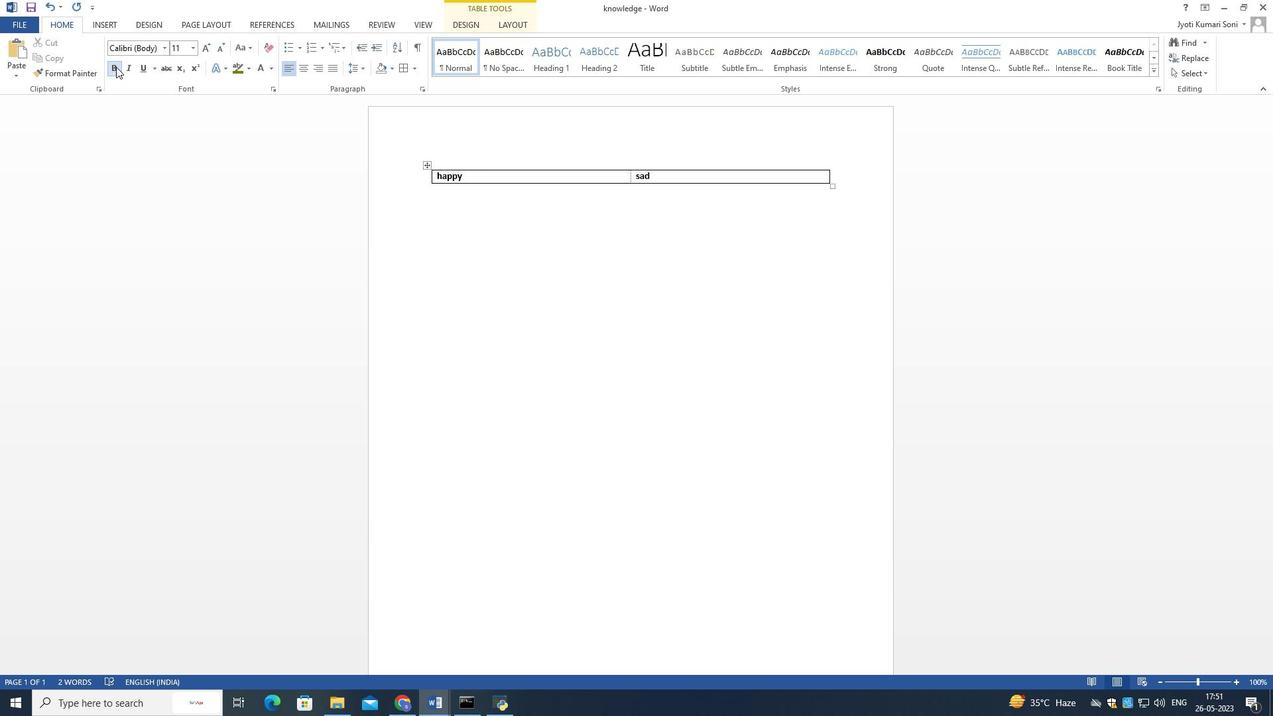 
Action: Mouse moved to (305, 69)
Screenshot: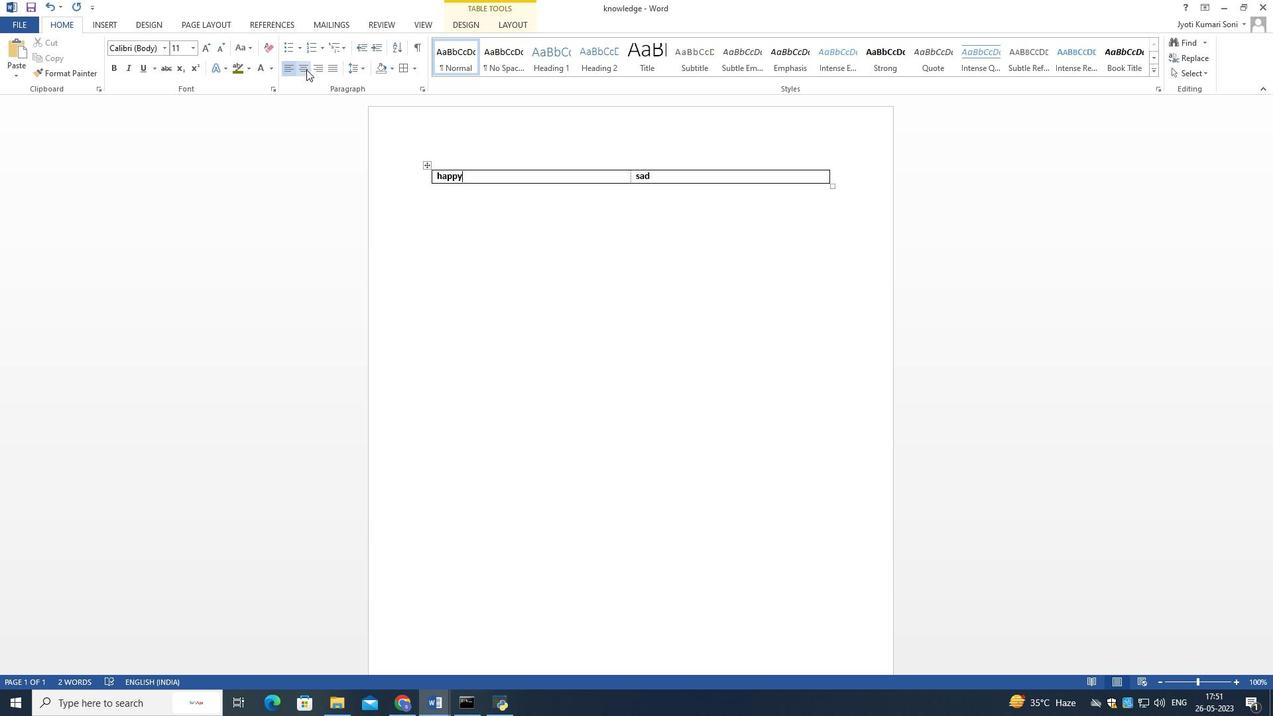
Action: Mouse pressed left at (305, 69)
Screenshot: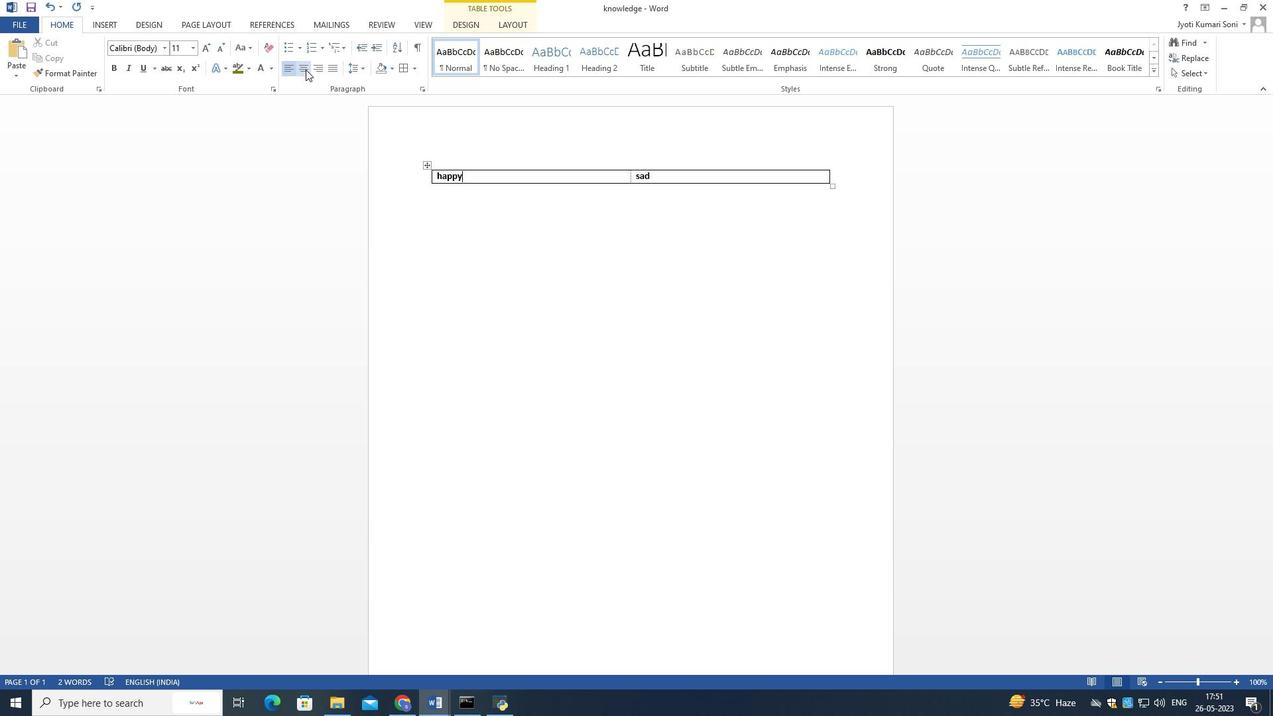 
Action: Mouse moved to (676, 179)
Screenshot: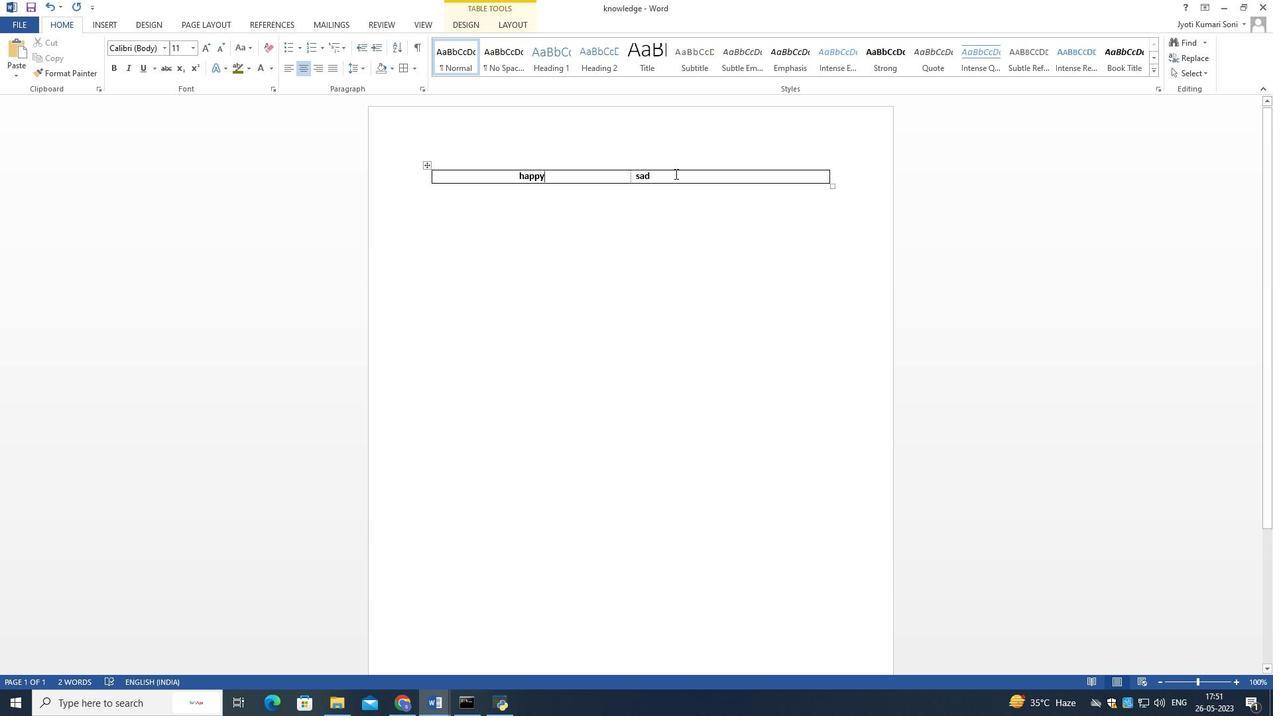 
Action: Mouse pressed left at (676, 179)
Screenshot: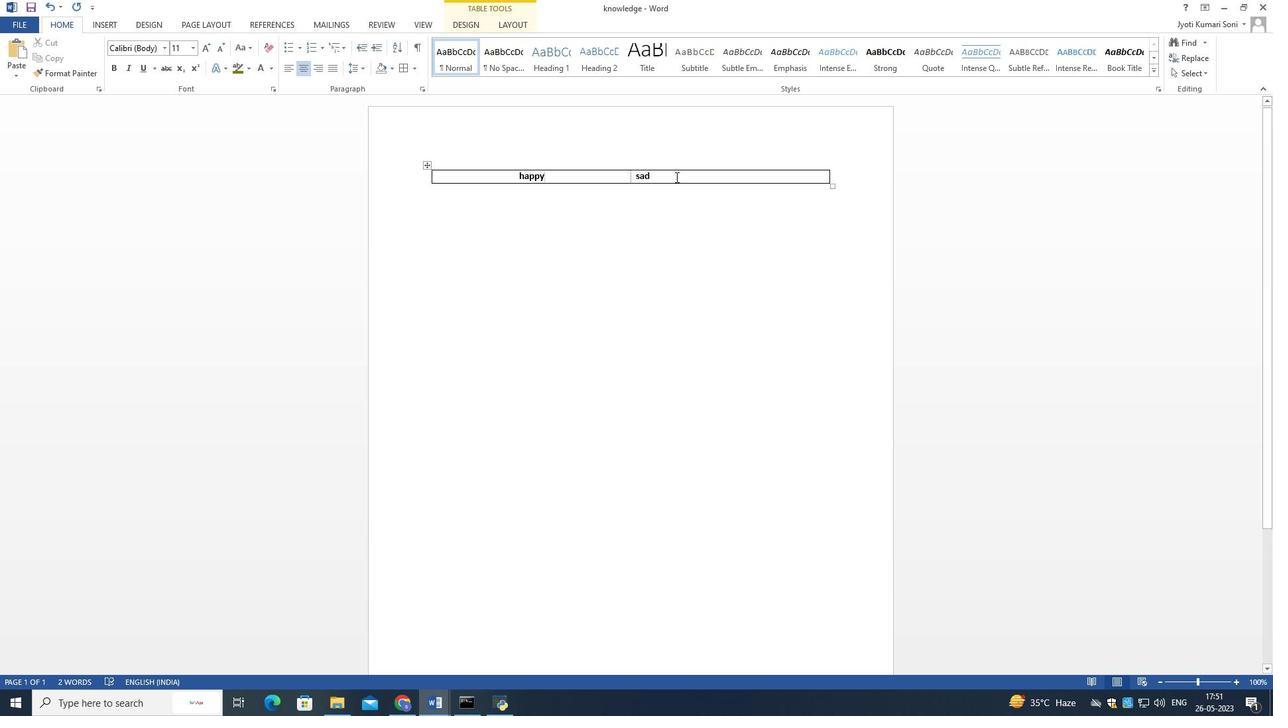 
Action: Mouse moved to (122, 67)
Screenshot: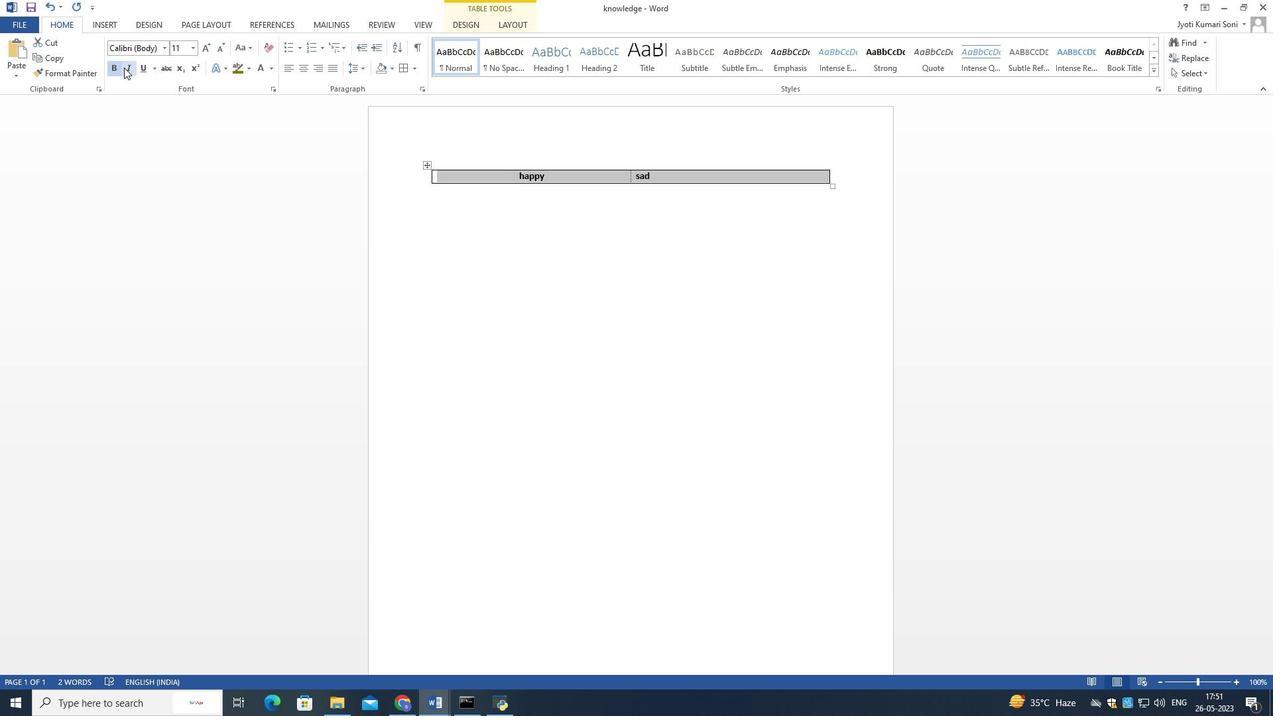 
Action: Mouse pressed left at (122, 67)
Screenshot: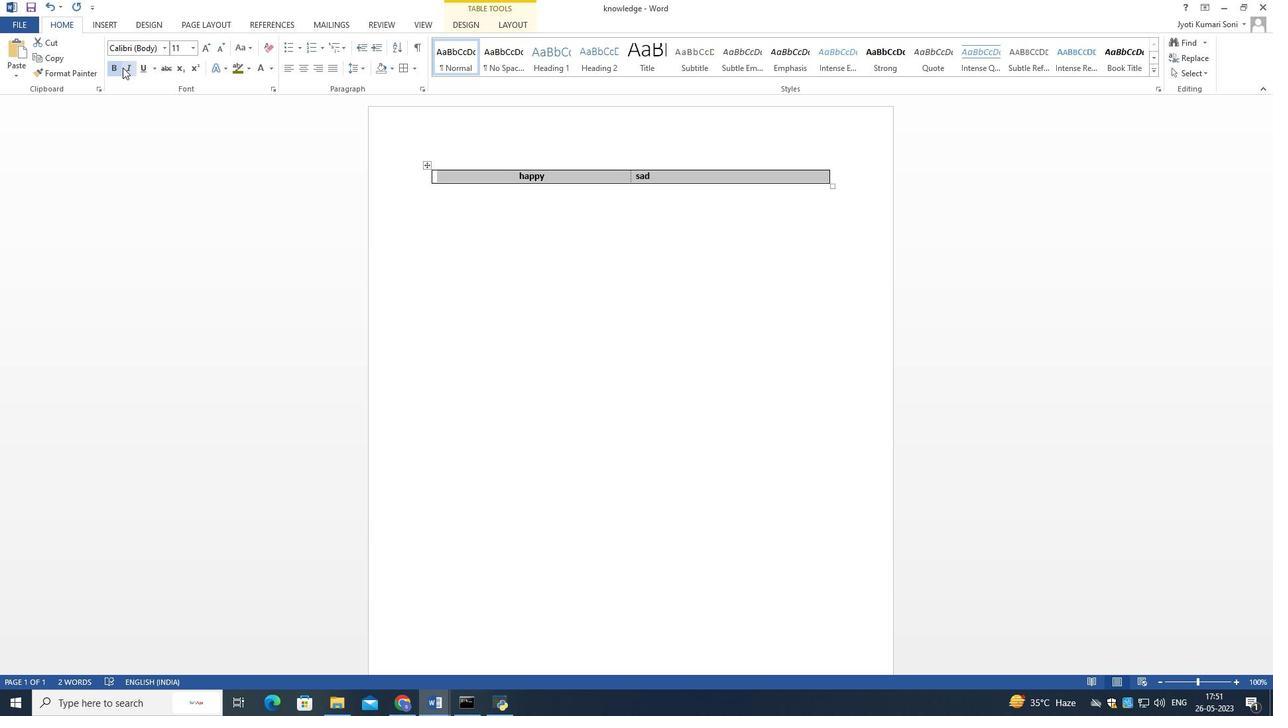 
Action: Mouse moved to (127, 68)
Screenshot: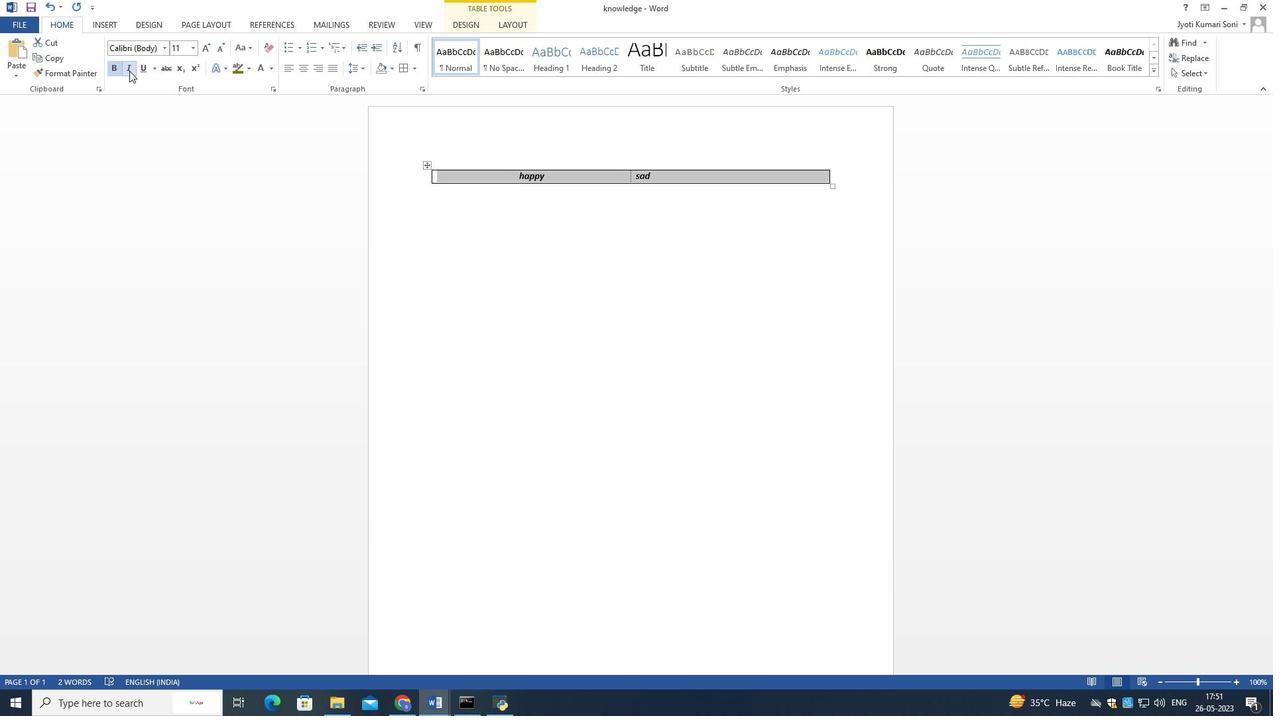 
Action: Mouse pressed left at (127, 68)
Screenshot: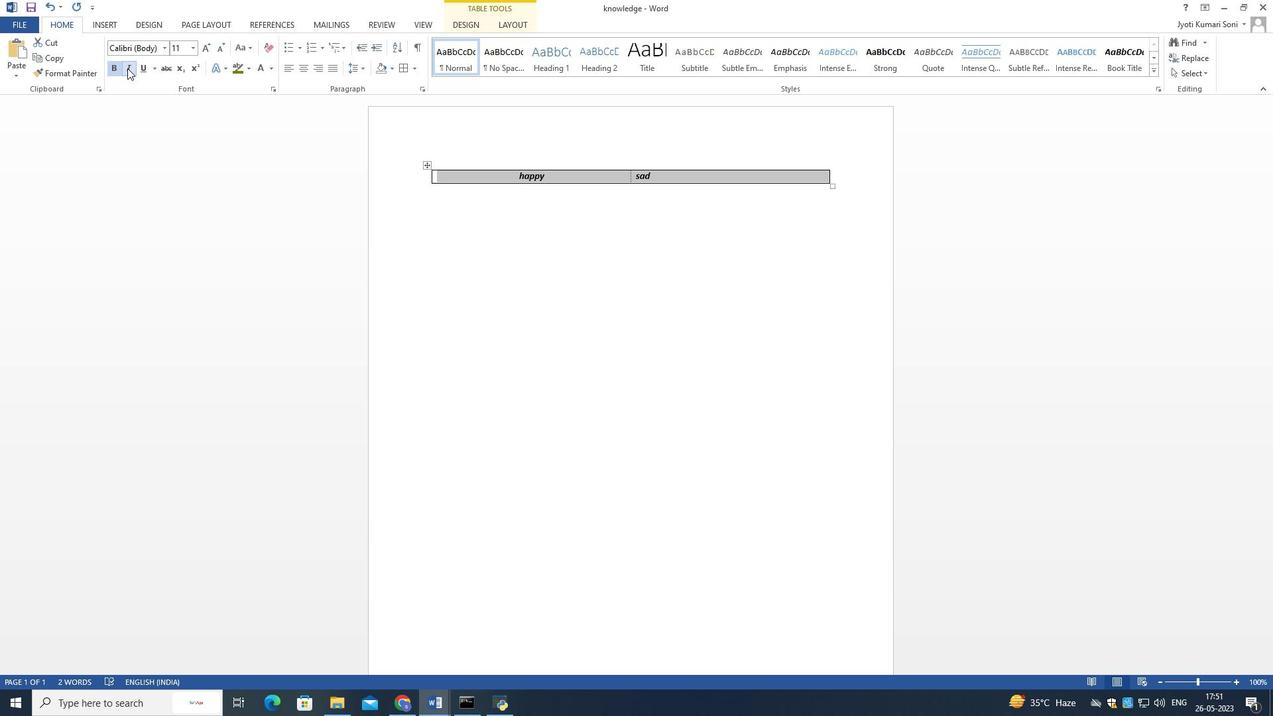 
Action: Mouse moved to (118, 69)
Screenshot: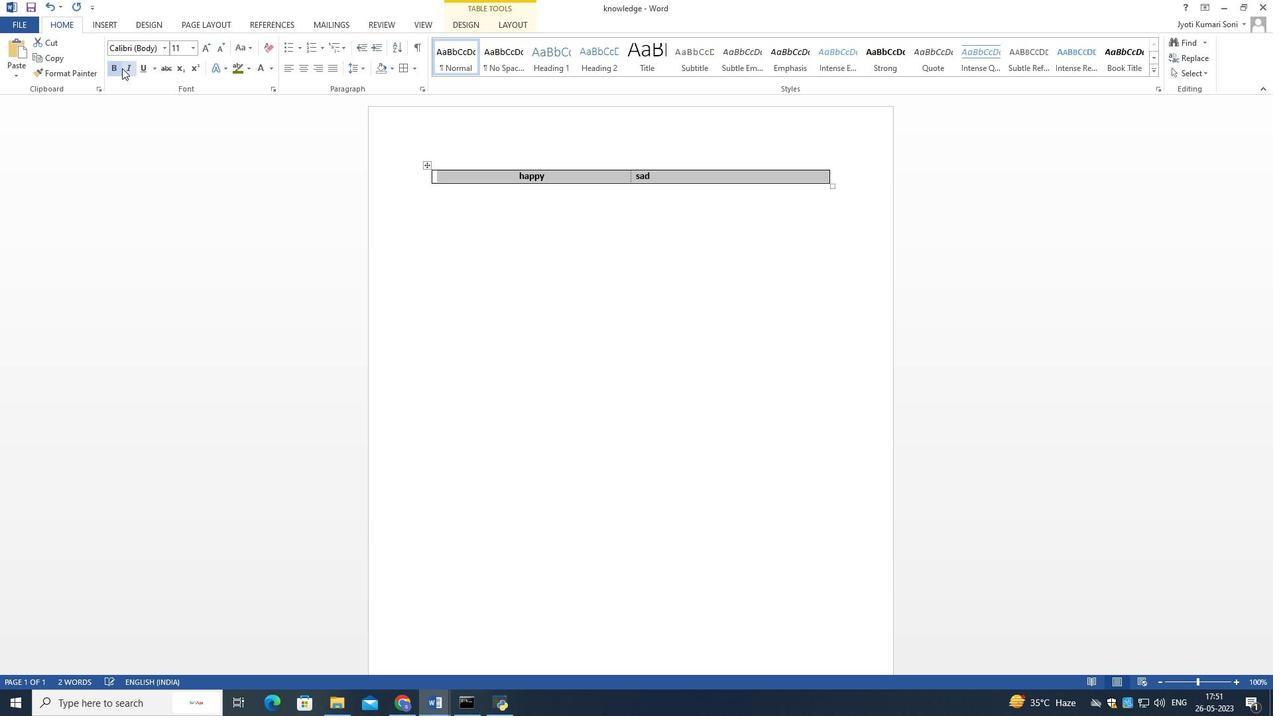 
Action: Mouse pressed left at (118, 69)
Screenshot: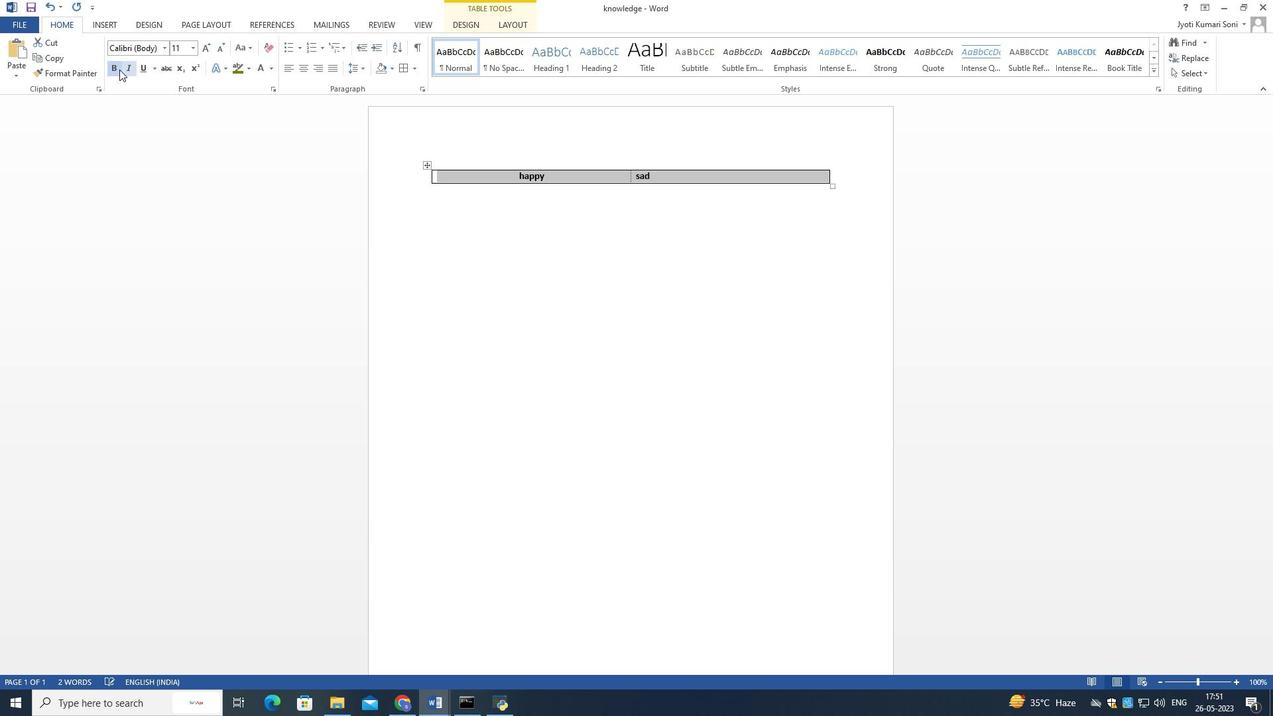 
Action: Mouse moved to (119, 66)
Screenshot: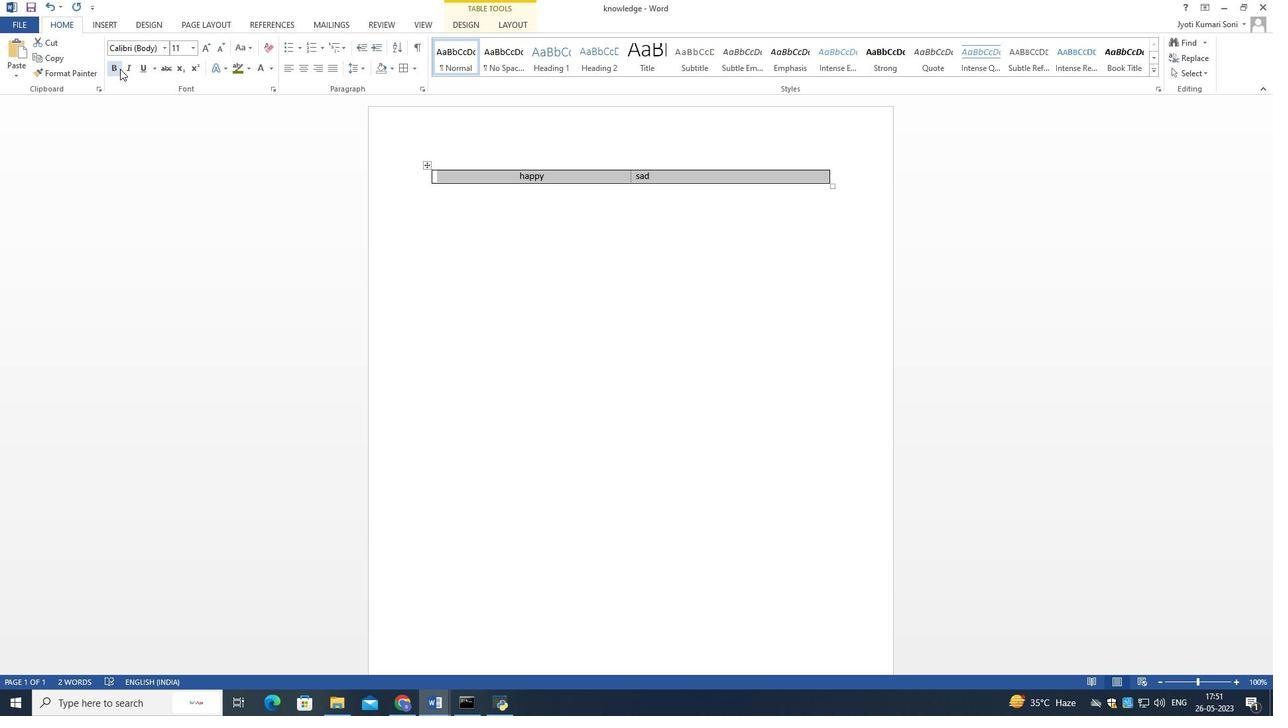 
Action: Mouse pressed left at (119, 66)
Screenshot: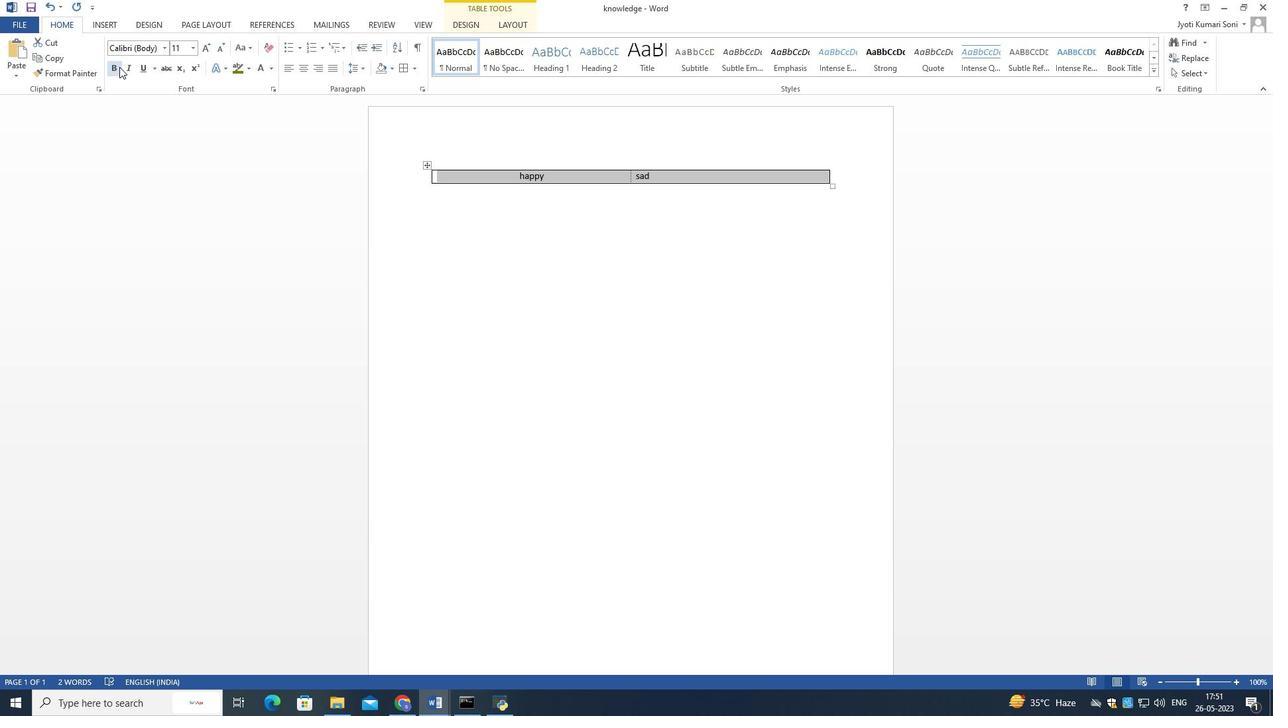 
Action: Mouse moved to (300, 69)
Screenshot: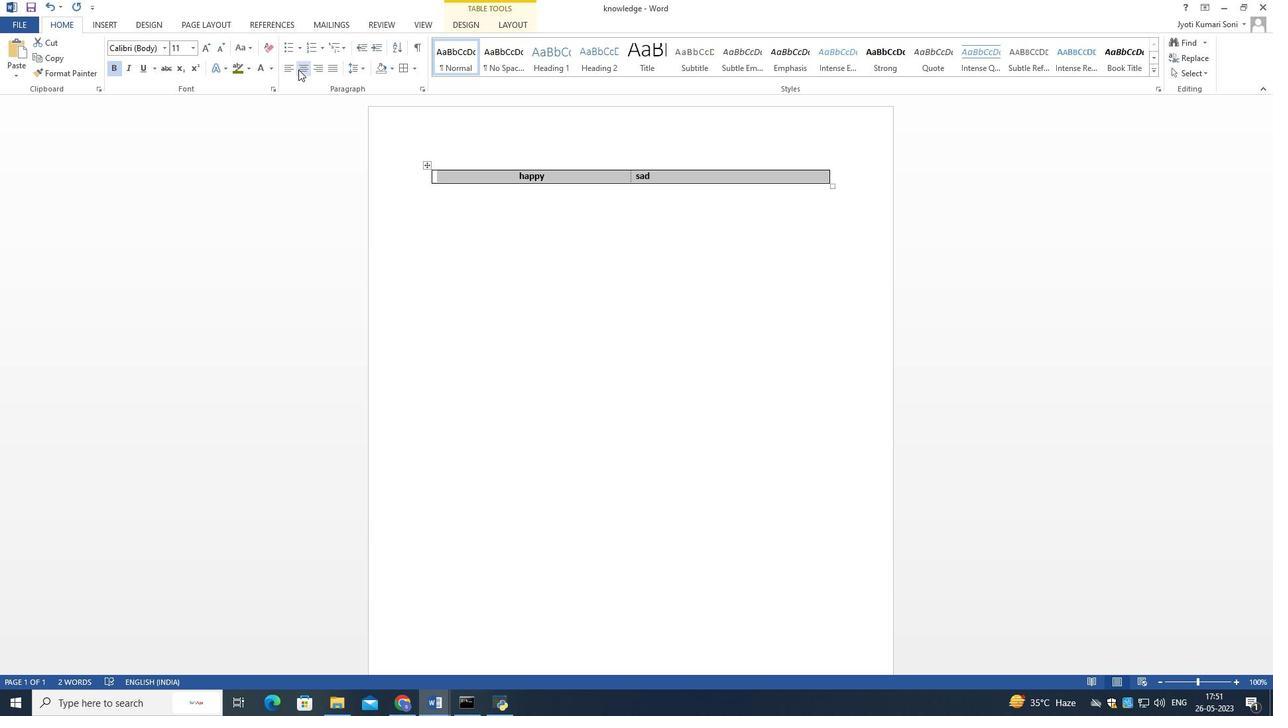 
Action: Mouse pressed left at (300, 69)
Screenshot: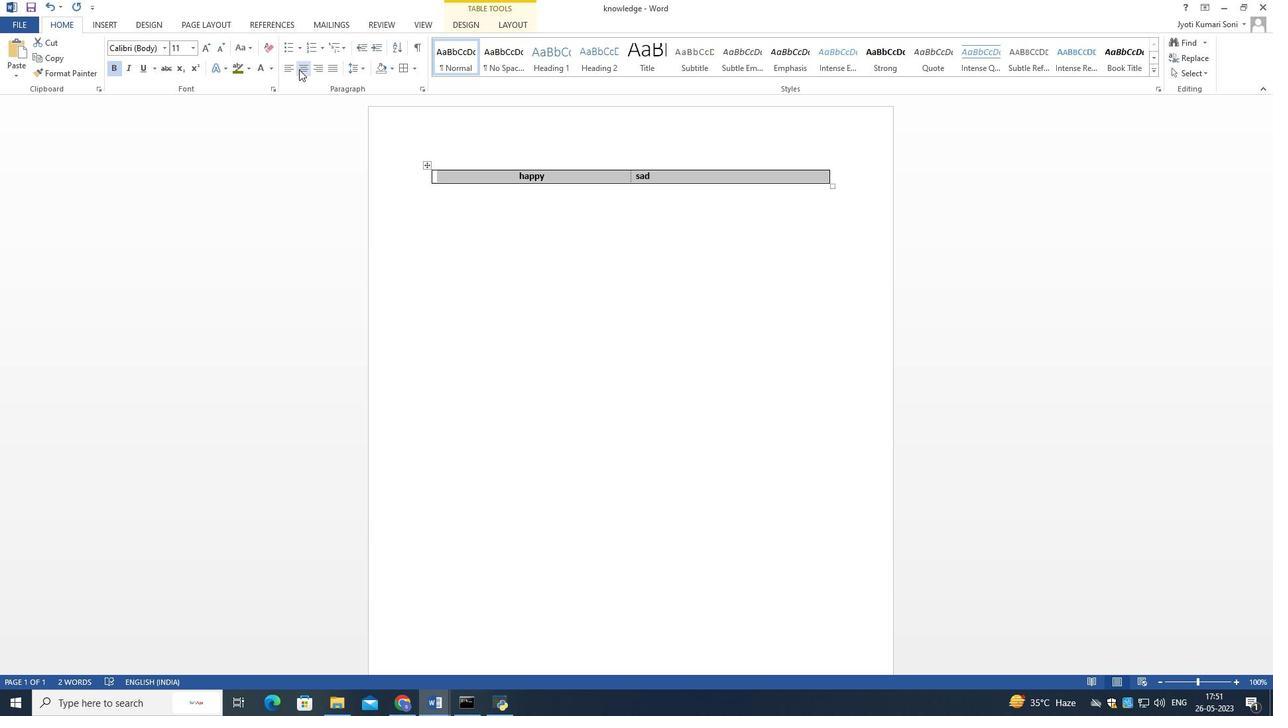 
Action: Mouse moved to (490, 259)
Screenshot: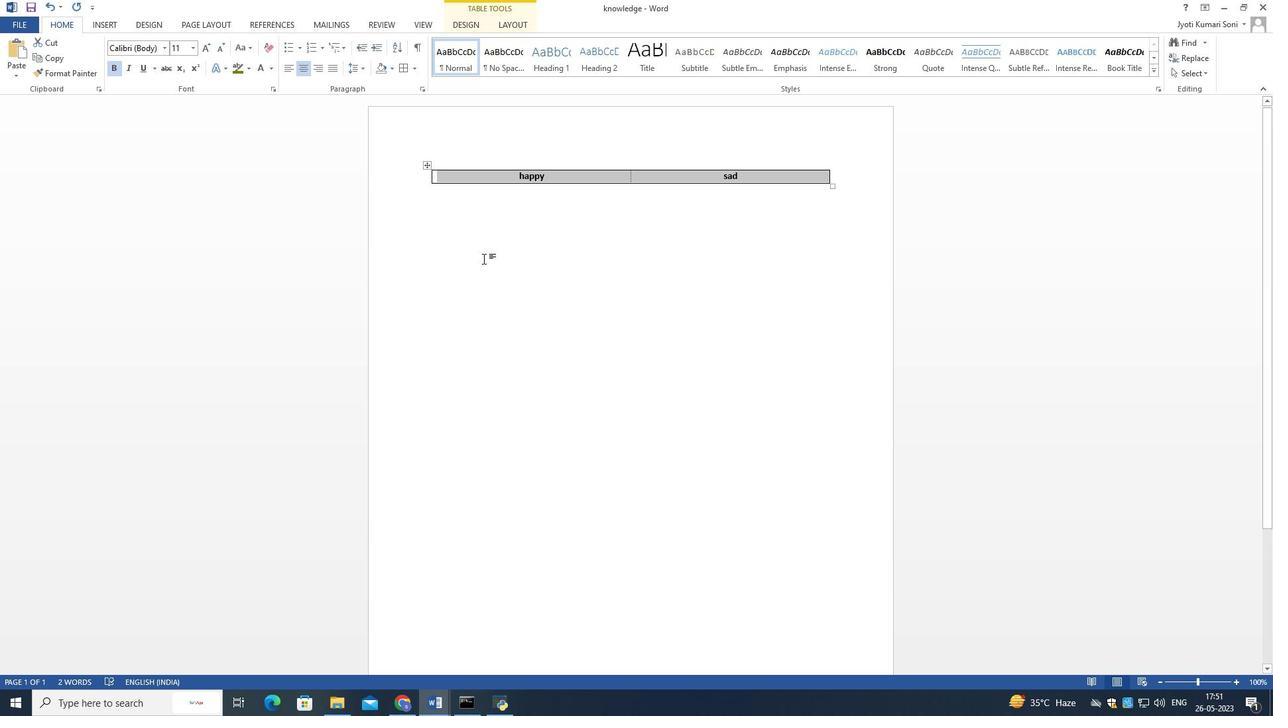 
Action: Mouse pressed left at (490, 259)
Screenshot: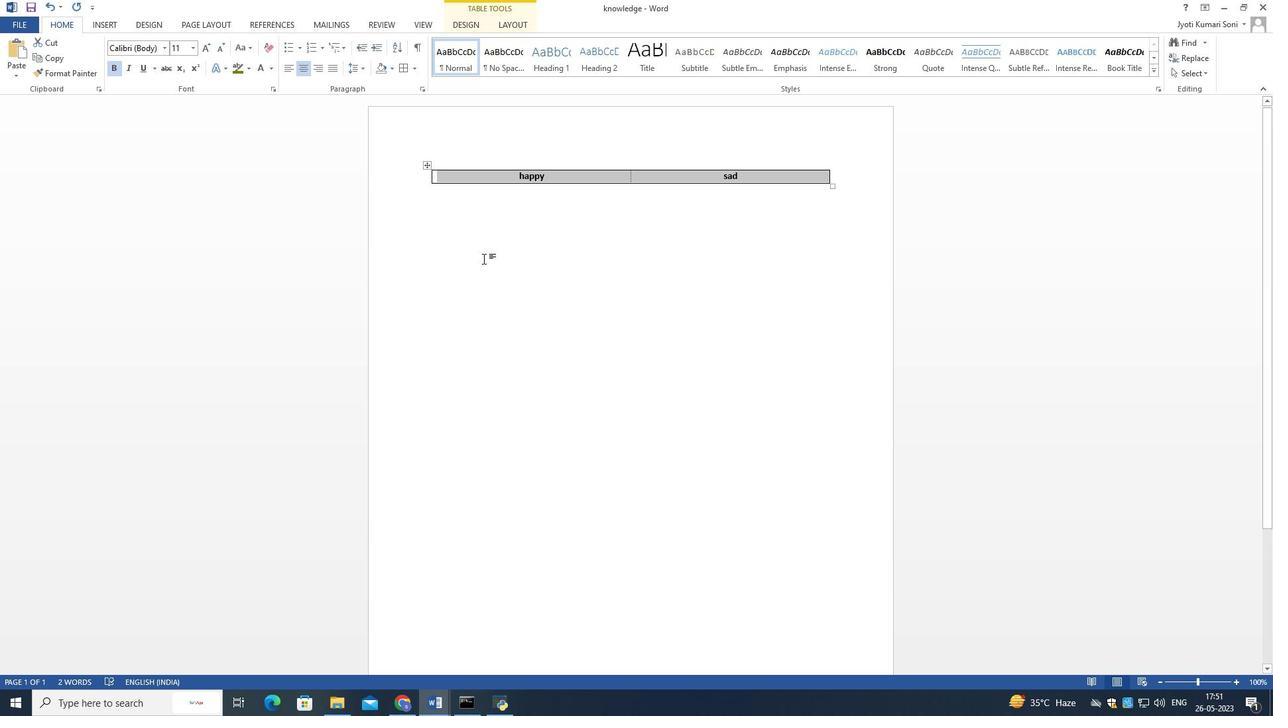 
Action: Mouse moved to (461, 264)
Screenshot: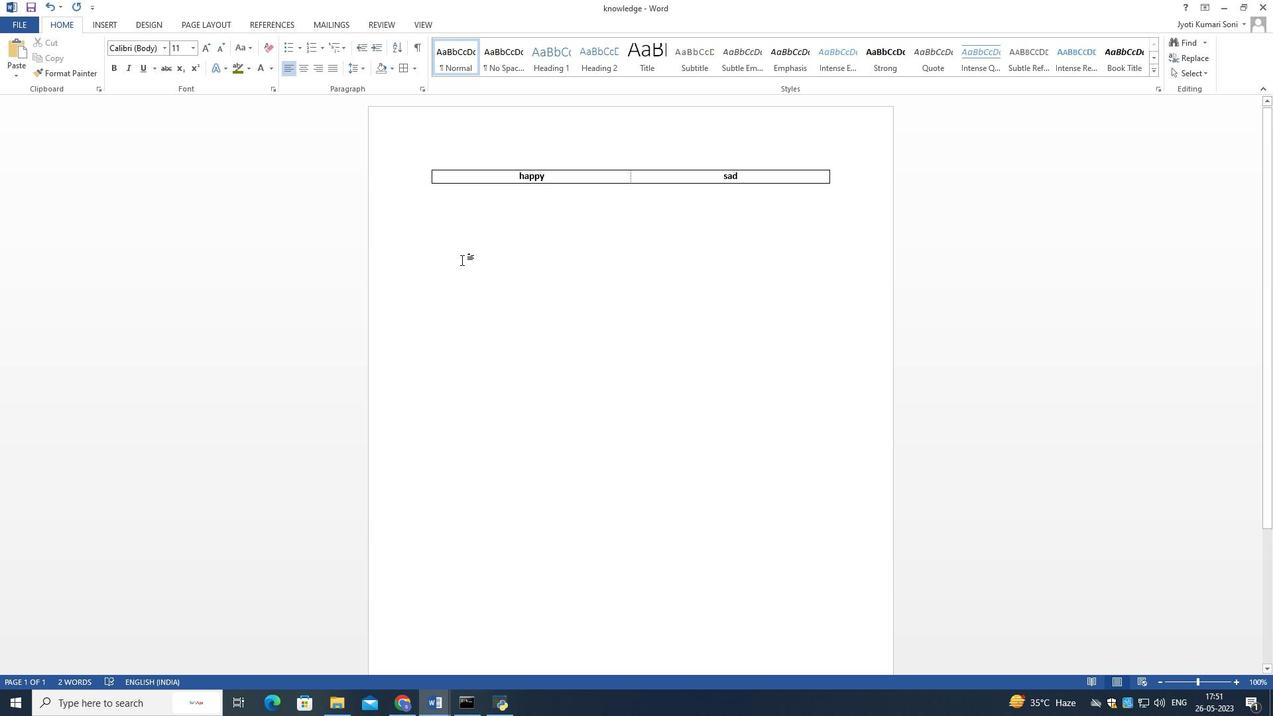 
Action: Mouse scrolled (461, 265) with delta (0, 0)
Screenshot: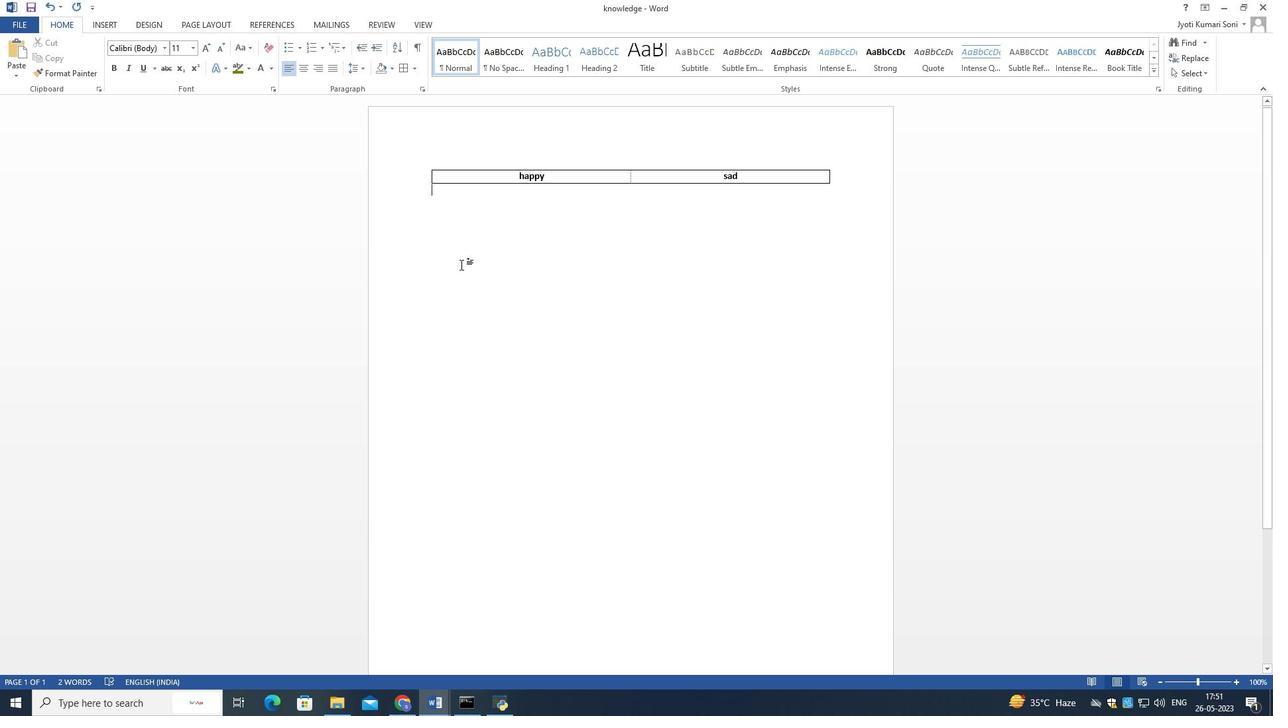 
Action: Mouse scrolled (461, 265) with delta (0, 0)
Screenshot: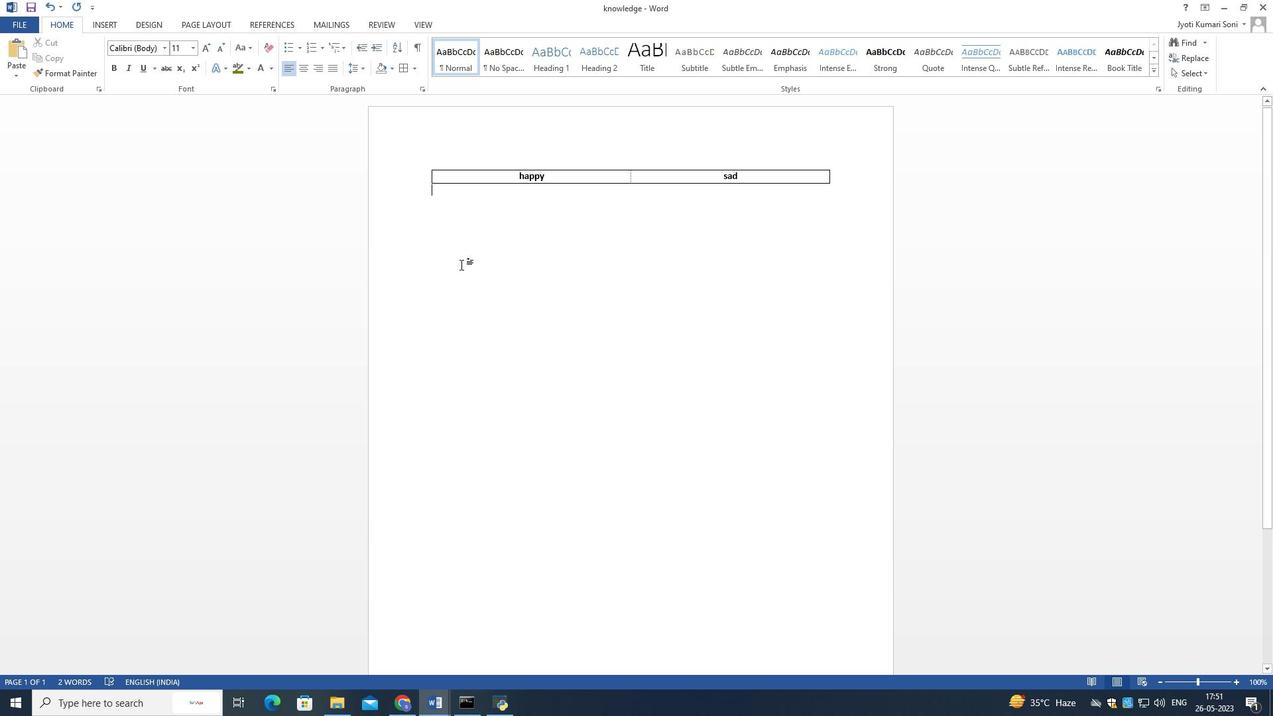 
Action: Mouse scrolled (461, 265) with delta (0, 0)
Screenshot: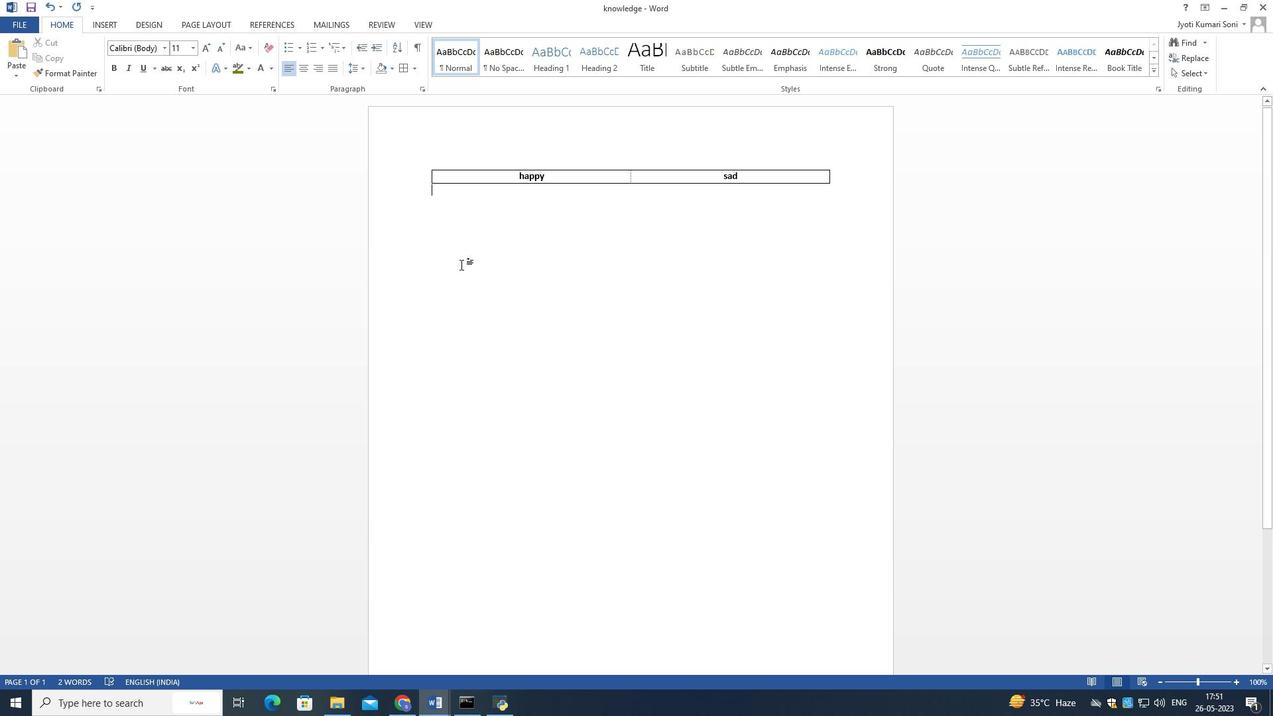 
Action: Mouse scrolled (461, 265) with delta (0, 0)
Screenshot: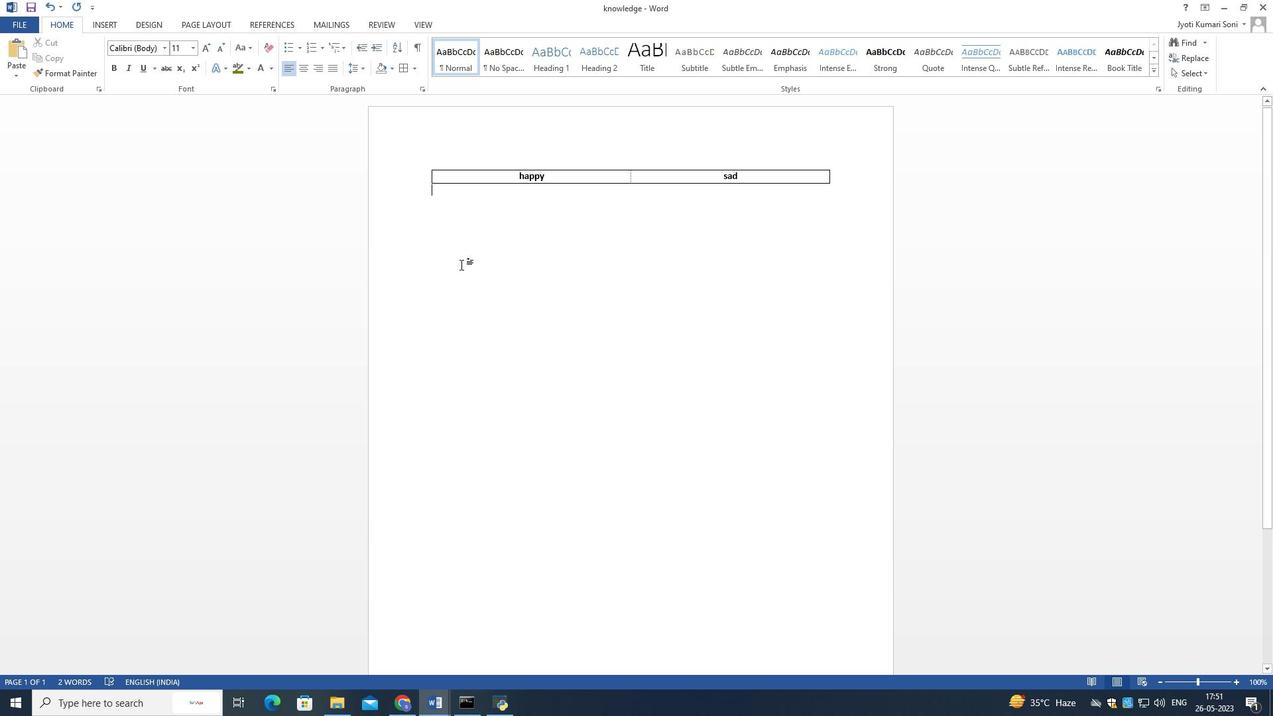 
Action: Mouse moved to (574, 247)
Screenshot: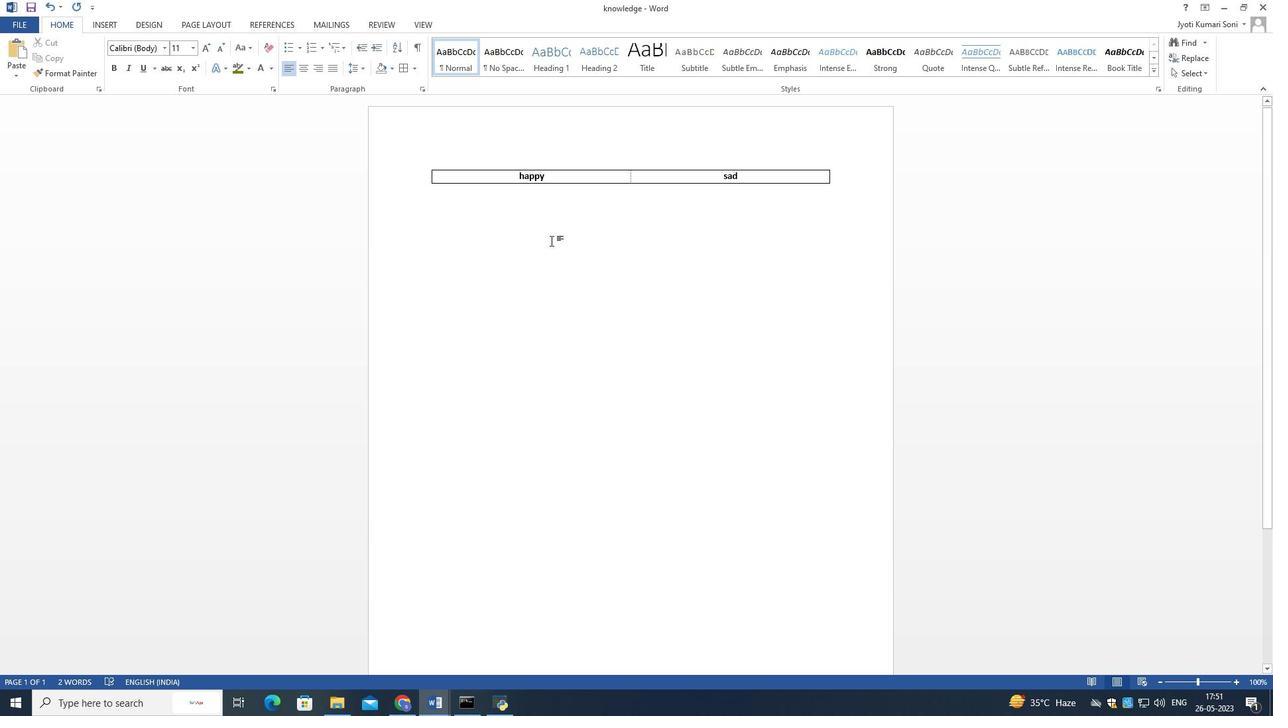 
Action: Mouse pressed left at (574, 247)
Screenshot: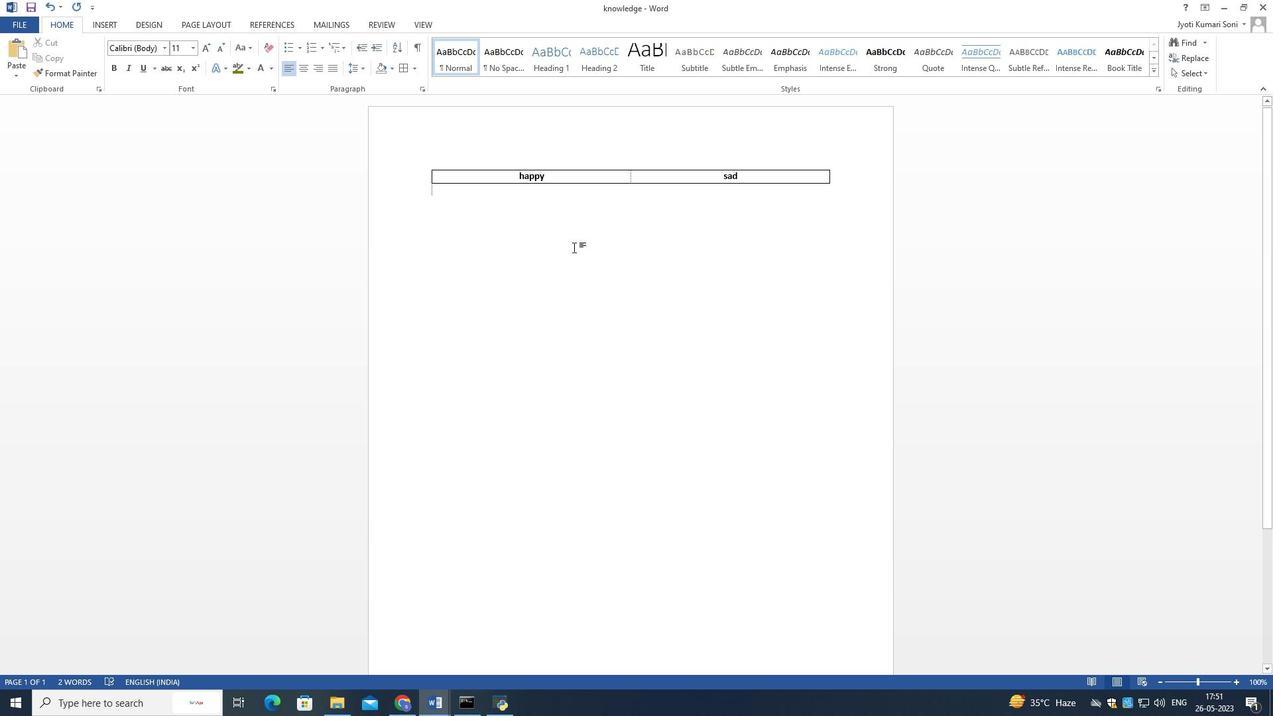 
Action: Mouse moved to (682, 180)
Screenshot: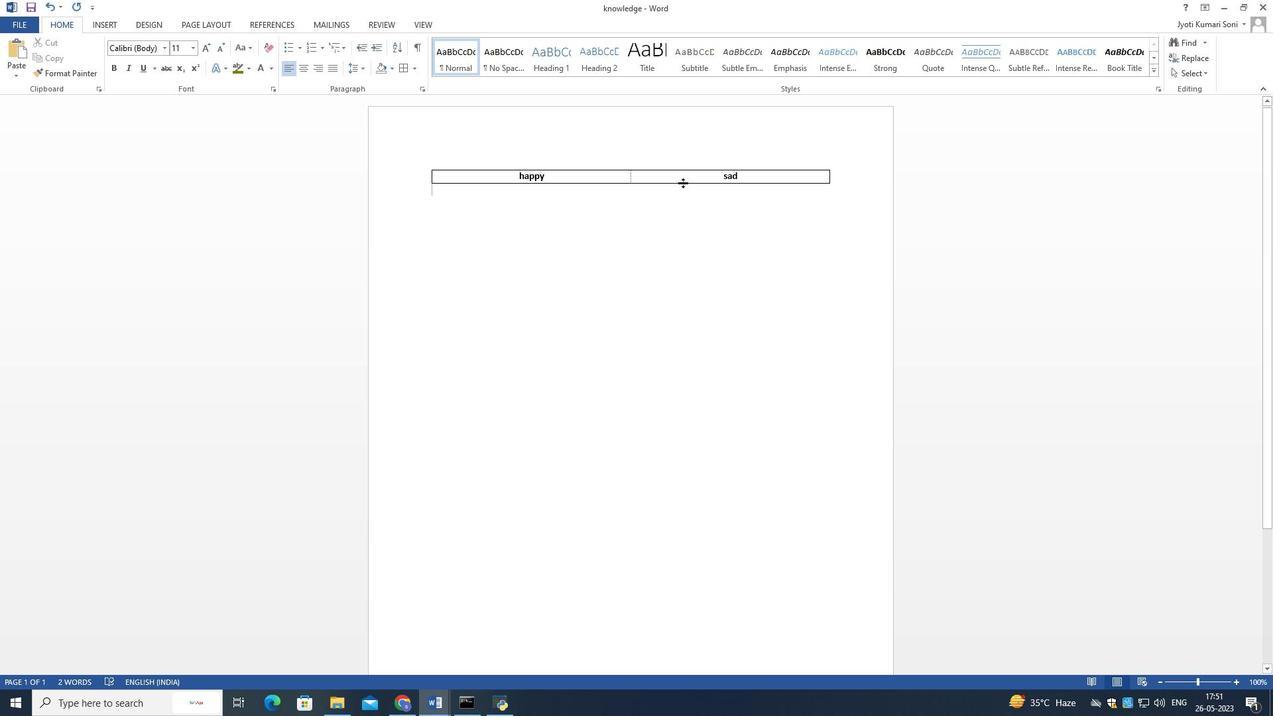 
Action: Mouse pressed left at (682, 180)
Screenshot: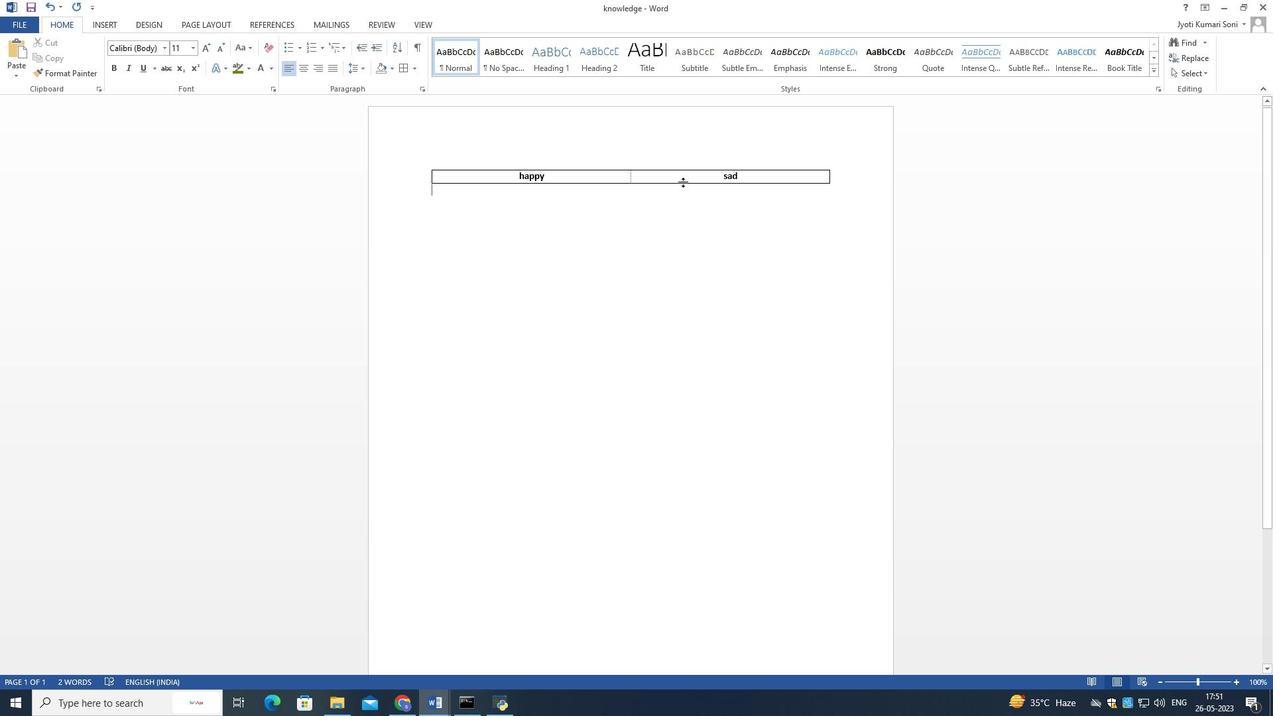 
Action: Mouse moved to (620, 177)
Screenshot: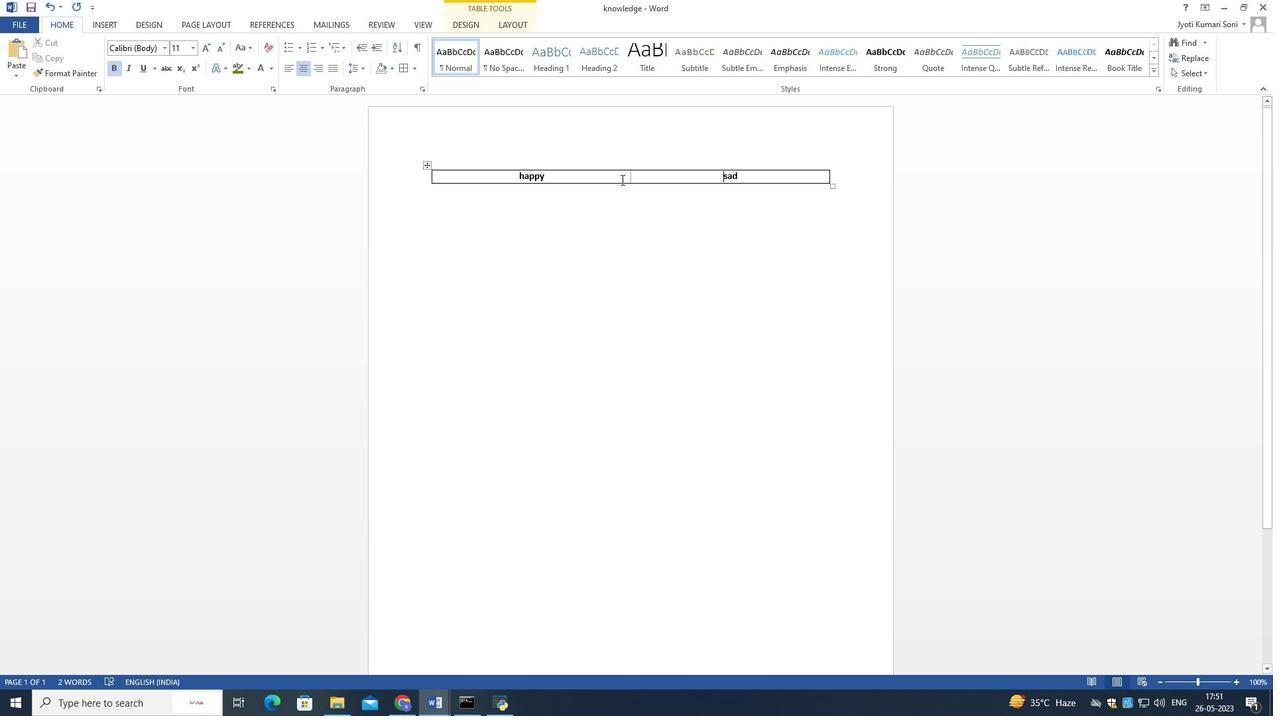 
Action: Mouse pressed left at (620, 177)
Screenshot: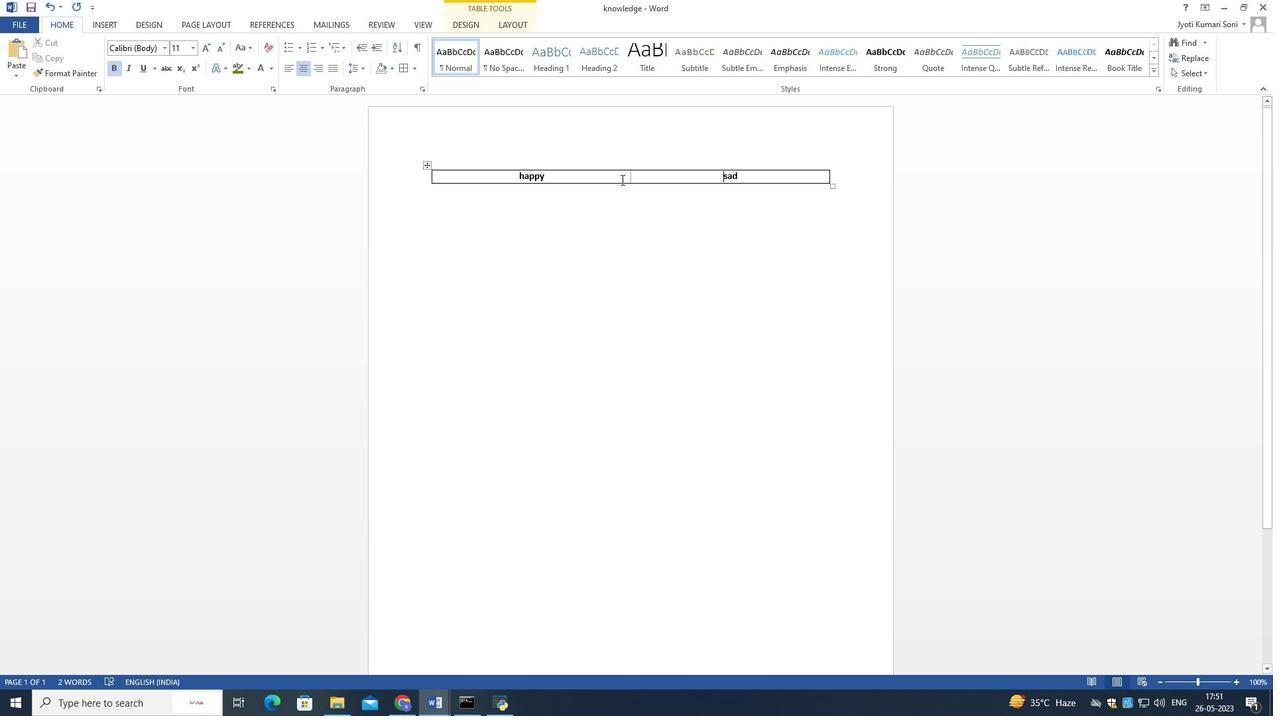 
Action: Mouse moved to (143, 23)
Screenshot: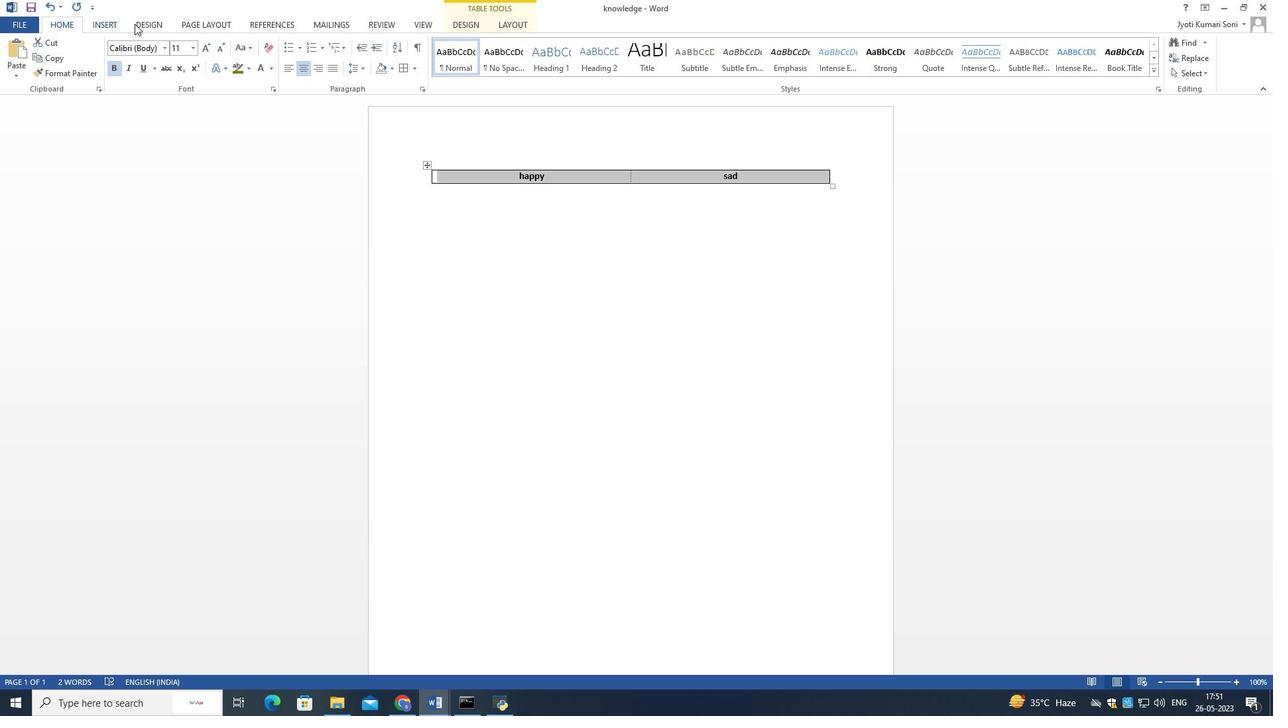 
Action: Mouse pressed left at (143, 23)
Screenshot: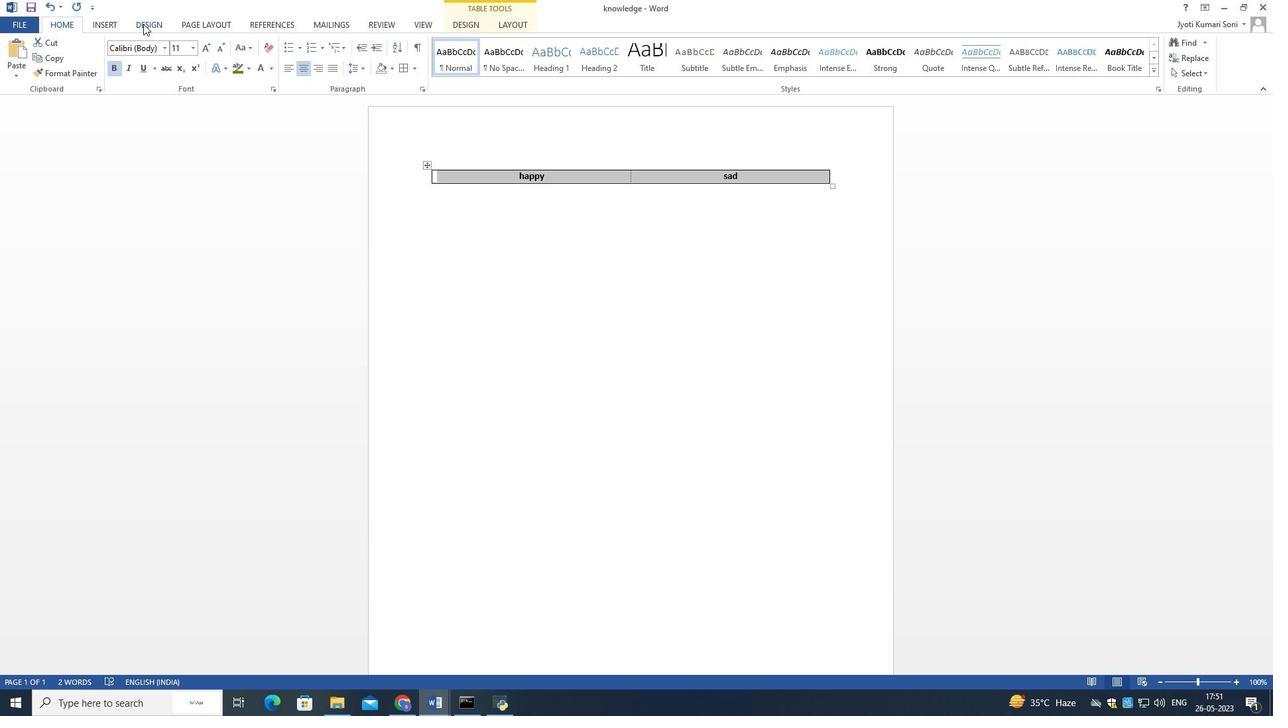 
Action: Mouse moved to (102, 17)
Screenshot: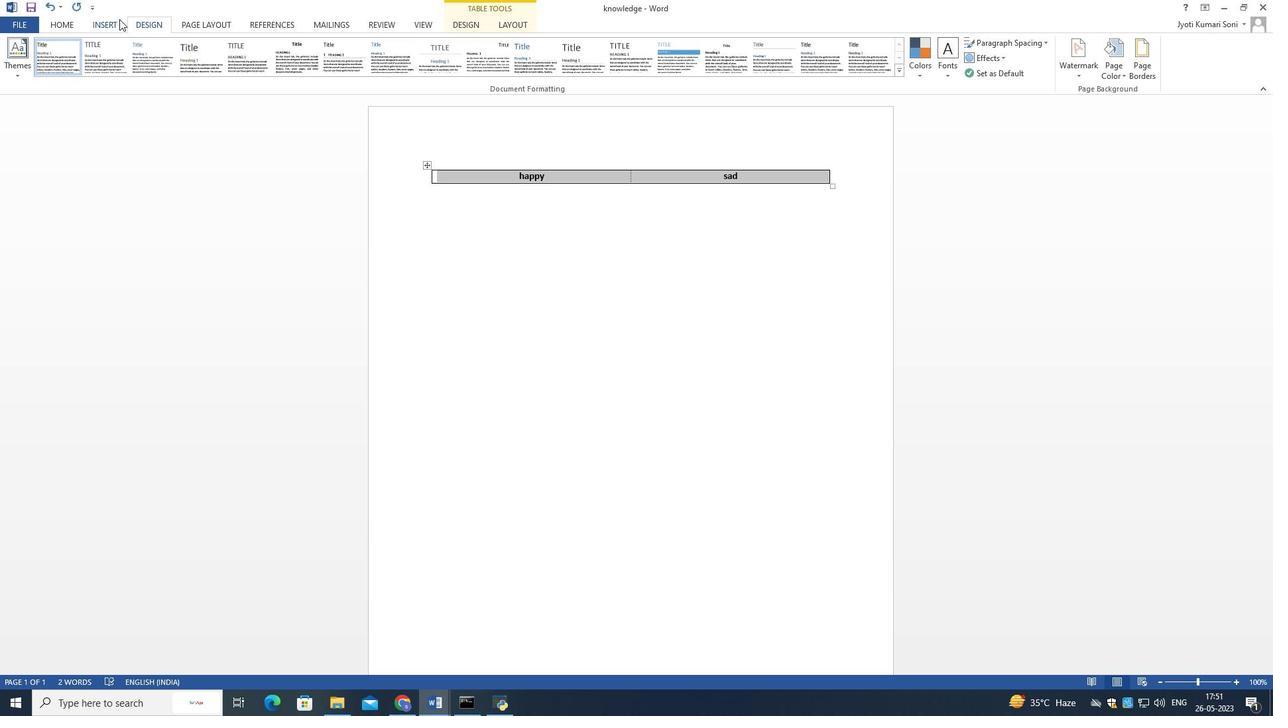 
Action: Mouse pressed left at (102, 17)
Screenshot: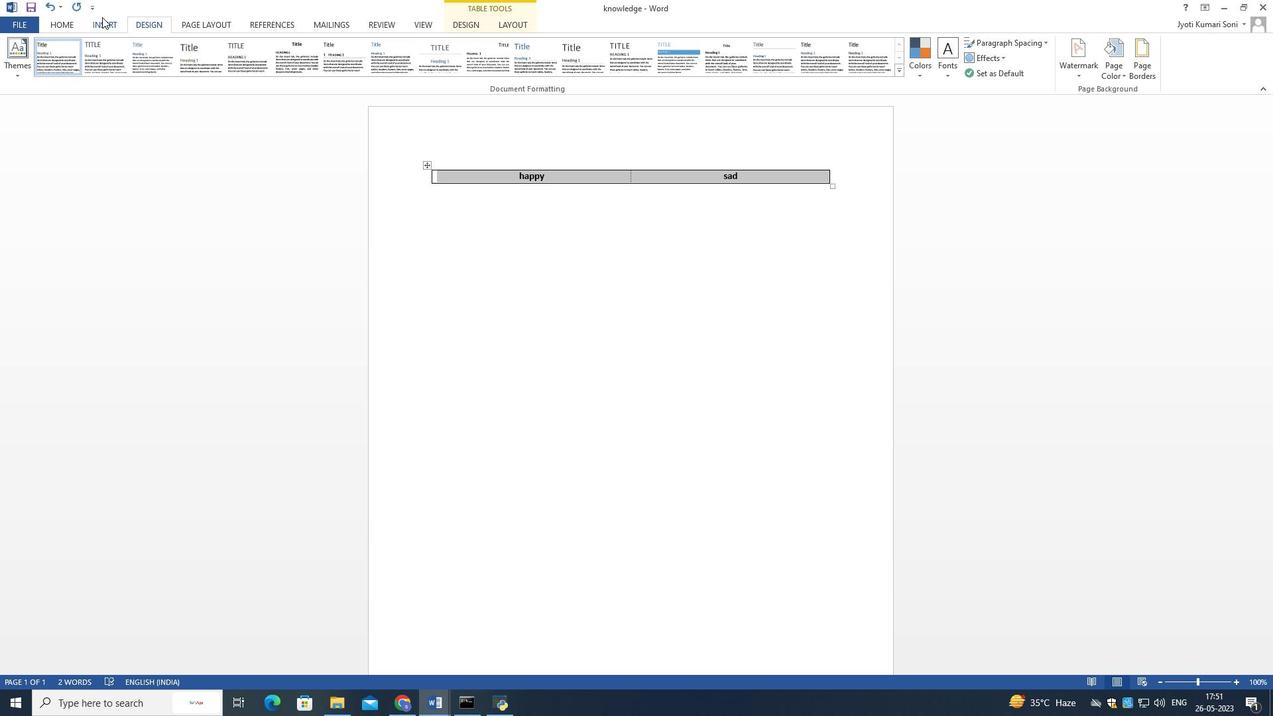 
Action: Mouse moved to (184, 24)
Screenshot: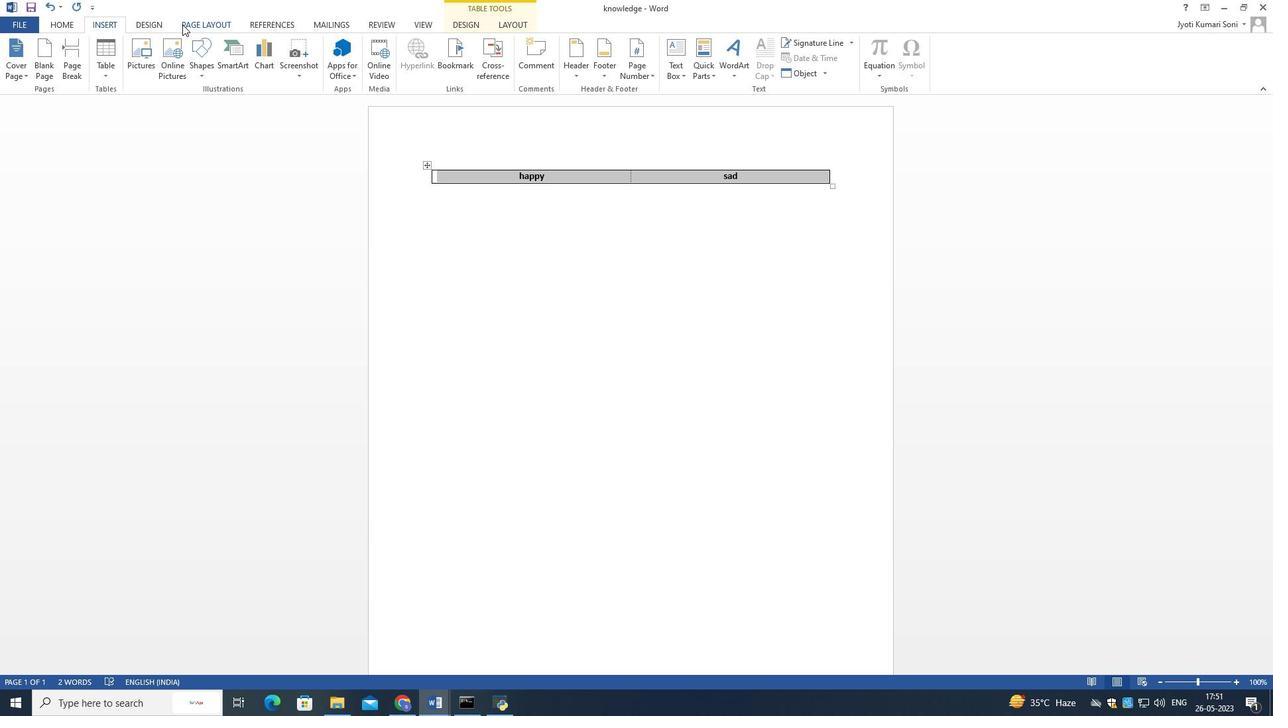 
Action: Mouse pressed left at (184, 24)
Screenshot: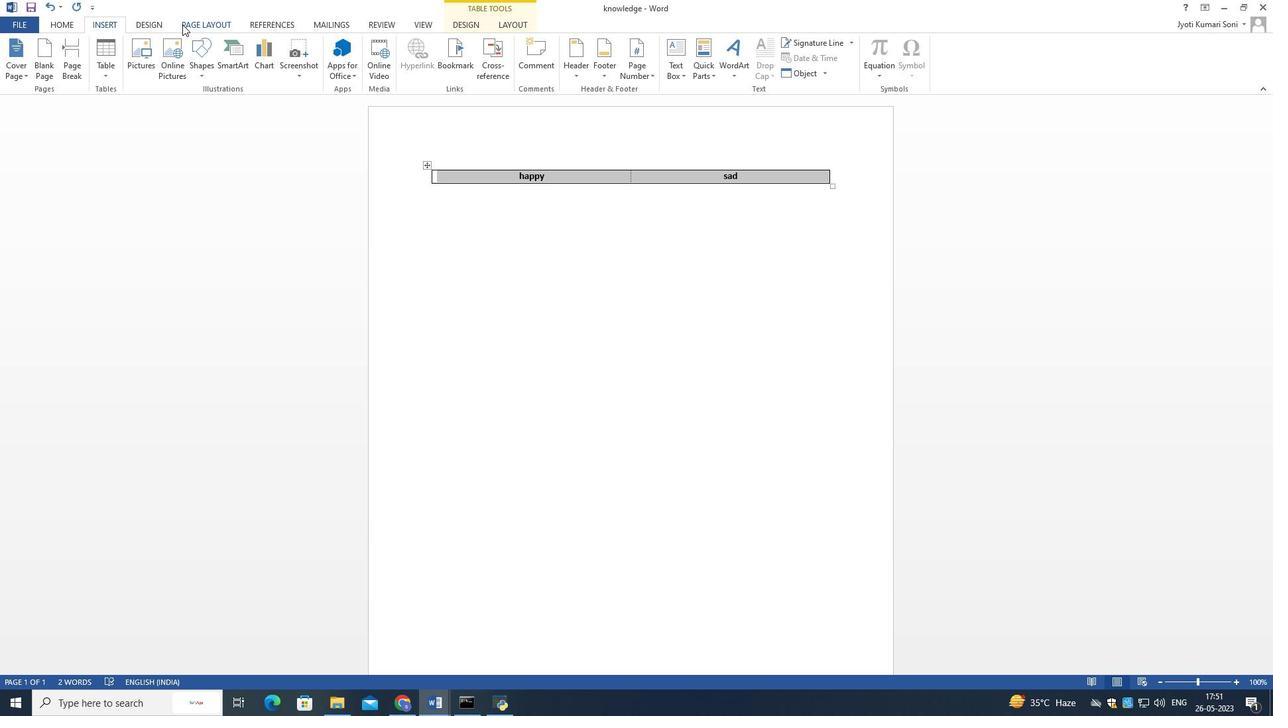 
Action: Mouse moved to (185, 23)
Screenshot: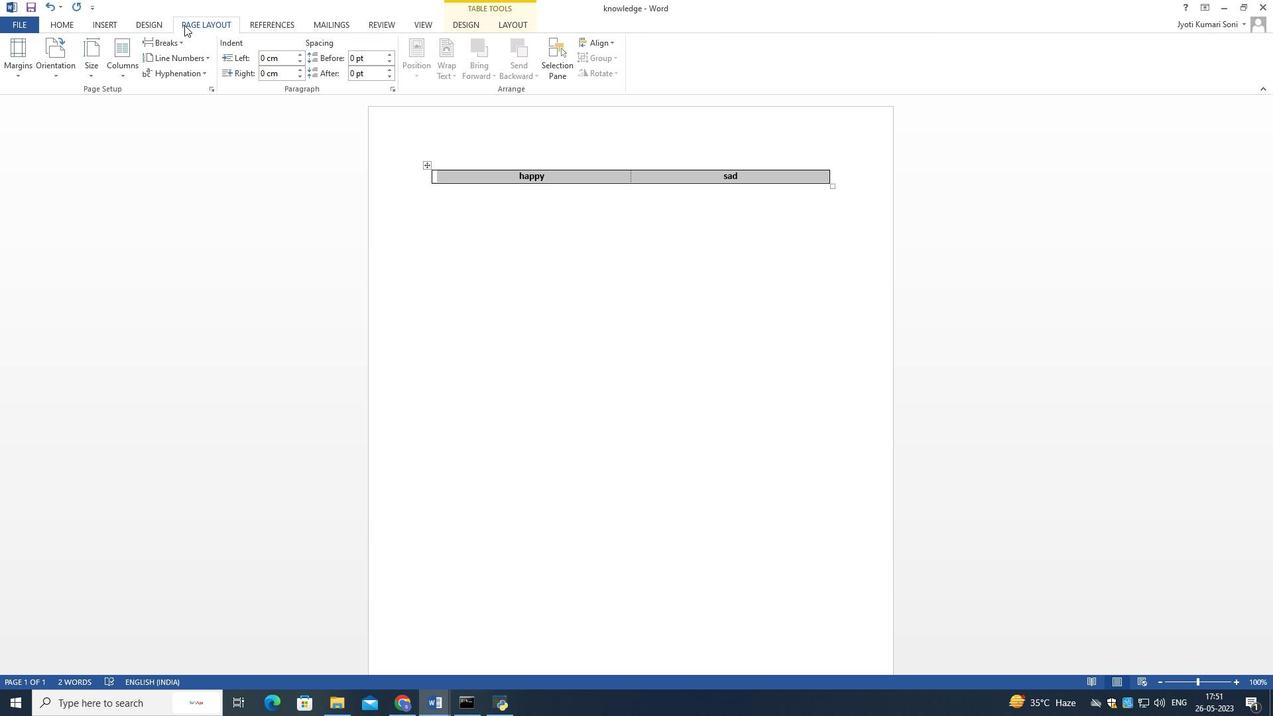 
Action: Mouse pressed left at (185, 23)
Screenshot: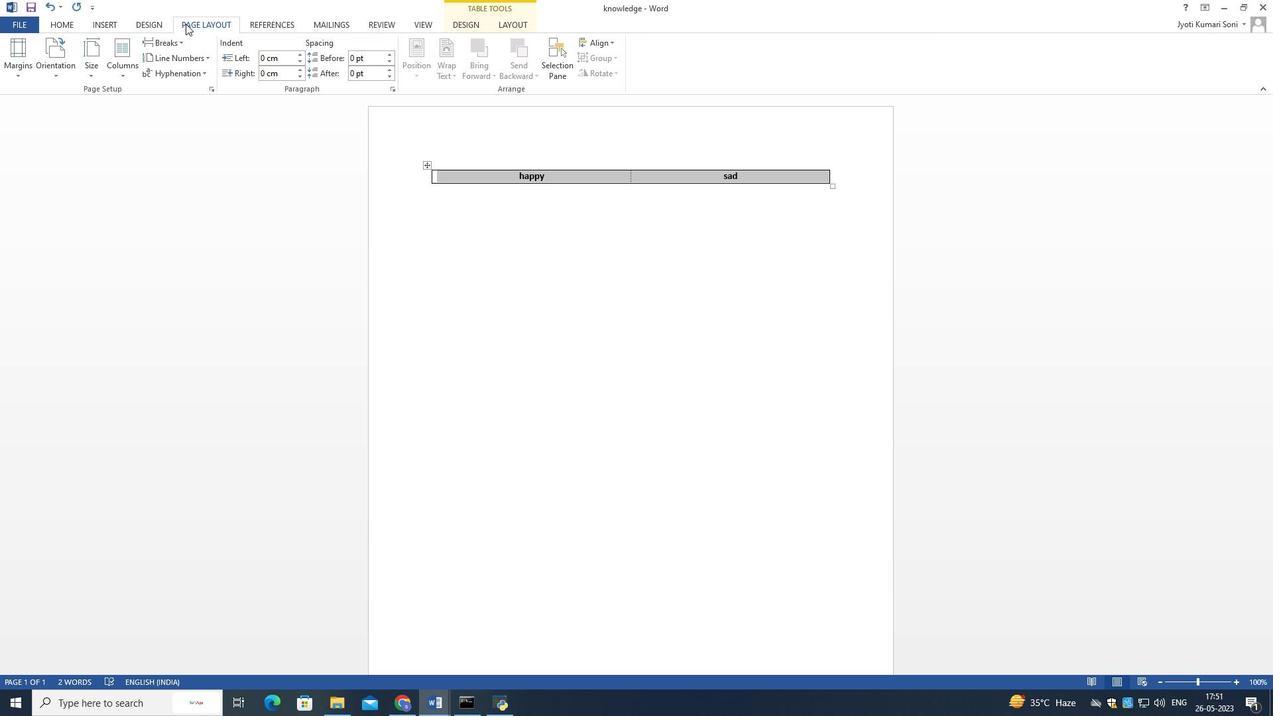 
Action: Mouse moved to (68, 20)
Screenshot: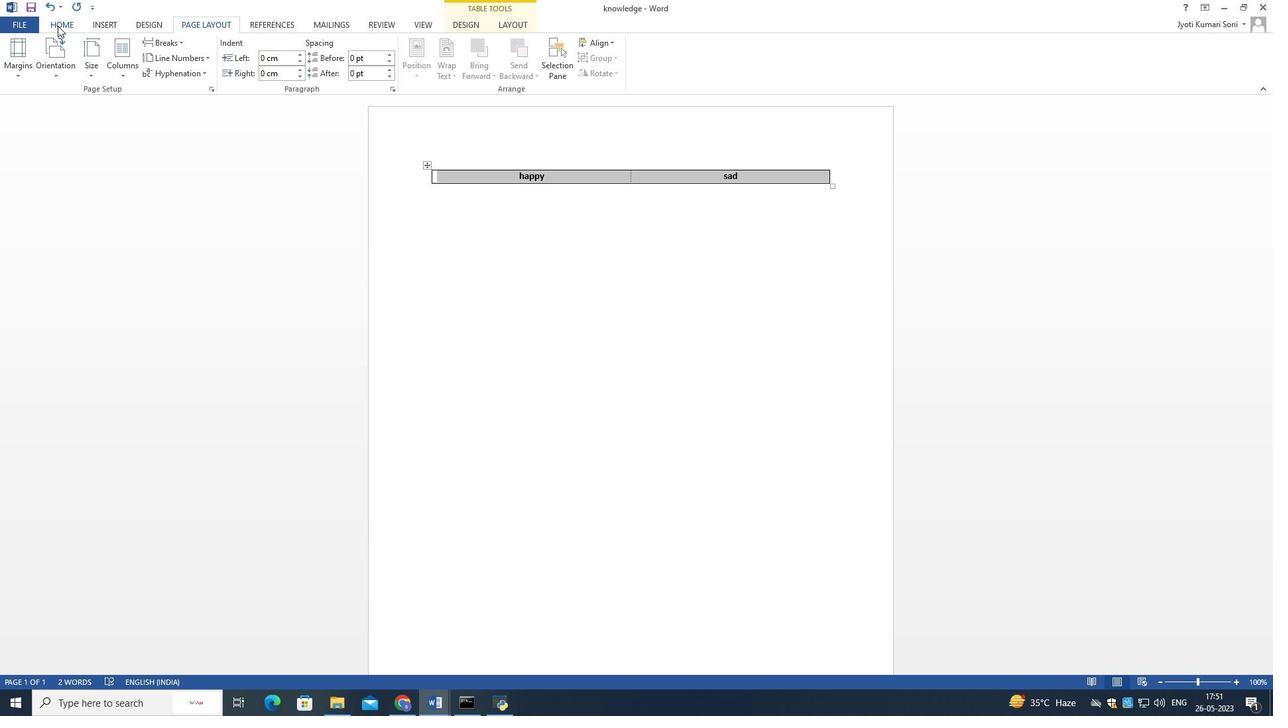 
Action: Mouse pressed left at (68, 20)
Screenshot: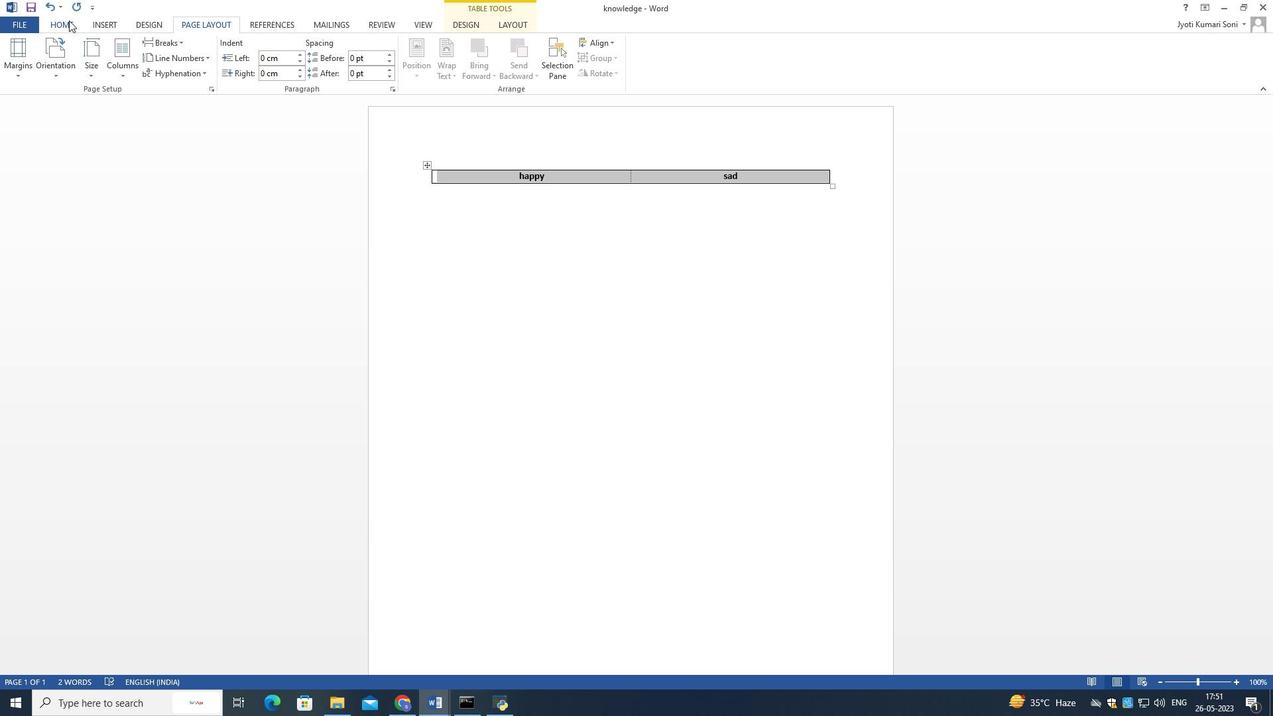 
Action: Mouse moved to (494, 16)
Screenshot: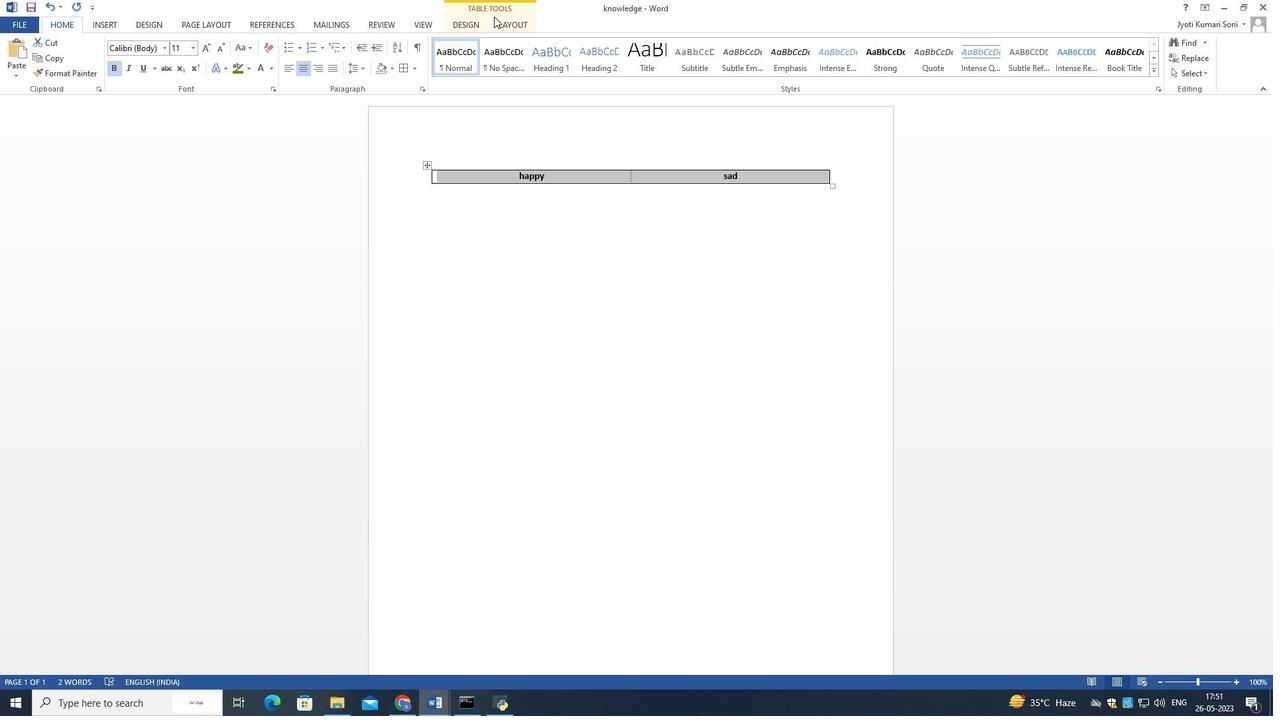 
Action: Mouse pressed left at (494, 16)
Screenshot: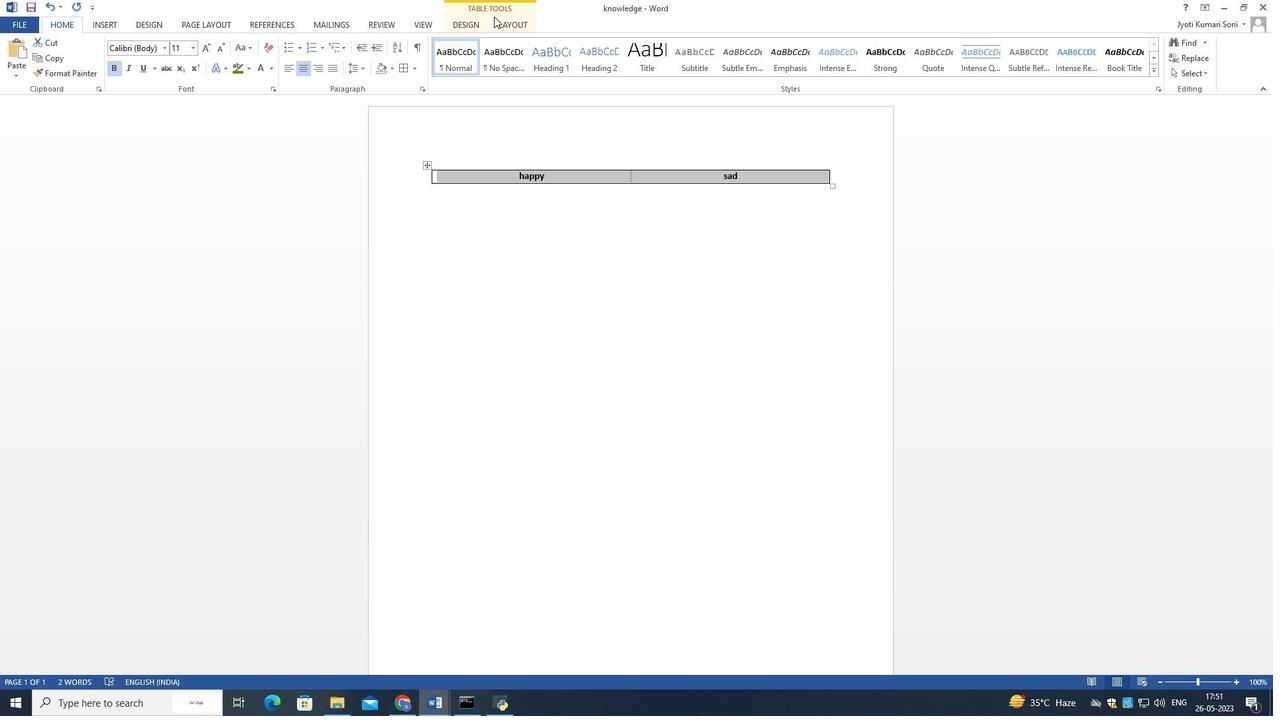
Action: Mouse moved to (477, 21)
Screenshot: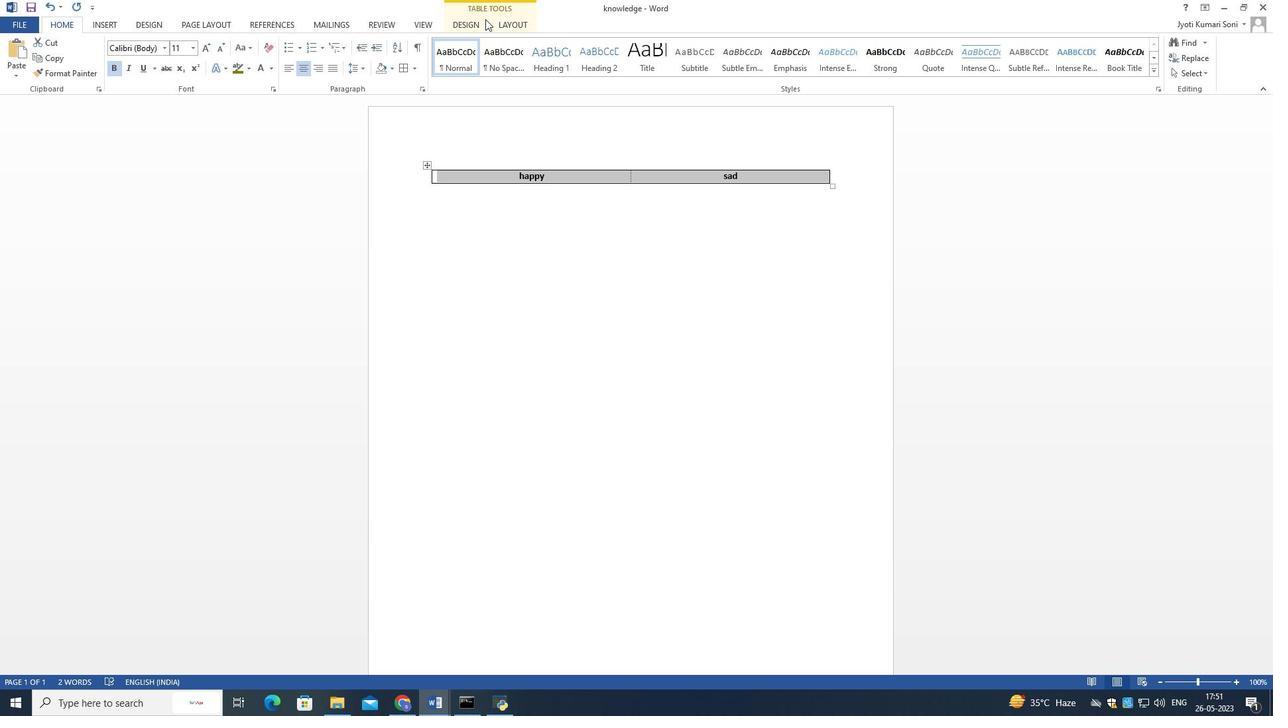 
Action: Mouse pressed left at (477, 21)
Screenshot: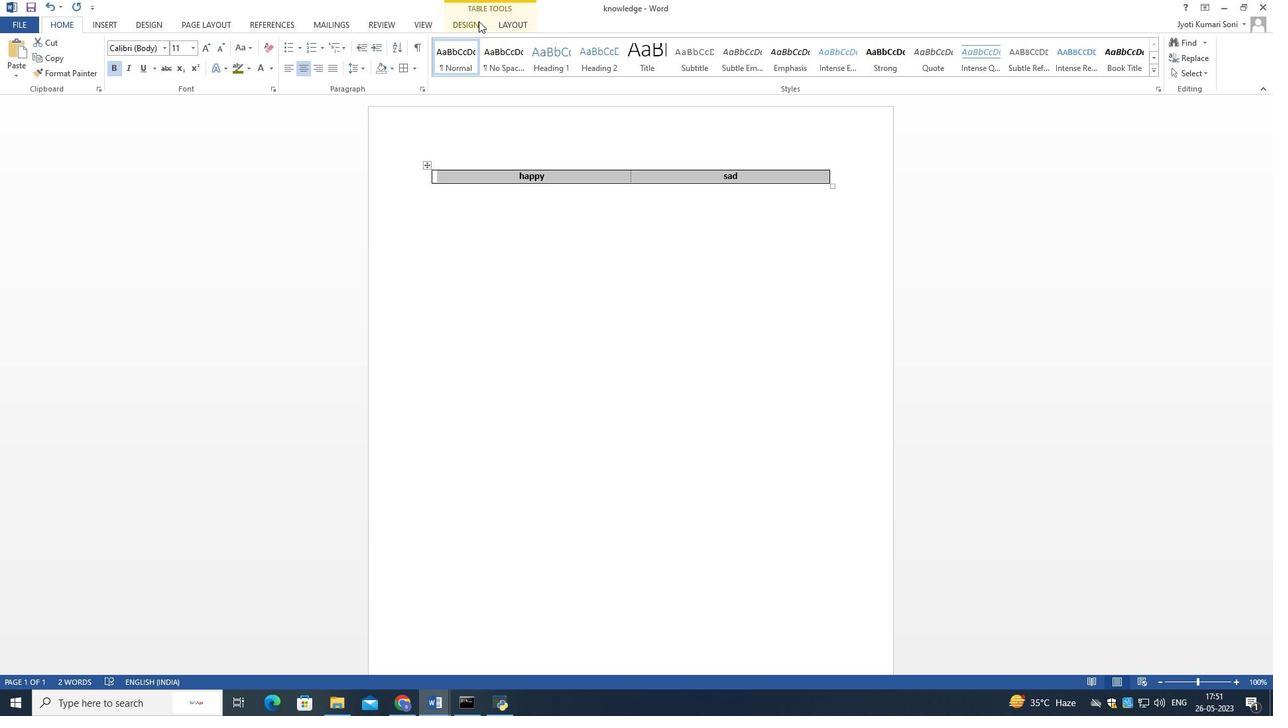 
Action: Mouse moved to (802, 59)
Screenshot: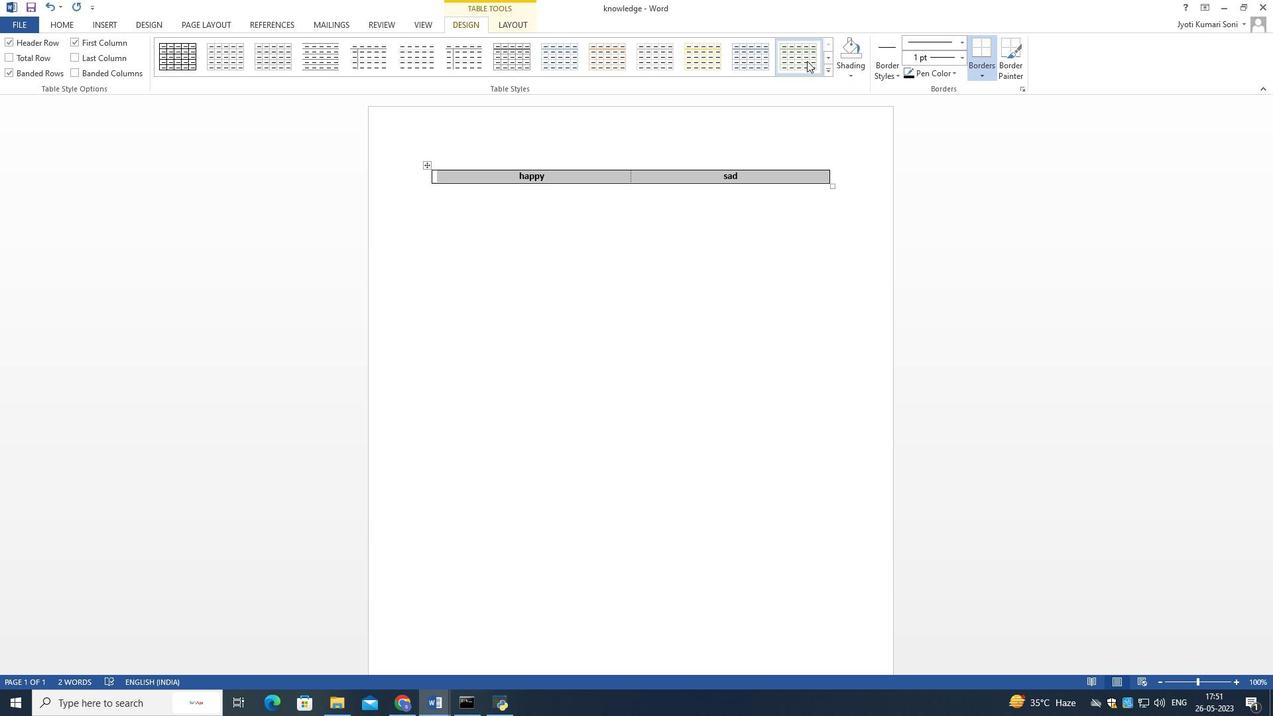 
Action: Mouse pressed left at (802, 59)
Screenshot: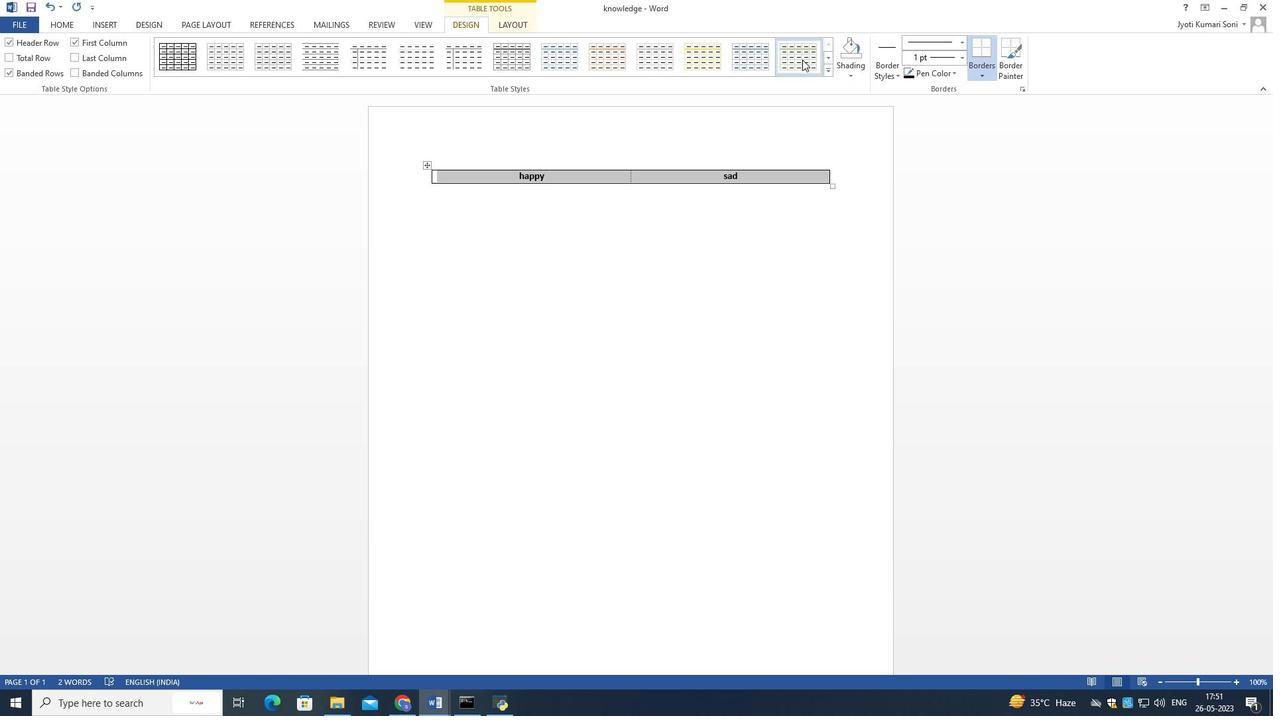 
Action: Mouse moved to (807, 93)
Screenshot: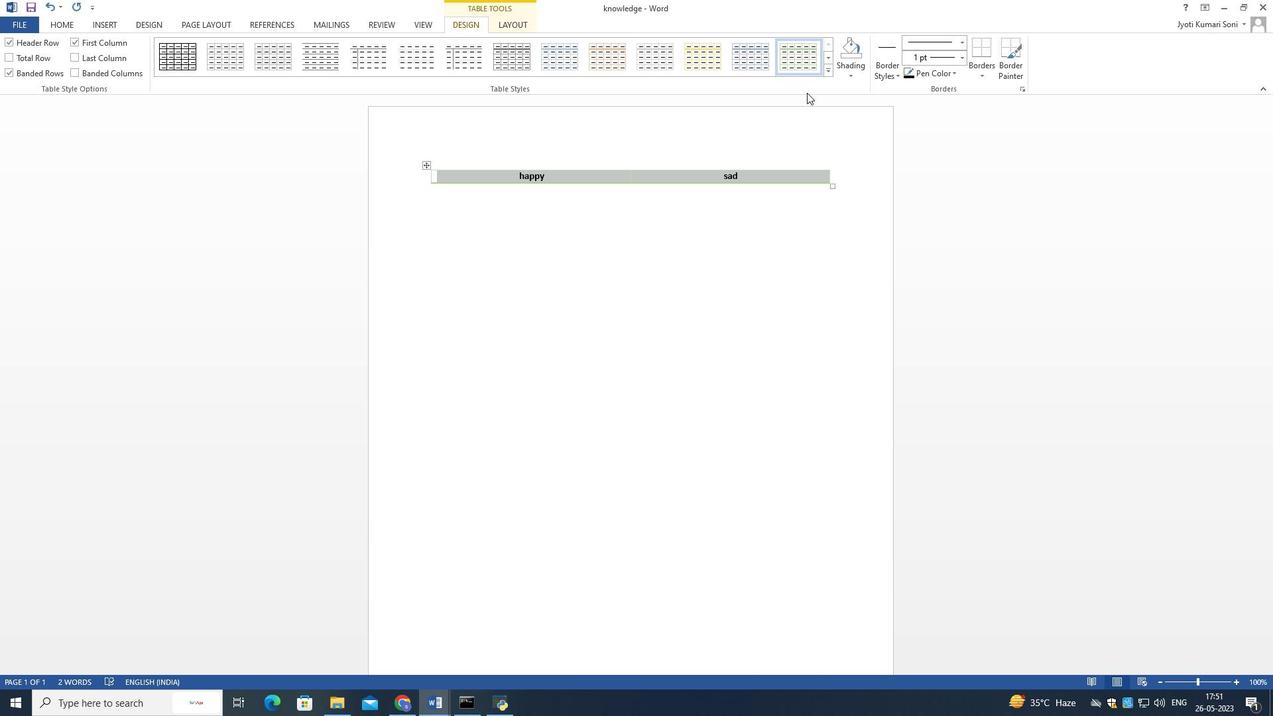 
Action: Mouse pressed left at (807, 93)
Screenshot: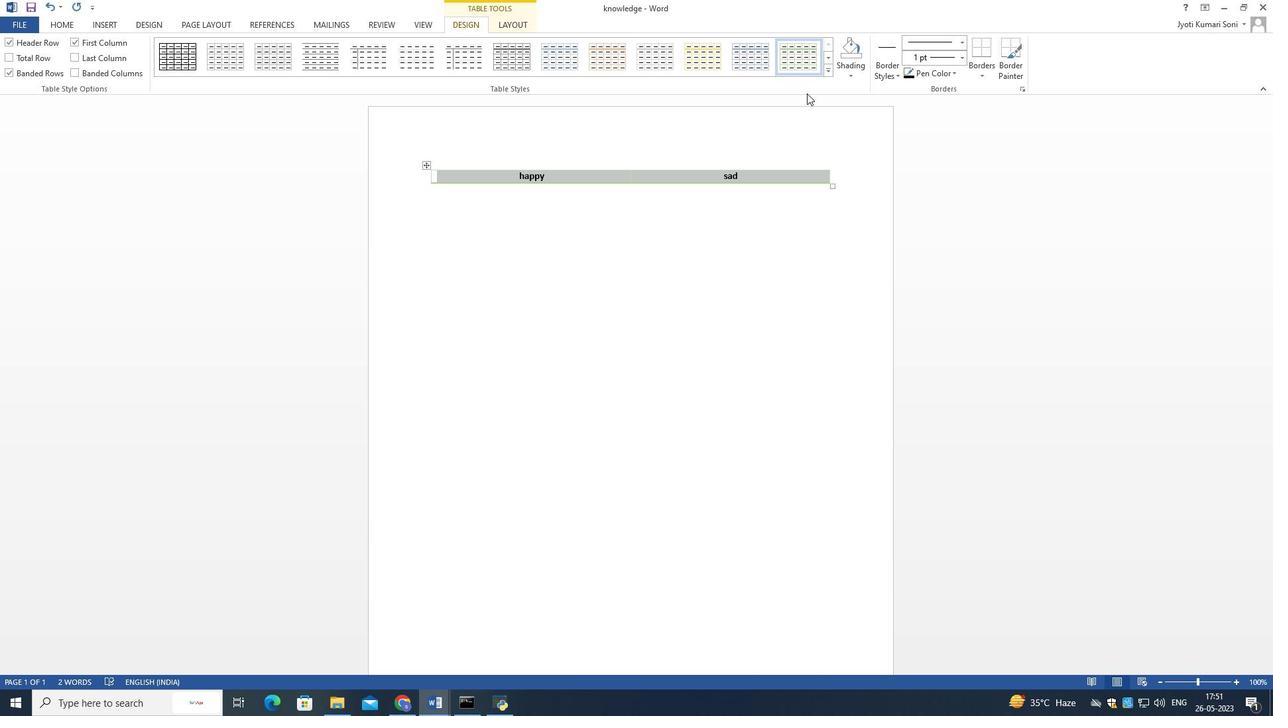 
Action: Mouse moved to (801, 120)
Screenshot: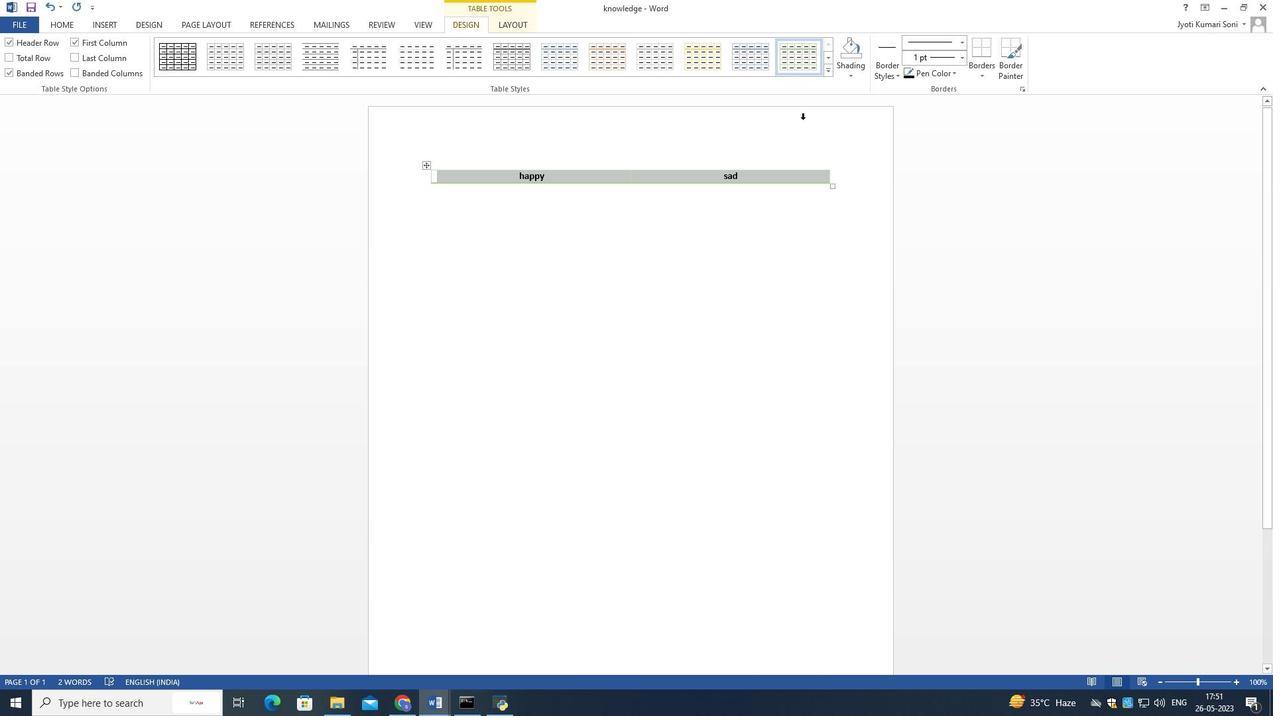 
Action: Mouse pressed left at (801, 120)
Screenshot: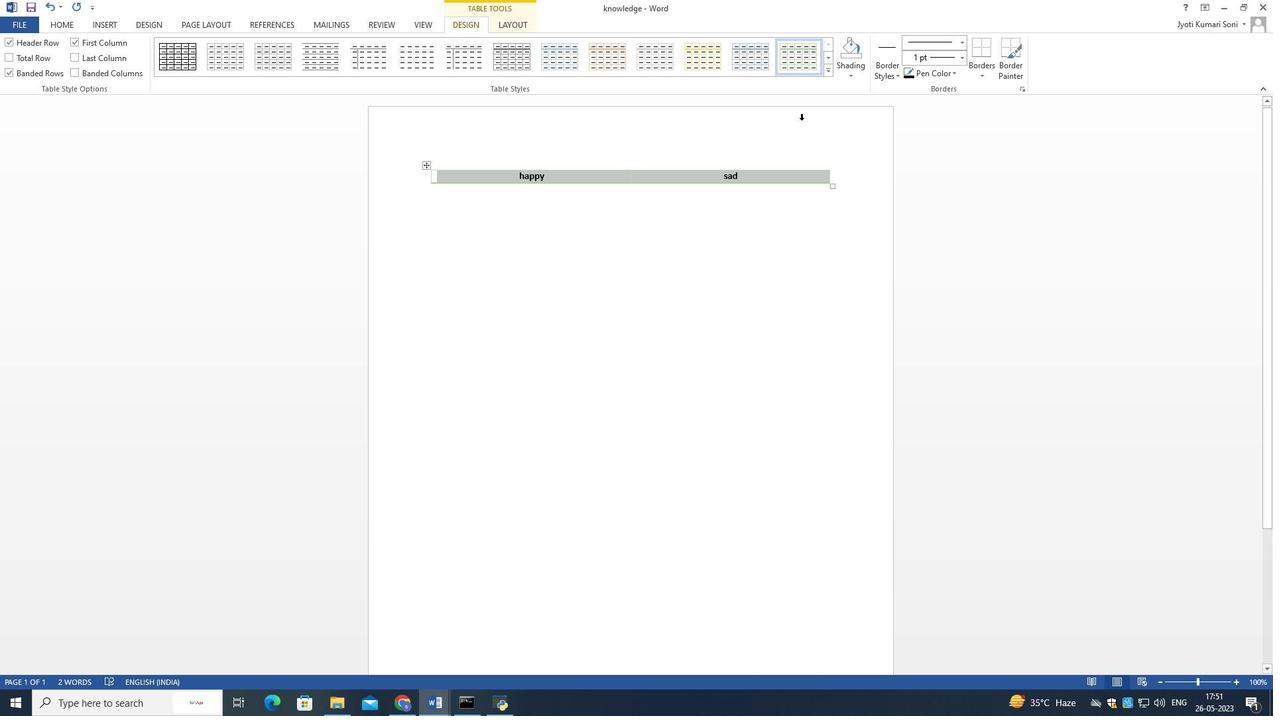 
Action: Mouse pressed left at (801, 120)
Screenshot: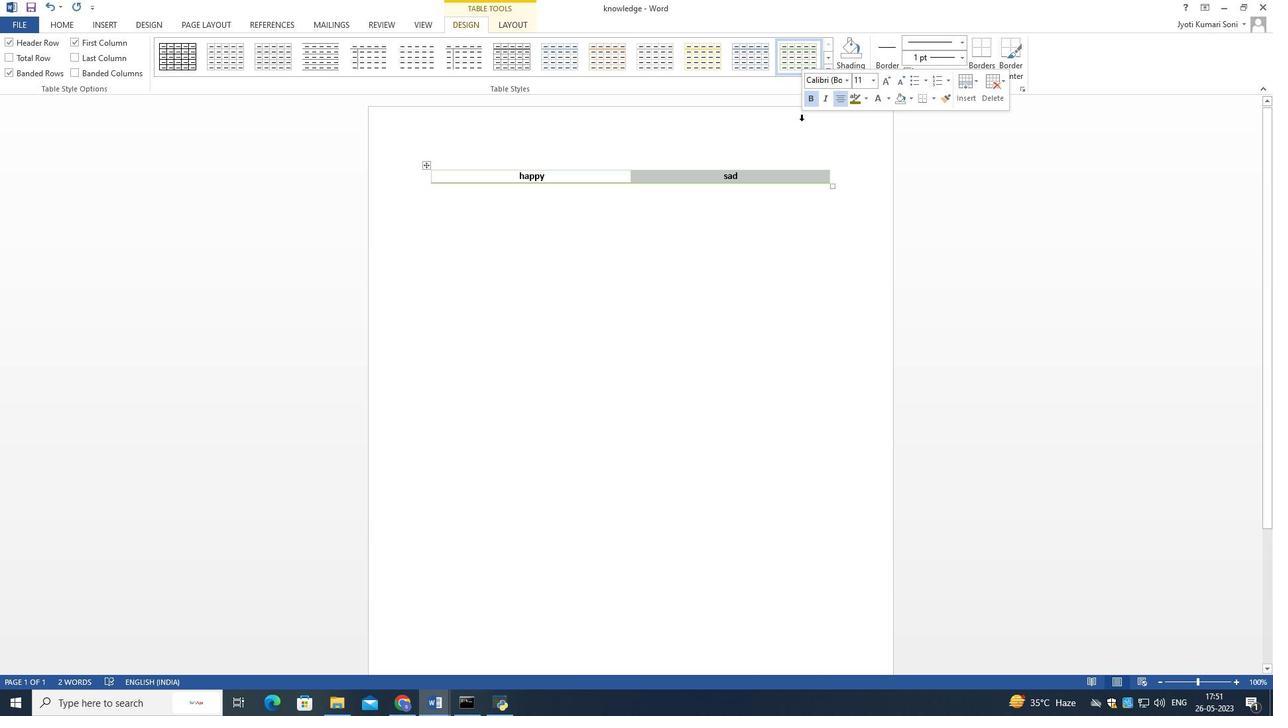 
Action: Mouse moved to (801, 128)
Screenshot: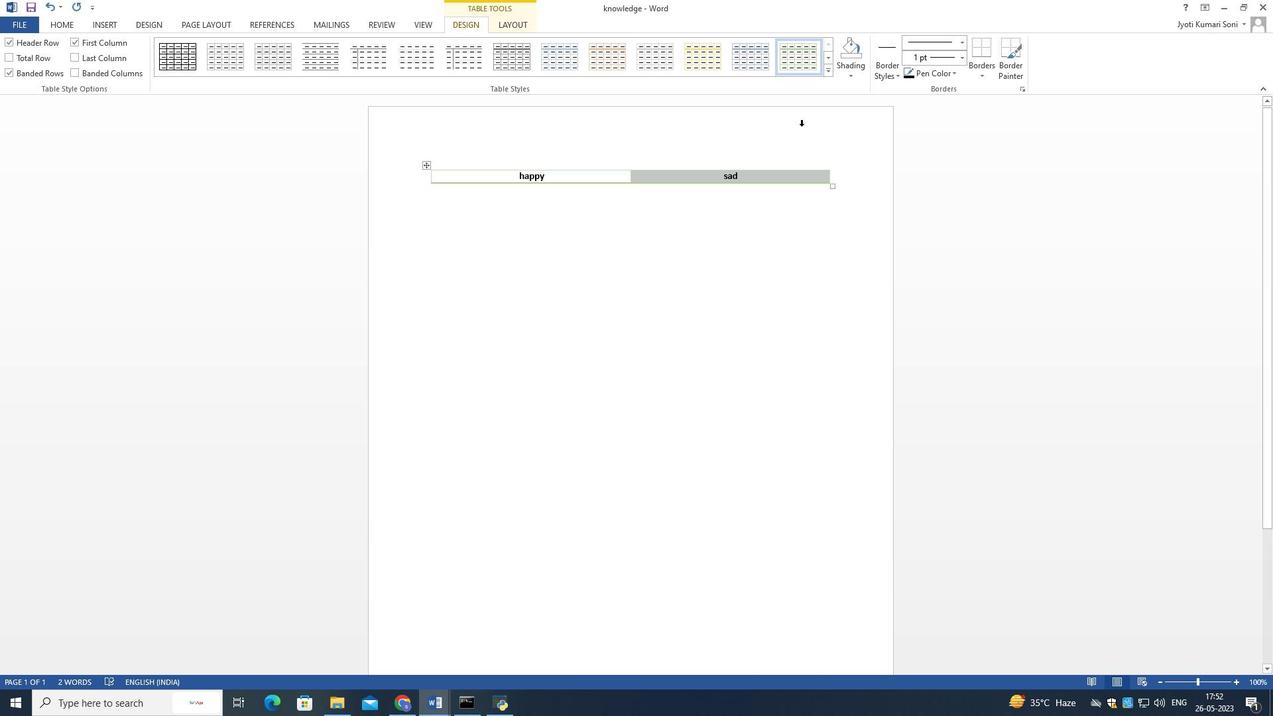 
Action: Mouse pressed left at (801, 128)
Screenshot: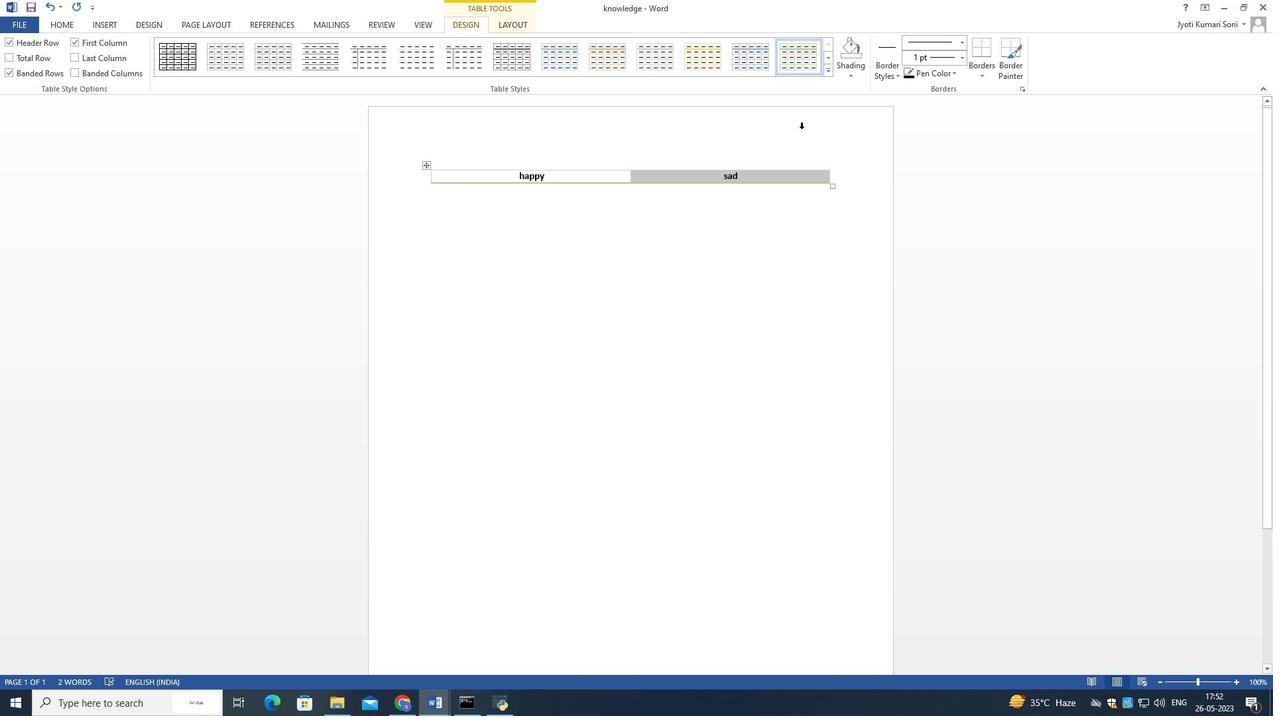 
Action: Mouse moved to (803, 236)
Screenshot: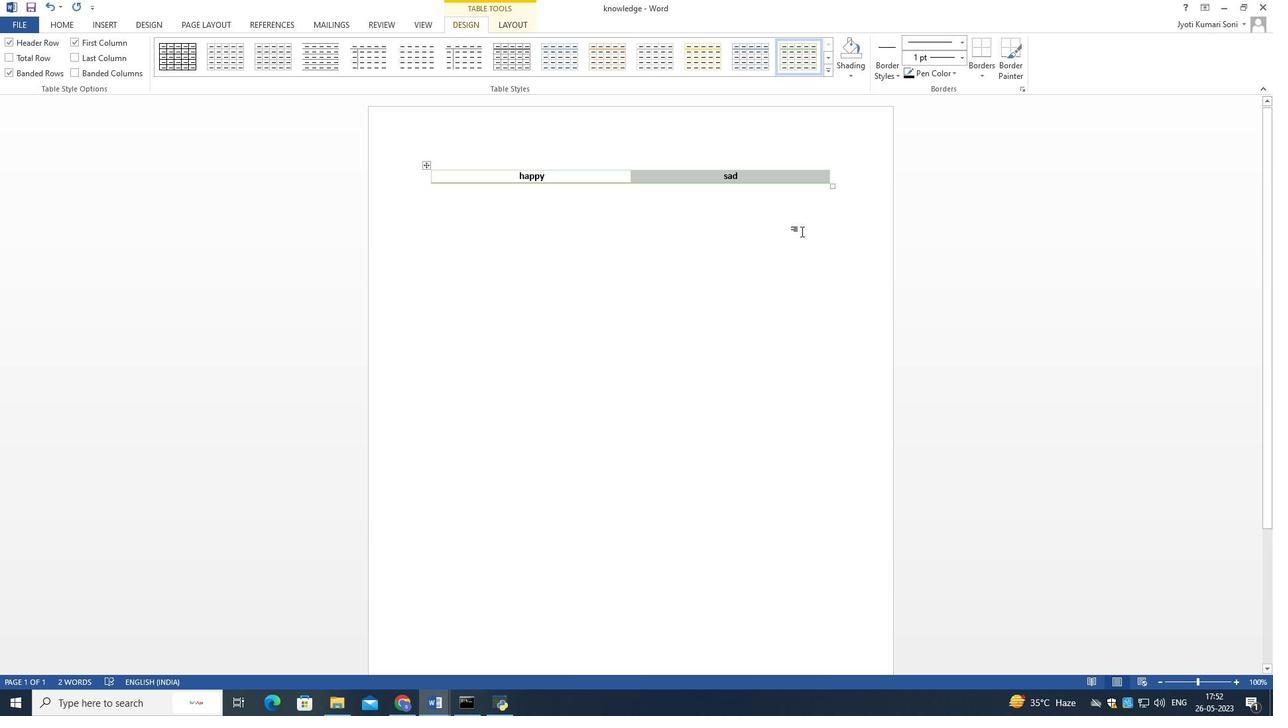 
Action: Mouse pressed left at (803, 236)
Screenshot: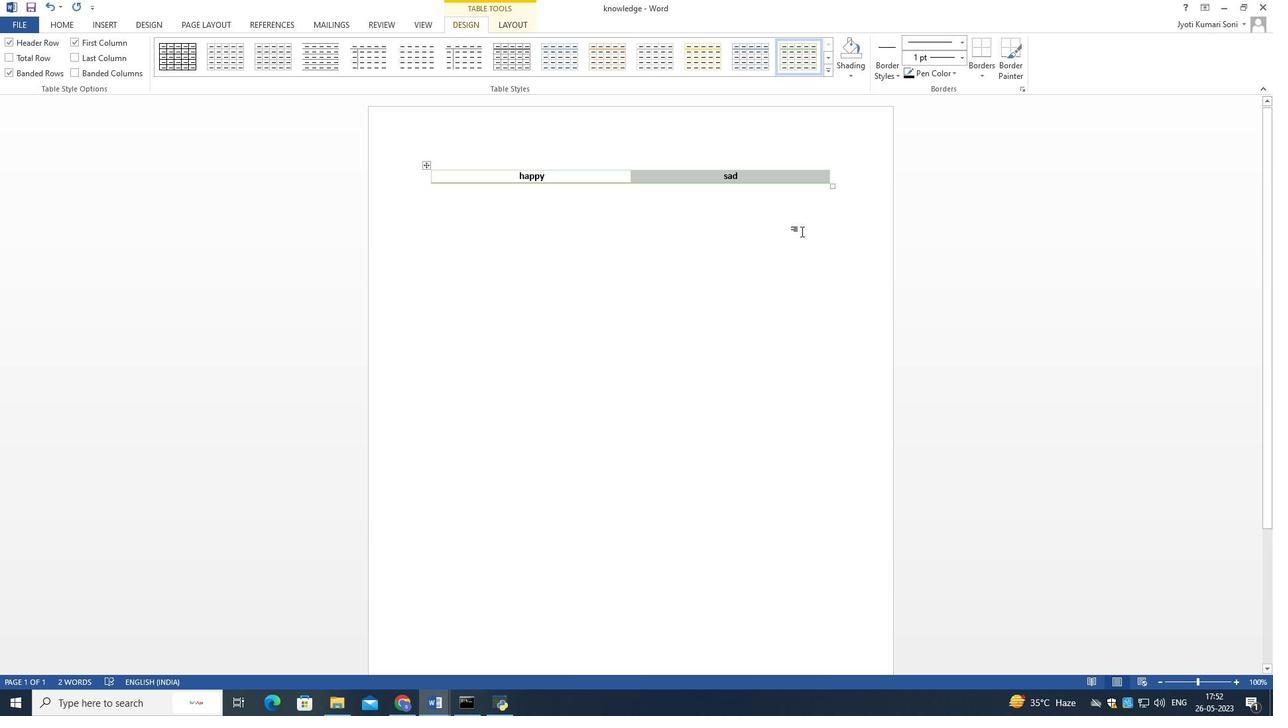 
Action: Mouse moved to (787, 230)
Screenshot: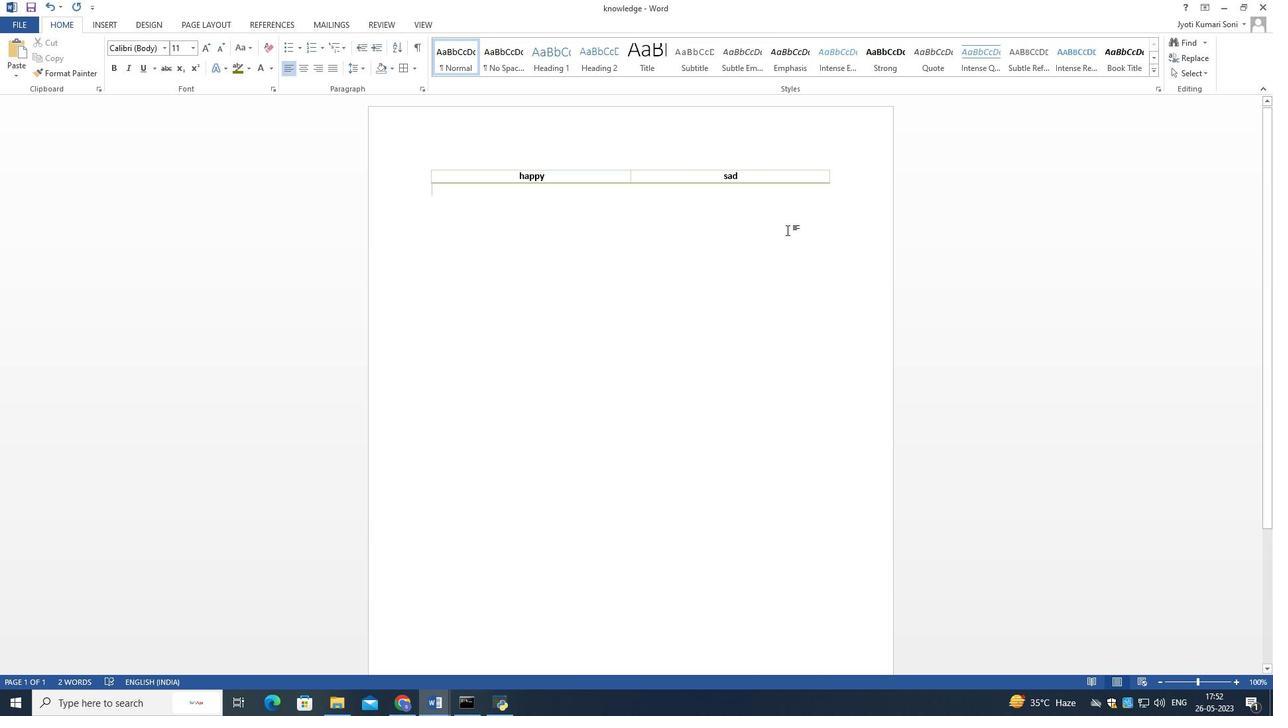 
